 Task: Look for space in Cové, Benin from 5th September, 2023 to 13th September, 2023 for 6 adults in price range Rs.15000 to Rs.20000. Place can be entire place with 3 bedrooms having 3 beds and 3 bathrooms. Property type can be house. Booking option can be shelf check-in. Required host language is English.
Action: Mouse moved to (831, 144)
Screenshot: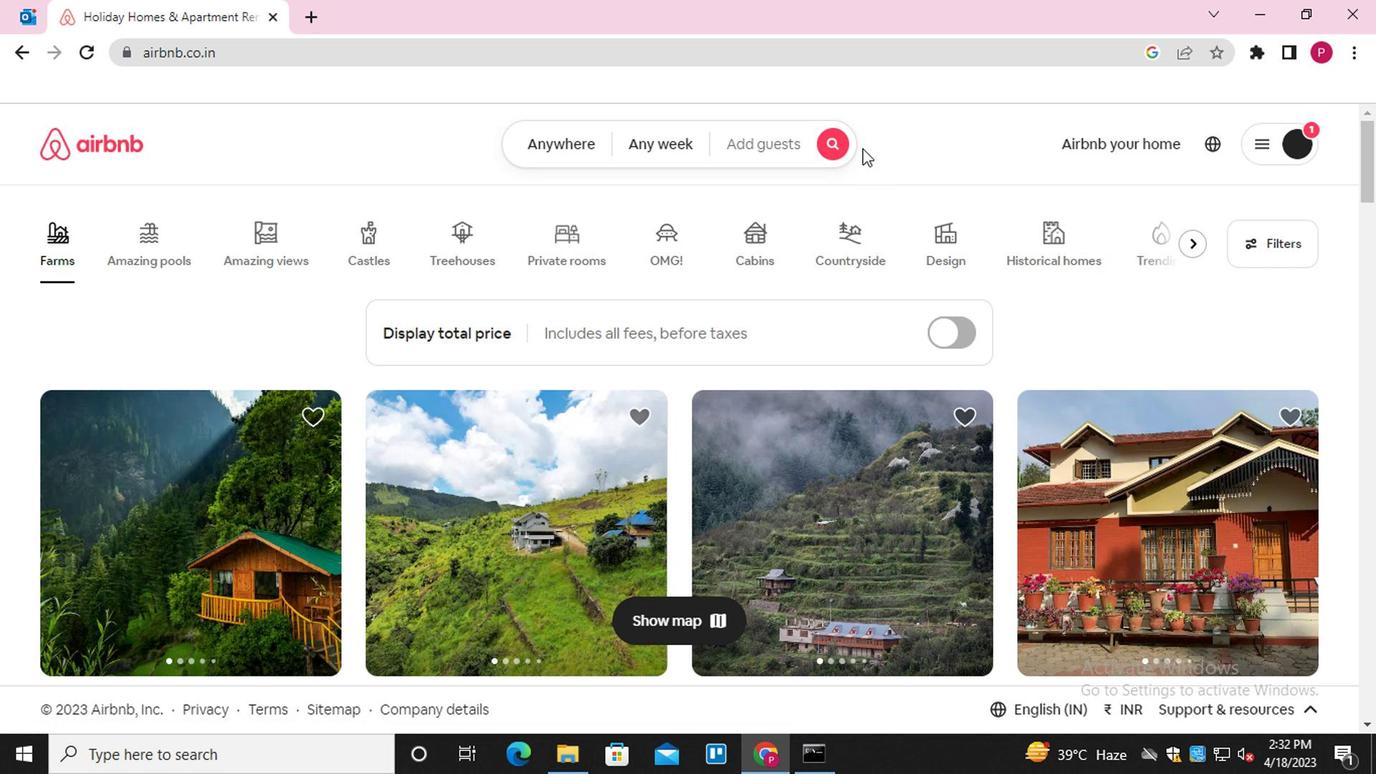
Action: Mouse pressed left at (831, 144)
Screenshot: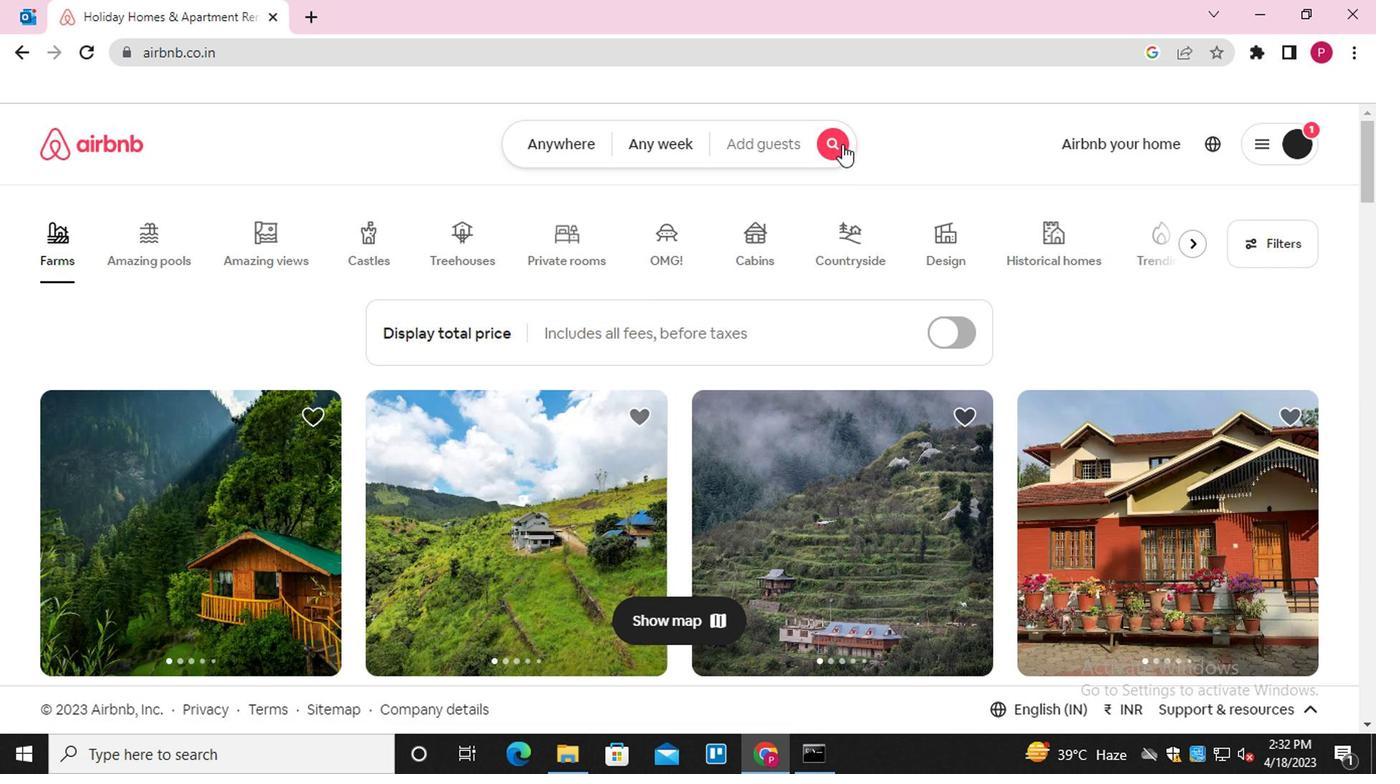 
Action: Mouse moved to (458, 231)
Screenshot: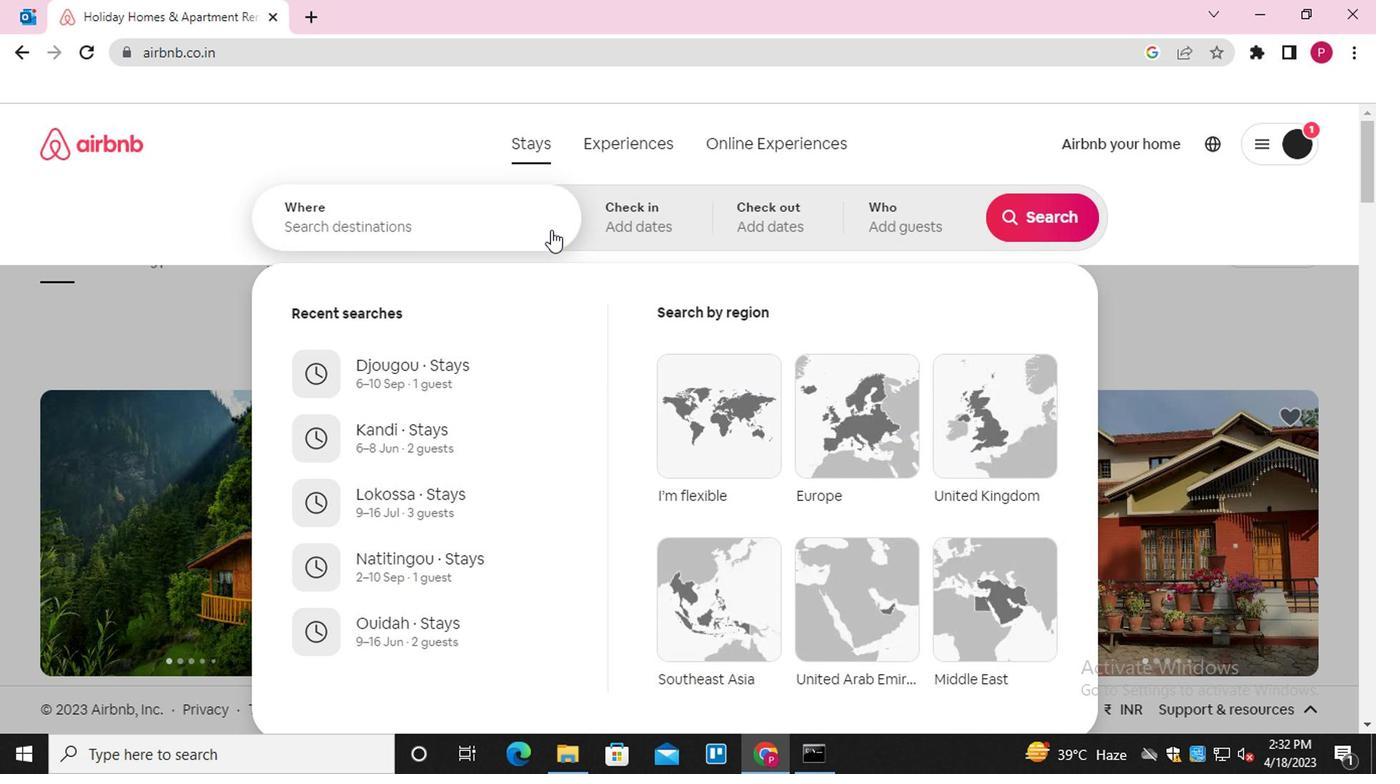 
Action: Mouse pressed left at (458, 231)
Screenshot: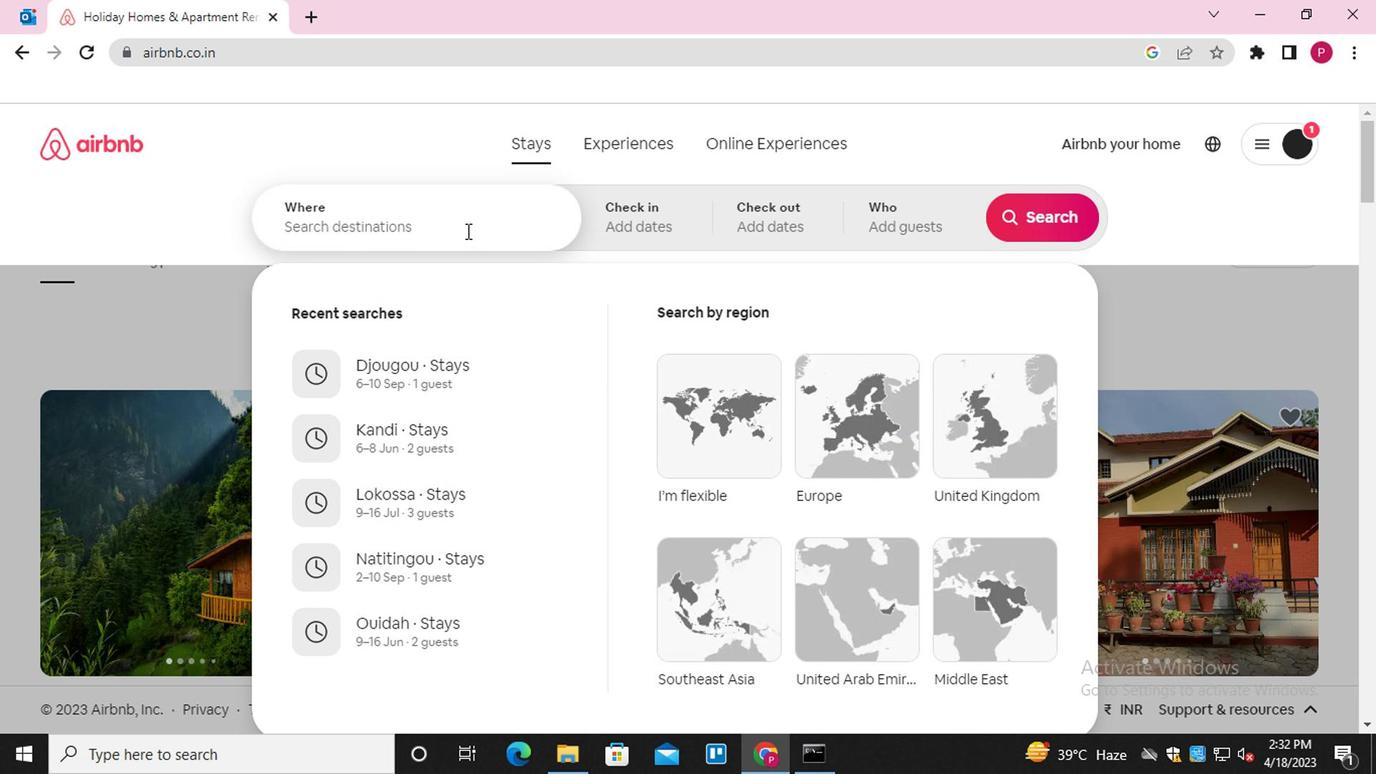 
Action: Mouse moved to (449, 230)
Screenshot: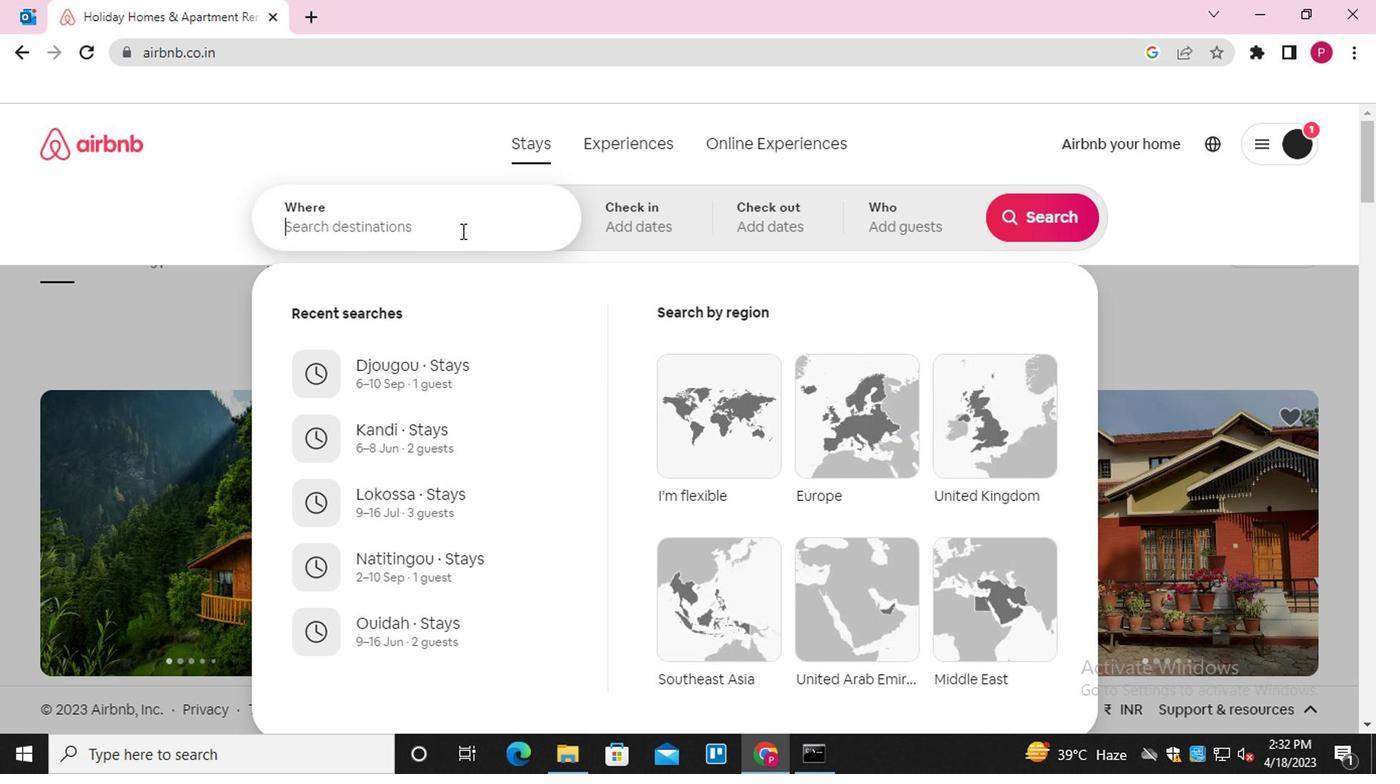 
Action: Key pressed <Key.shift>COVE,<Key.shift><Key.shift><Key.shift><Key.shift><Key.shift><Key.shift><Key.shift><Key.shift><Key.shift><Key.shift><Key.shift><Key.shift>BENIN
Screenshot: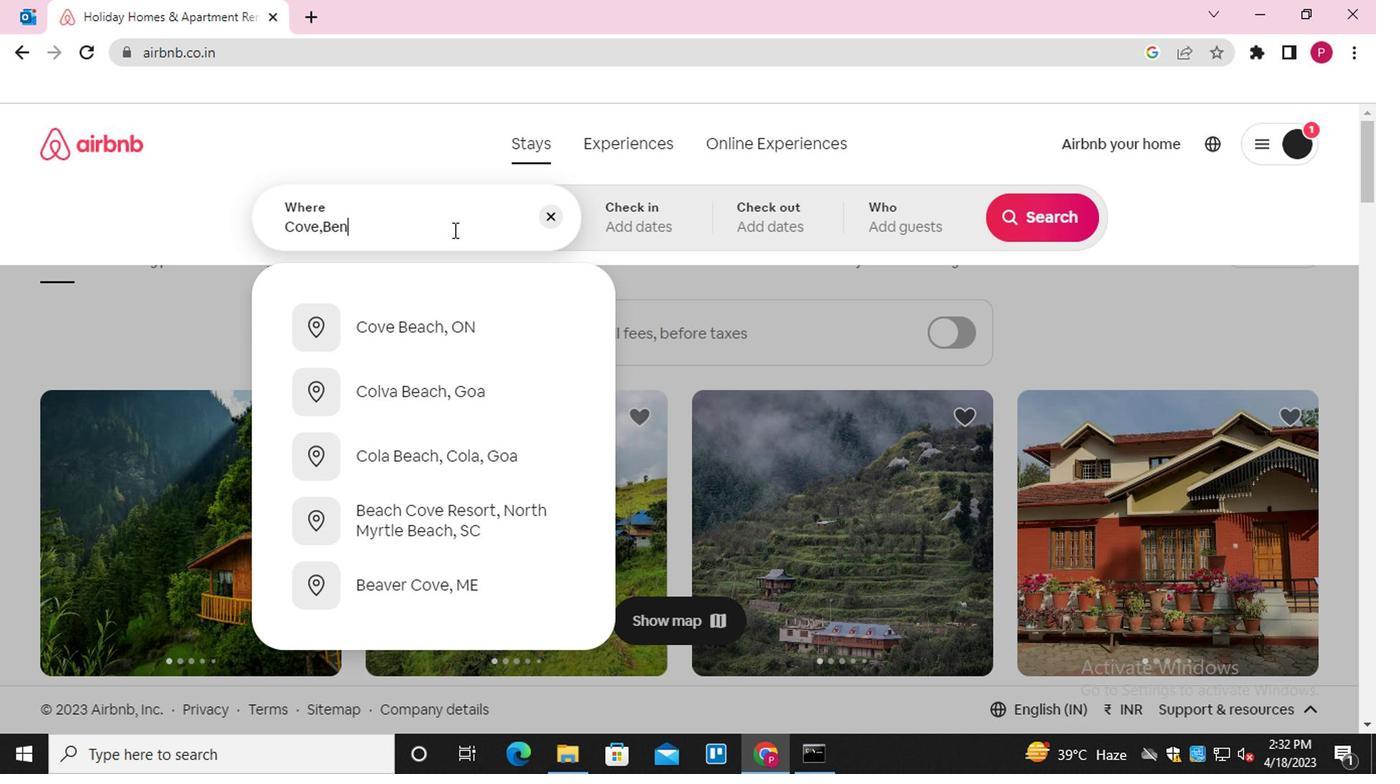 
Action: Mouse moved to (444, 332)
Screenshot: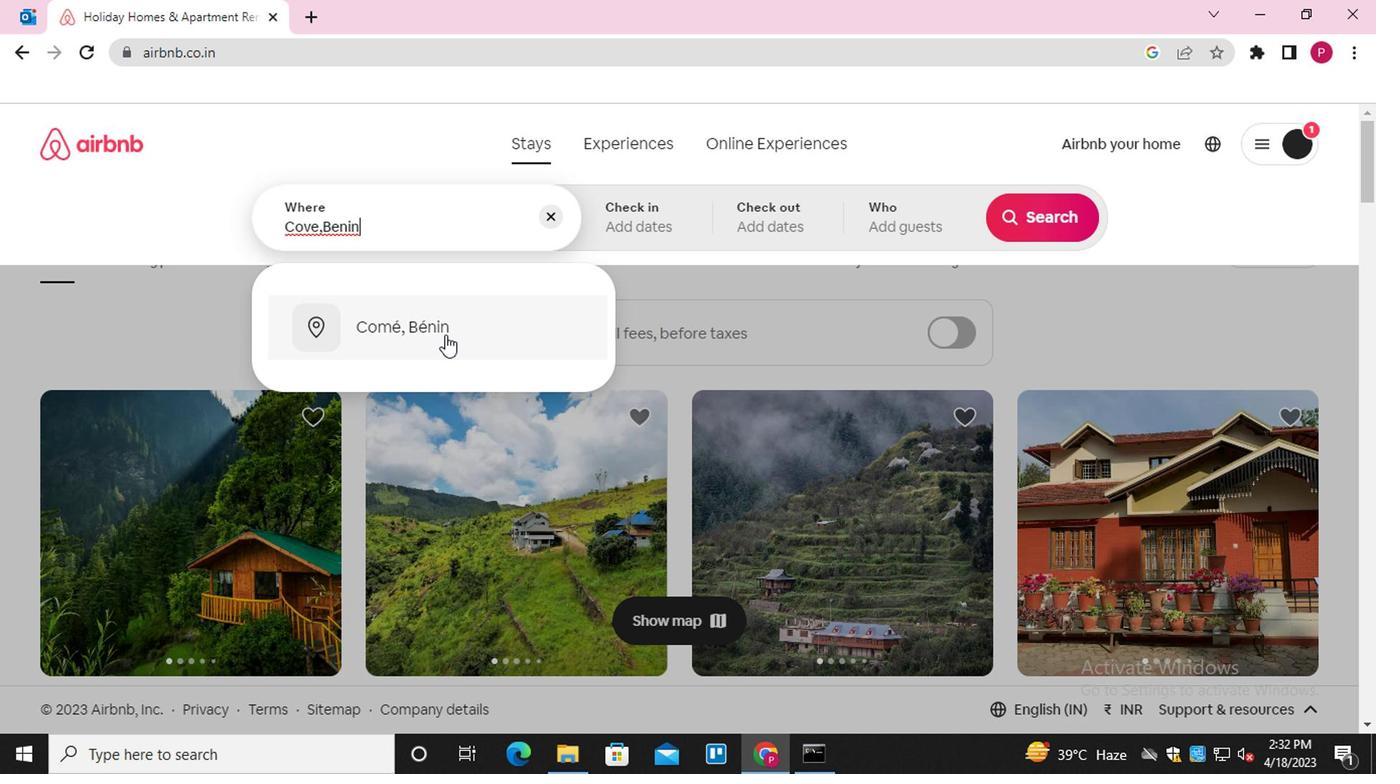 
Action: Mouse pressed left at (444, 332)
Screenshot: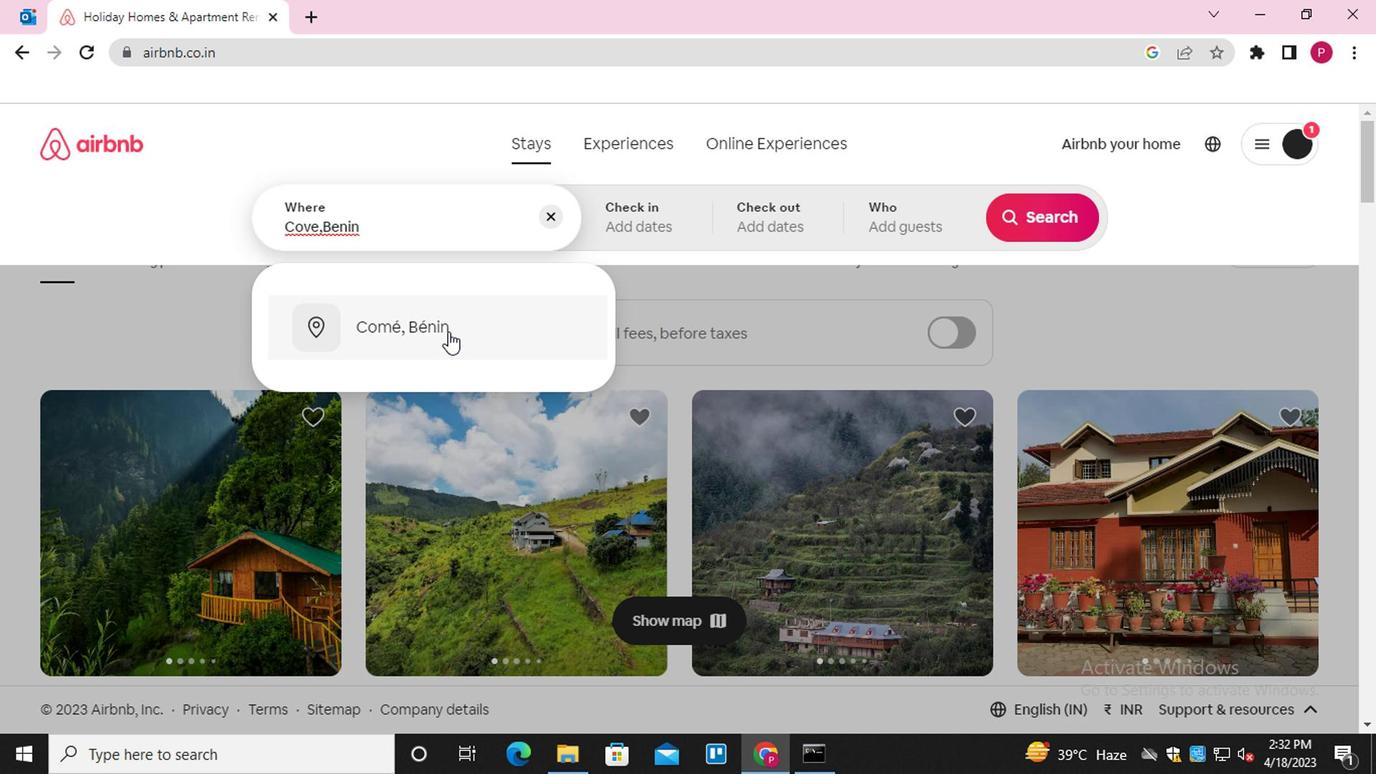 
Action: Mouse moved to (1035, 380)
Screenshot: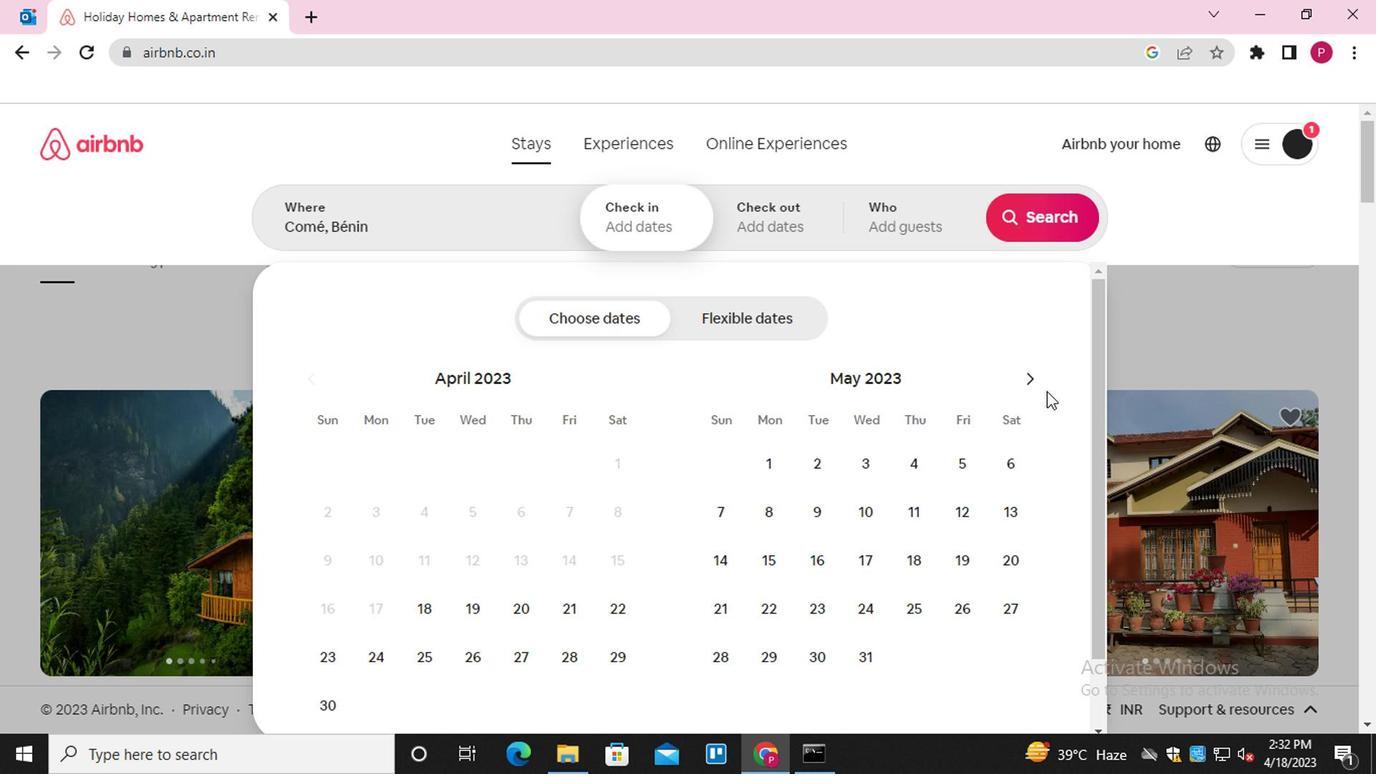 
Action: Mouse pressed left at (1035, 380)
Screenshot: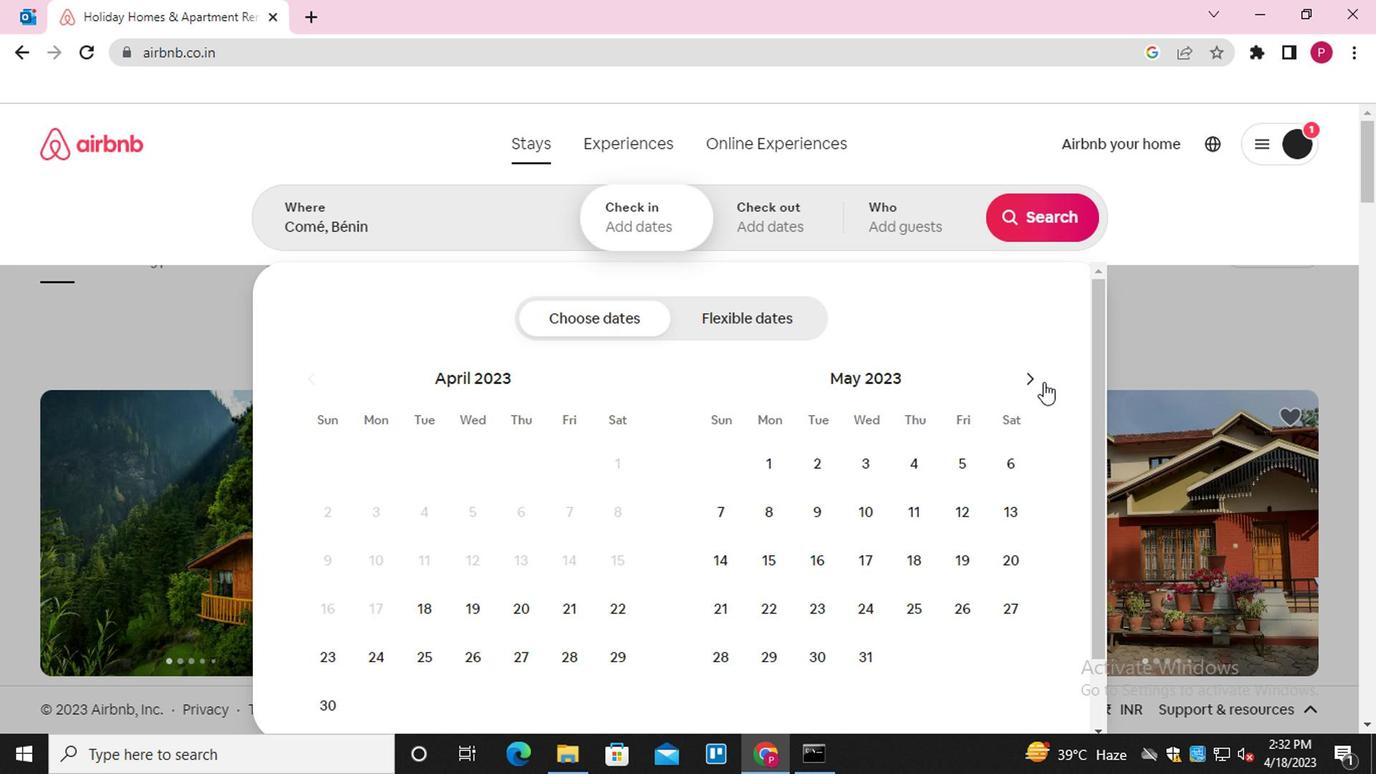 
Action: Mouse pressed left at (1035, 380)
Screenshot: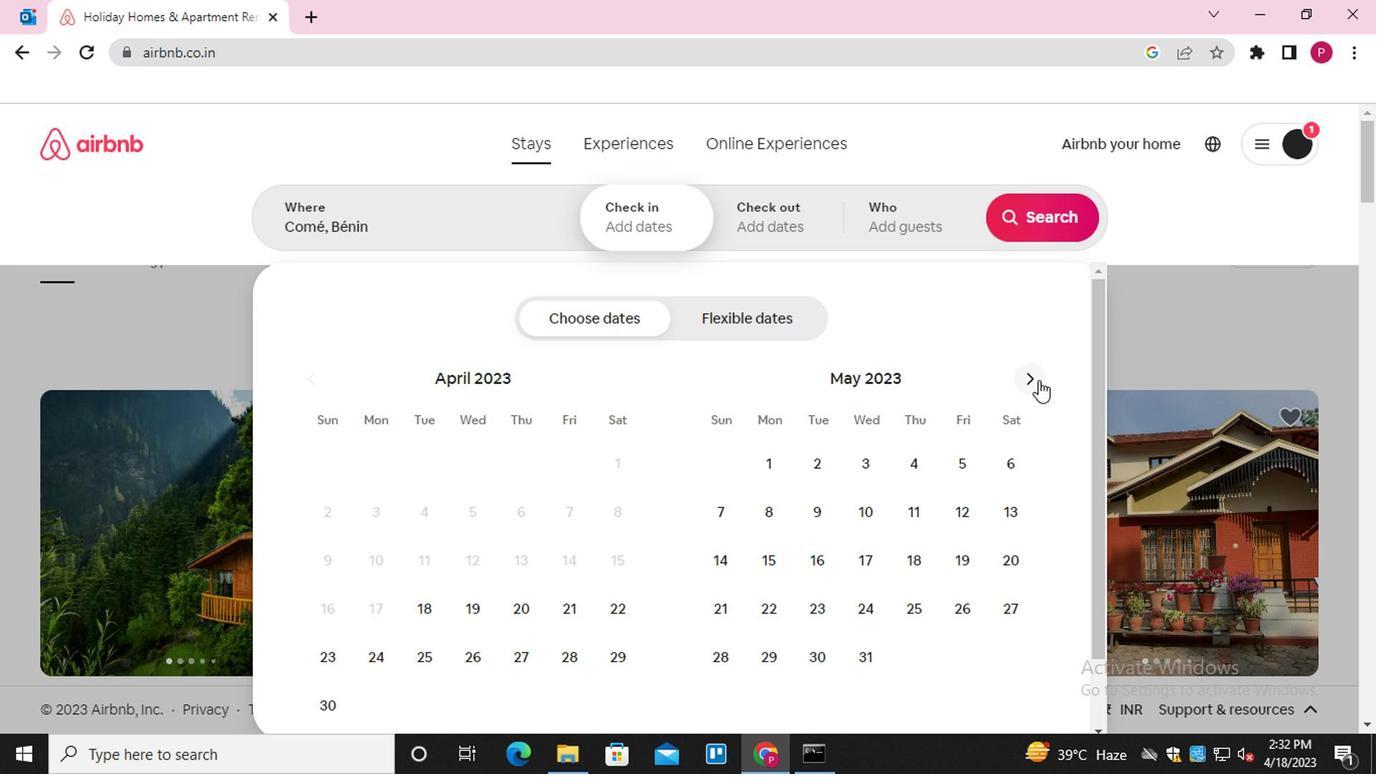 
Action: Mouse pressed left at (1035, 380)
Screenshot: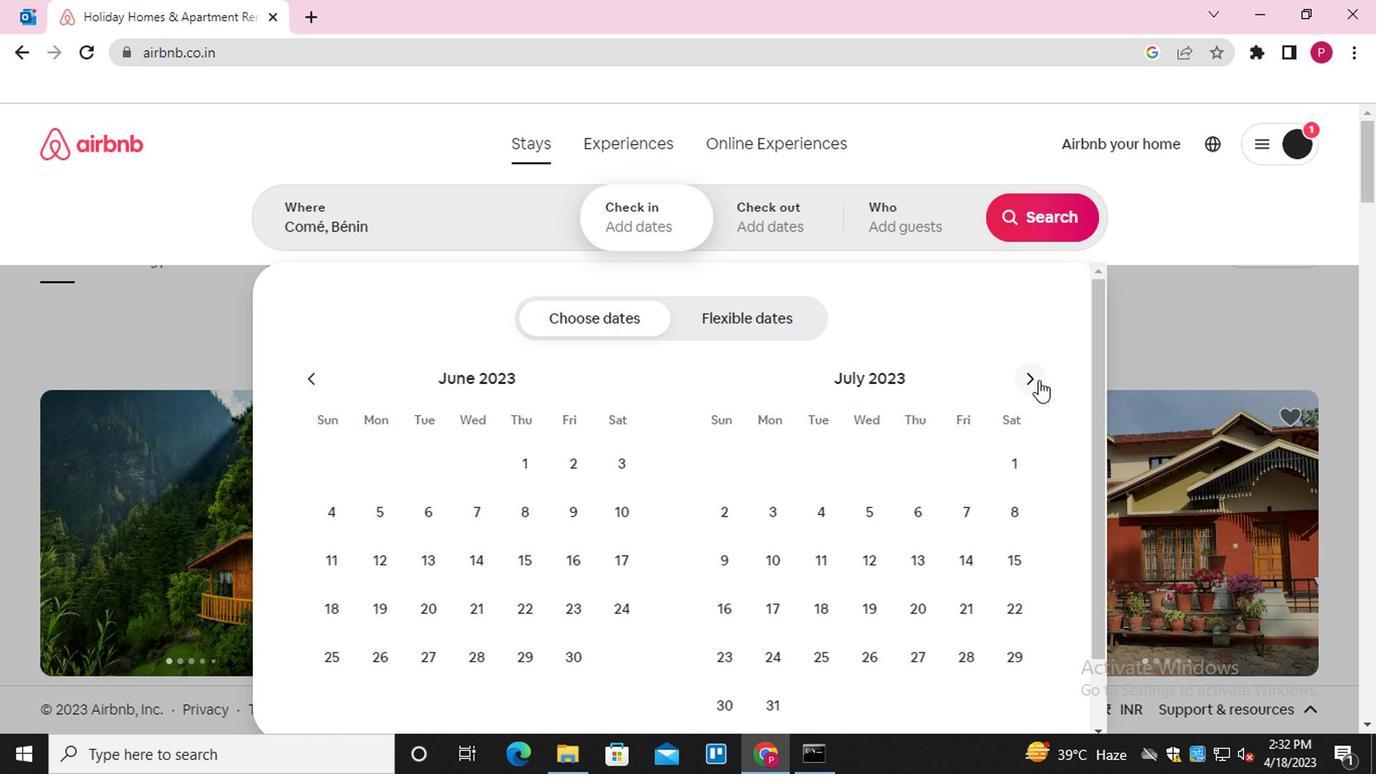 
Action: Mouse pressed left at (1035, 380)
Screenshot: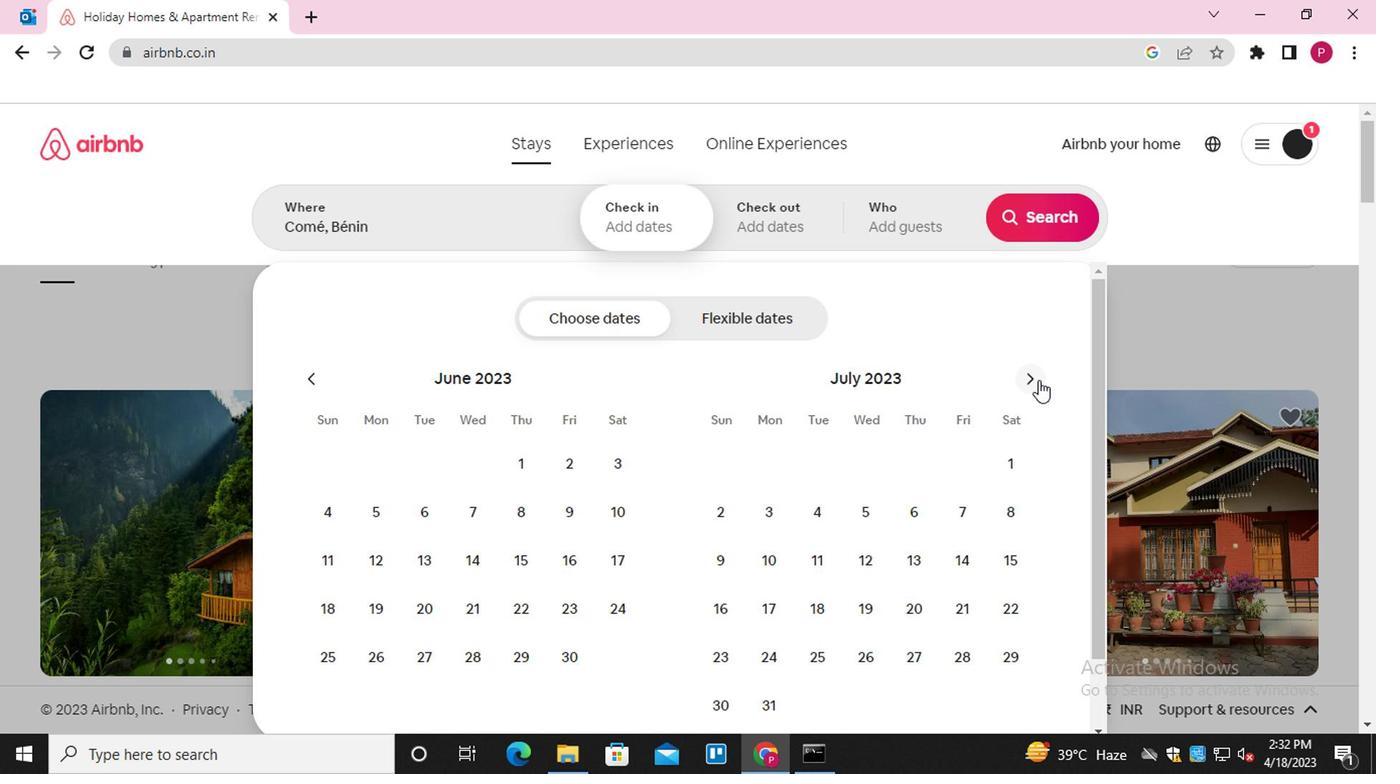 
Action: Mouse pressed left at (1035, 380)
Screenshot: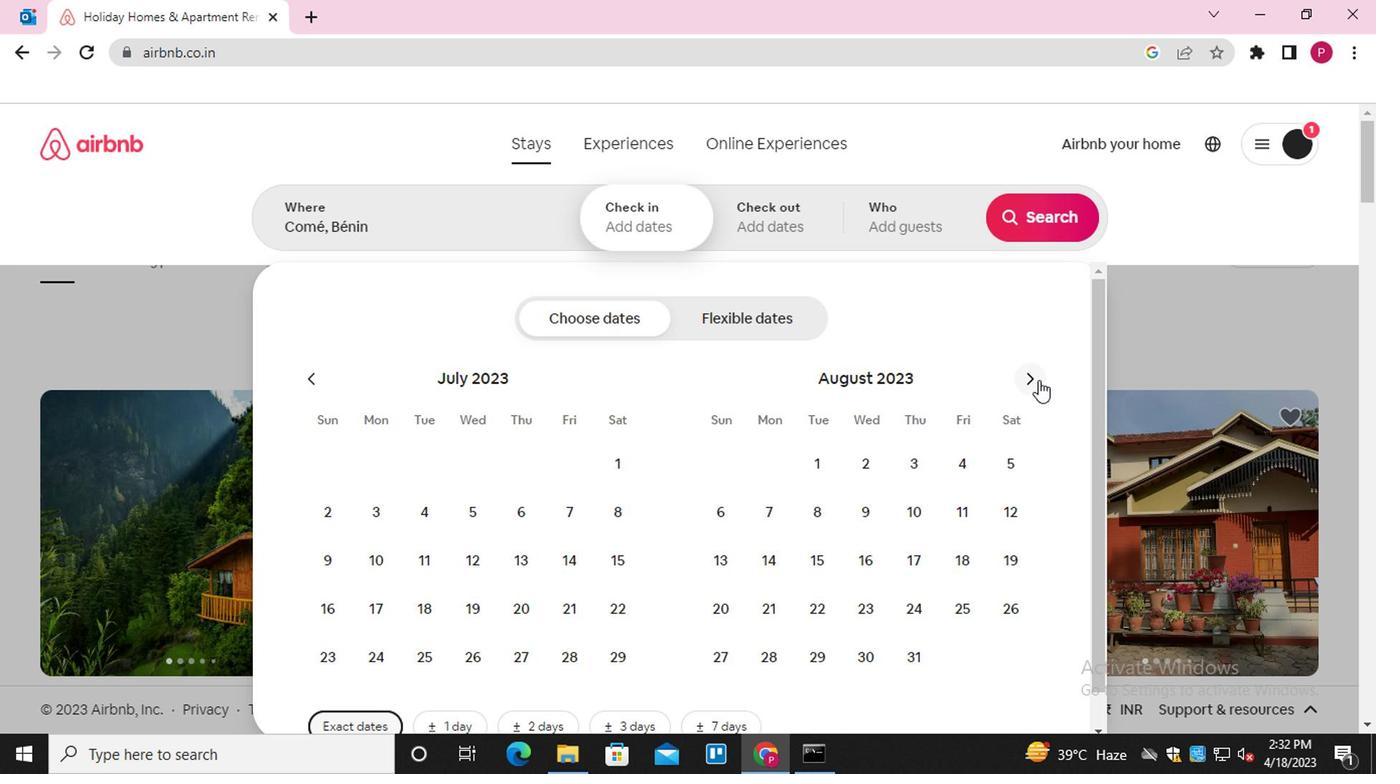 
Action: Mouse moved to (826, 521)
Screenshot: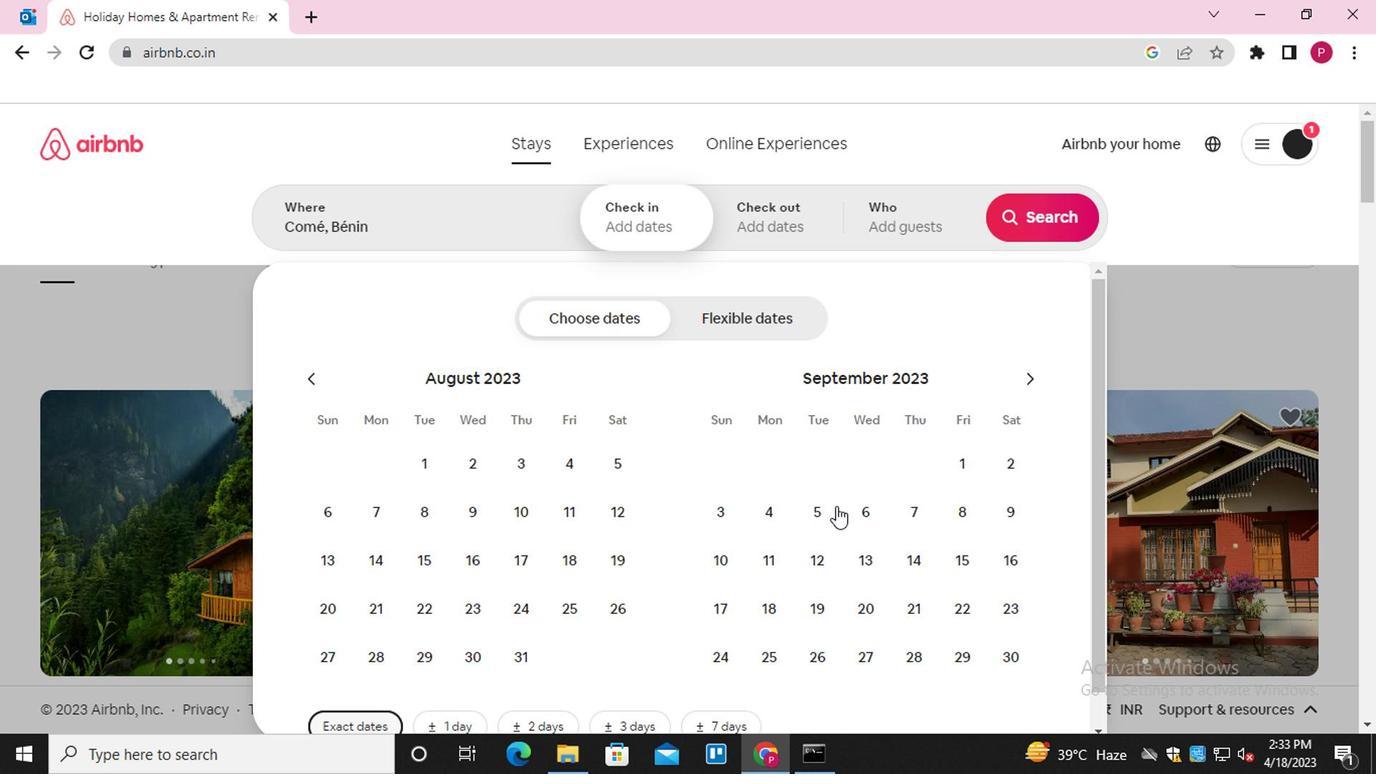 
Action: Mouse pressed left at (826, 521)
Screenshot: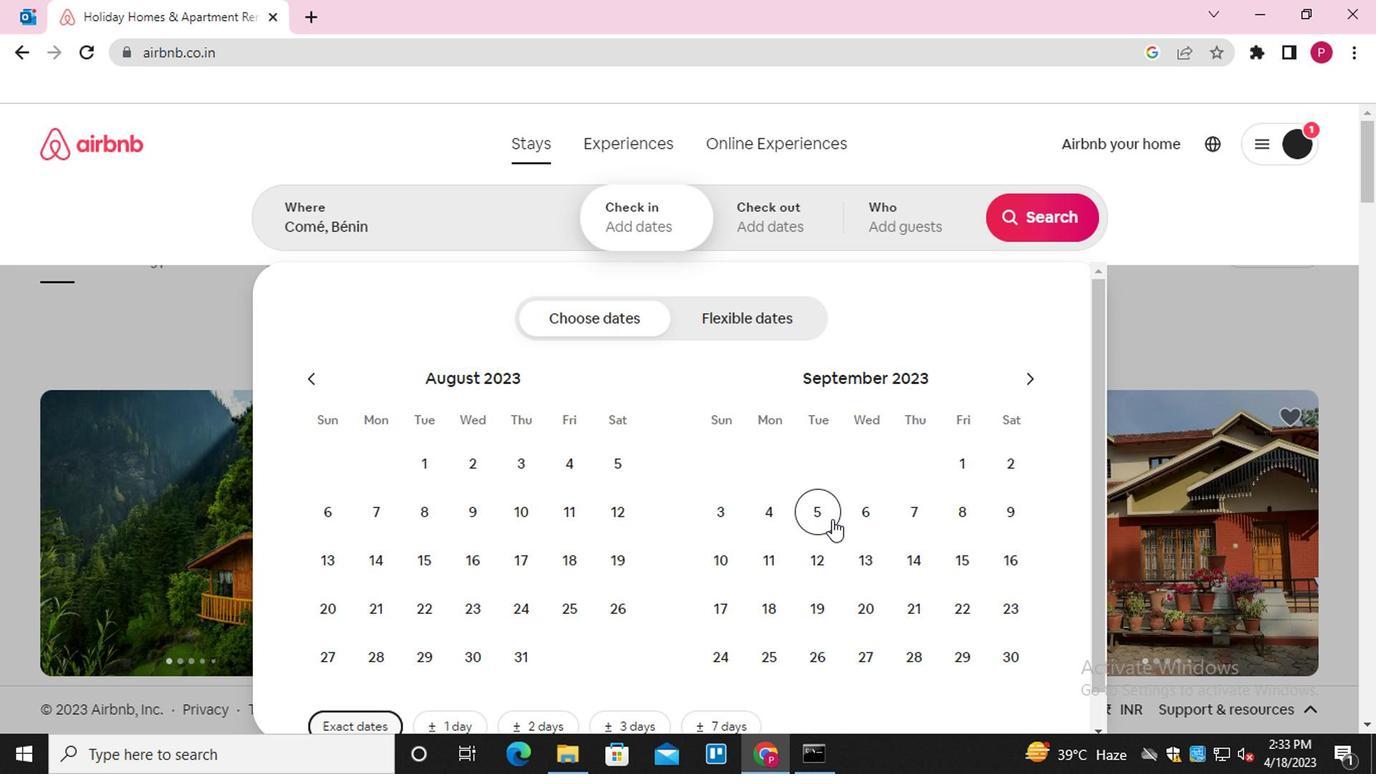 
Action: Mouse moved to (856, 561)
Screenshot: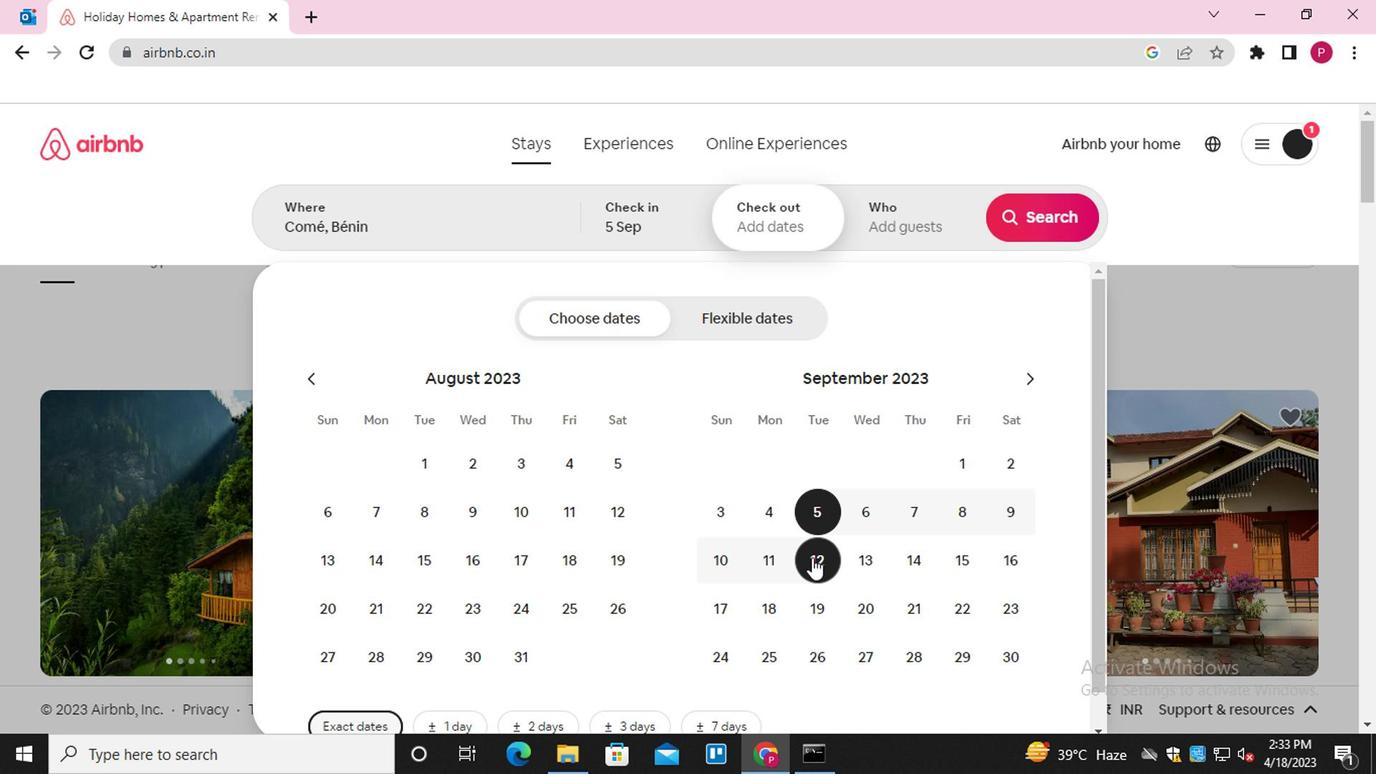 
Action: Mouse pressed left at (856, 561)
Screenshot: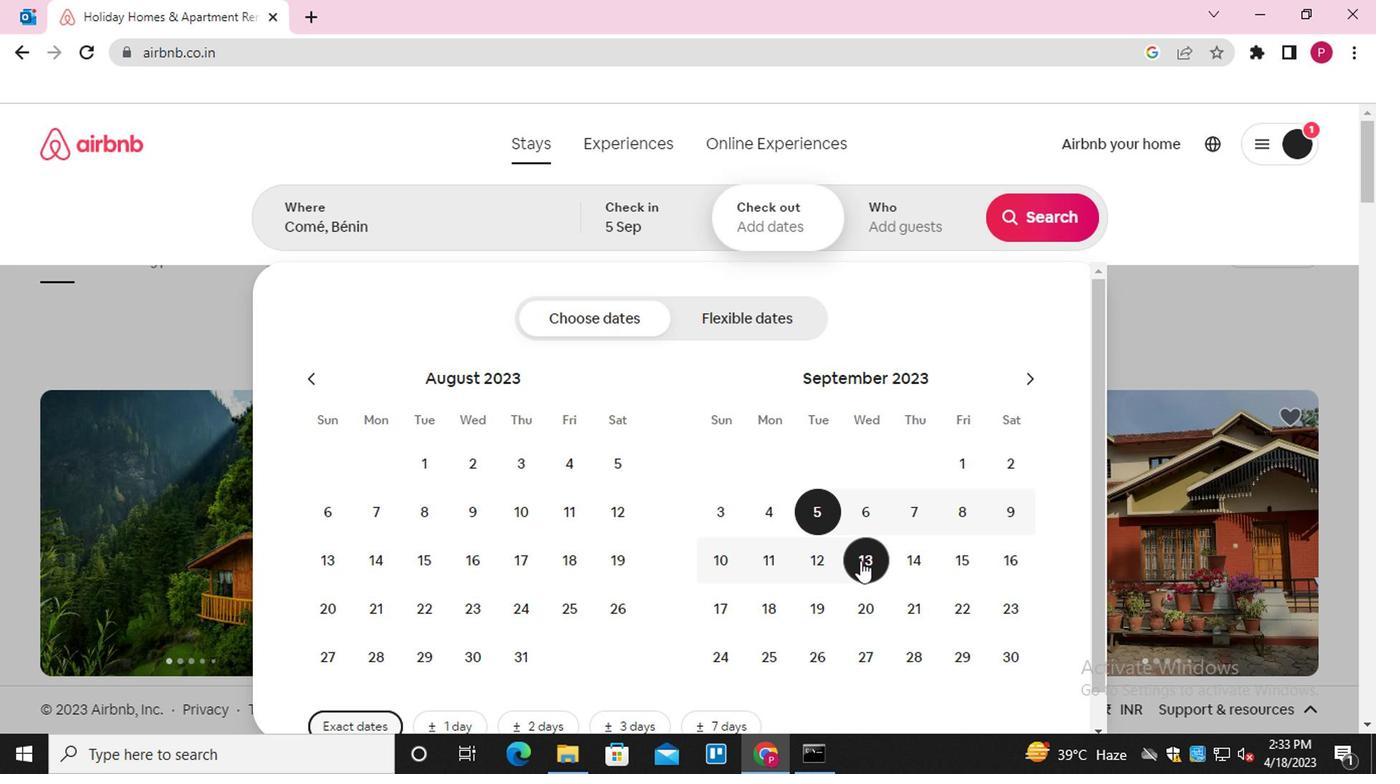 
Action: Mouse moved to (905, 225)
Screenshot: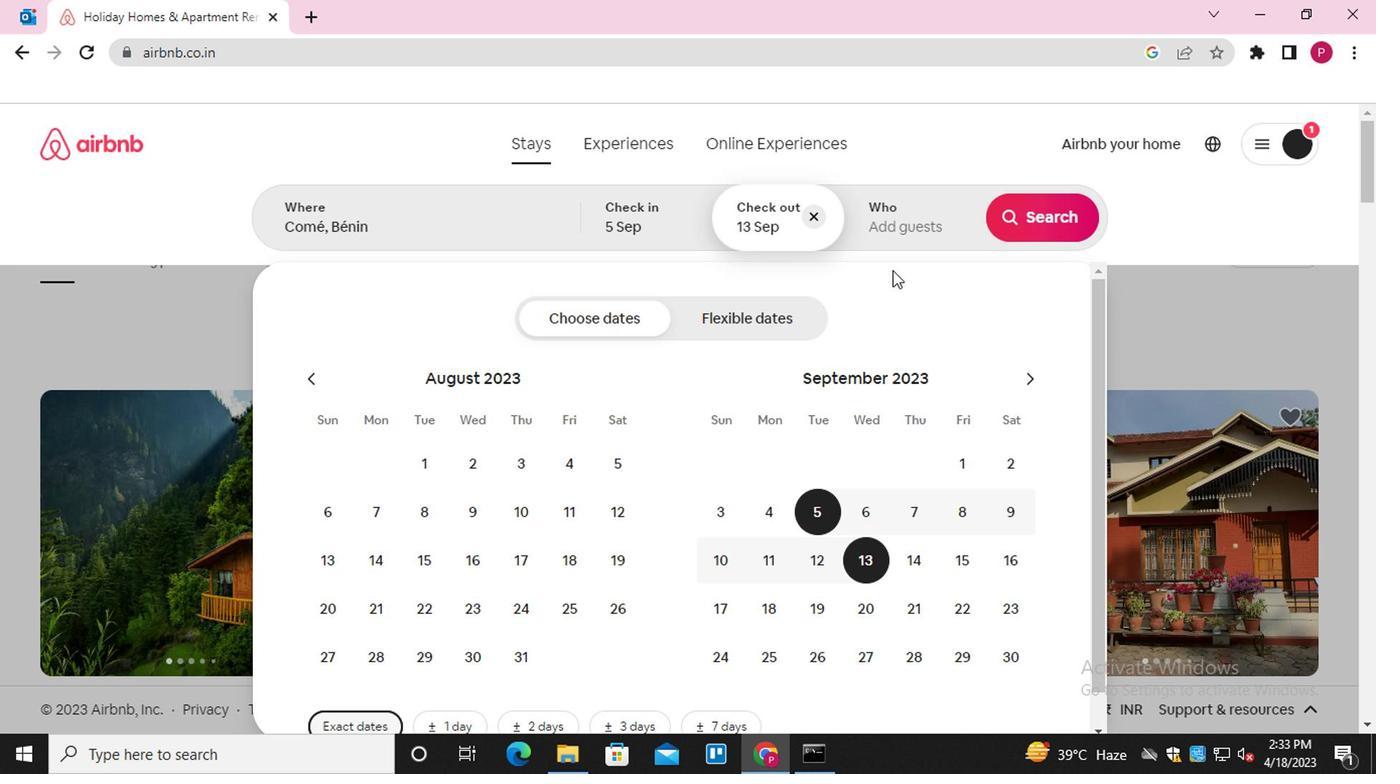 
Action: Mouse pressed left at (905, 225)
Screenshot: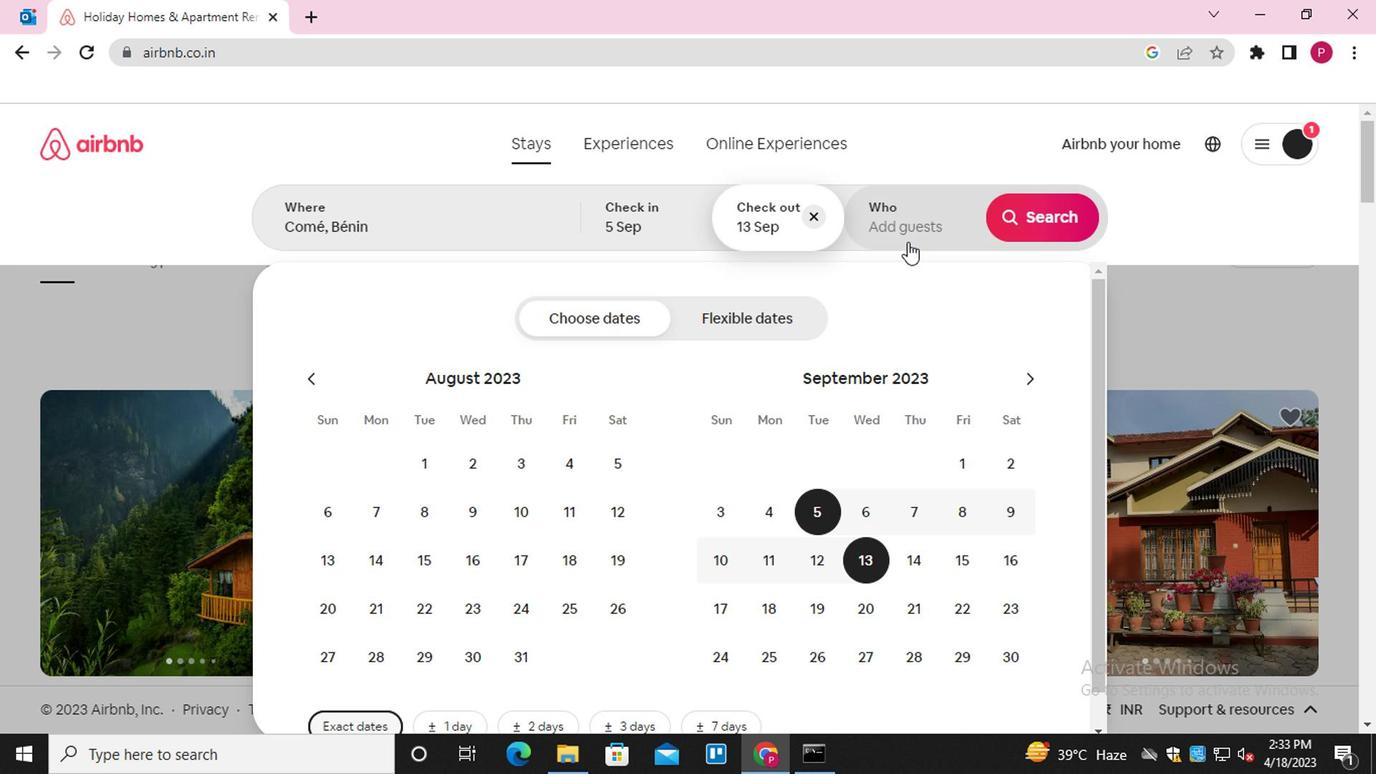 
Action: Mouse moved to (1042, 326)
Screenshot: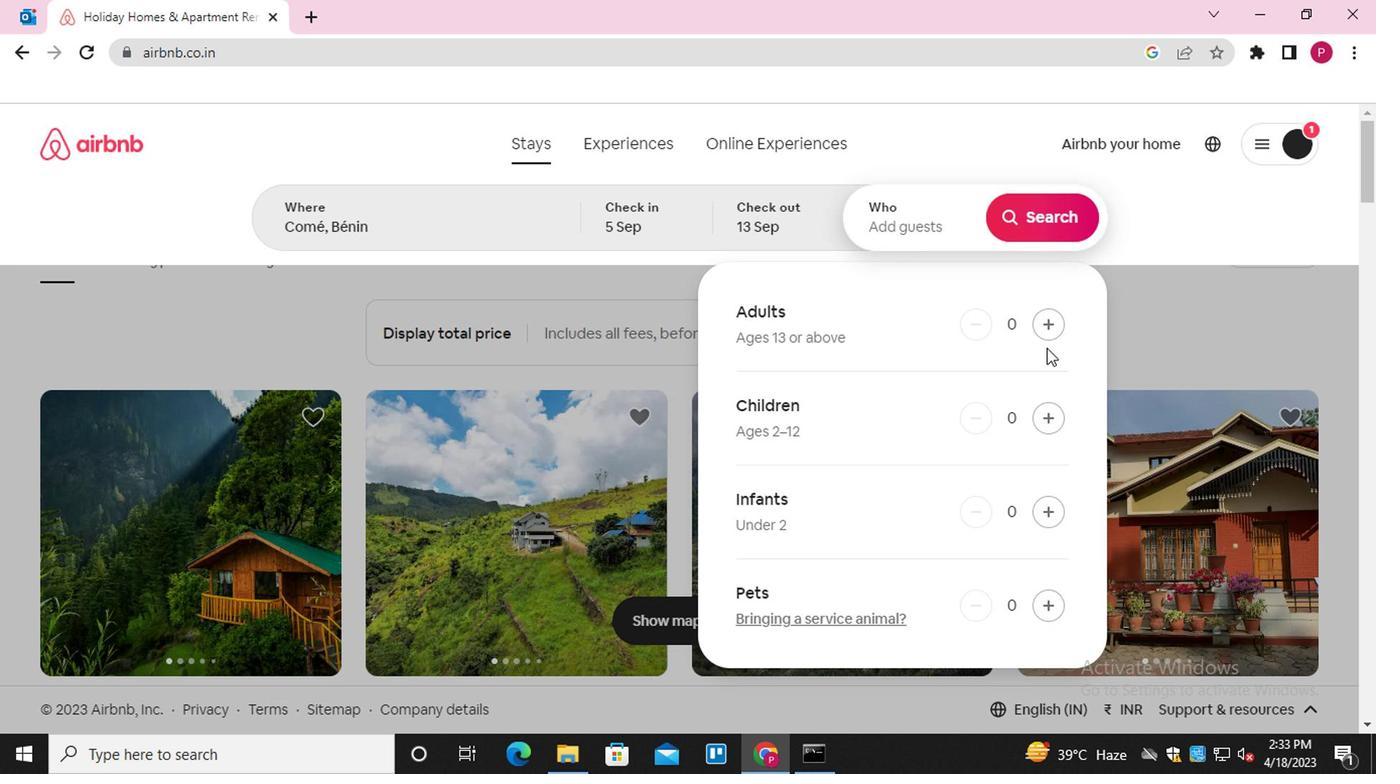 
Action: Mouse pressed left at (1042, 326)
Screenshot: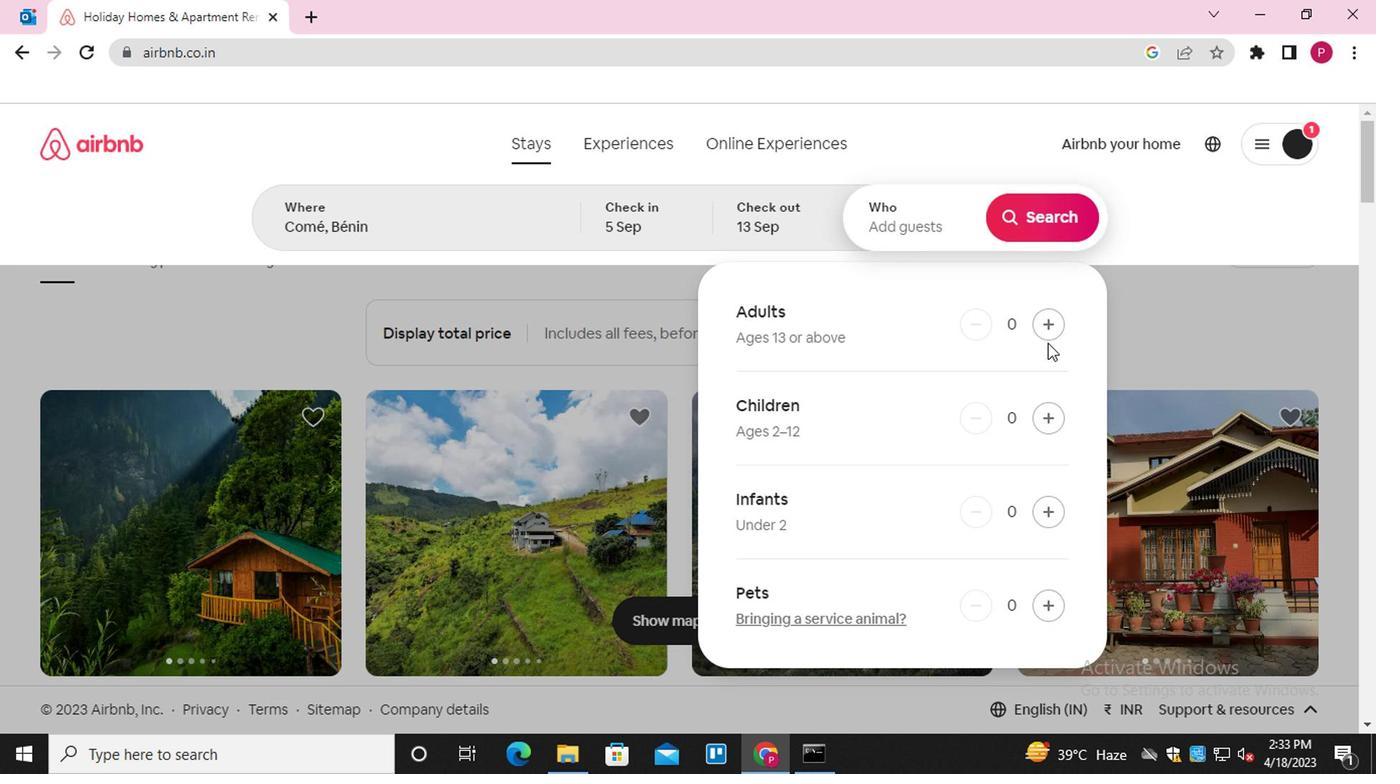 
Action: Mouse pressed left at (1042, 326)
Screenshot: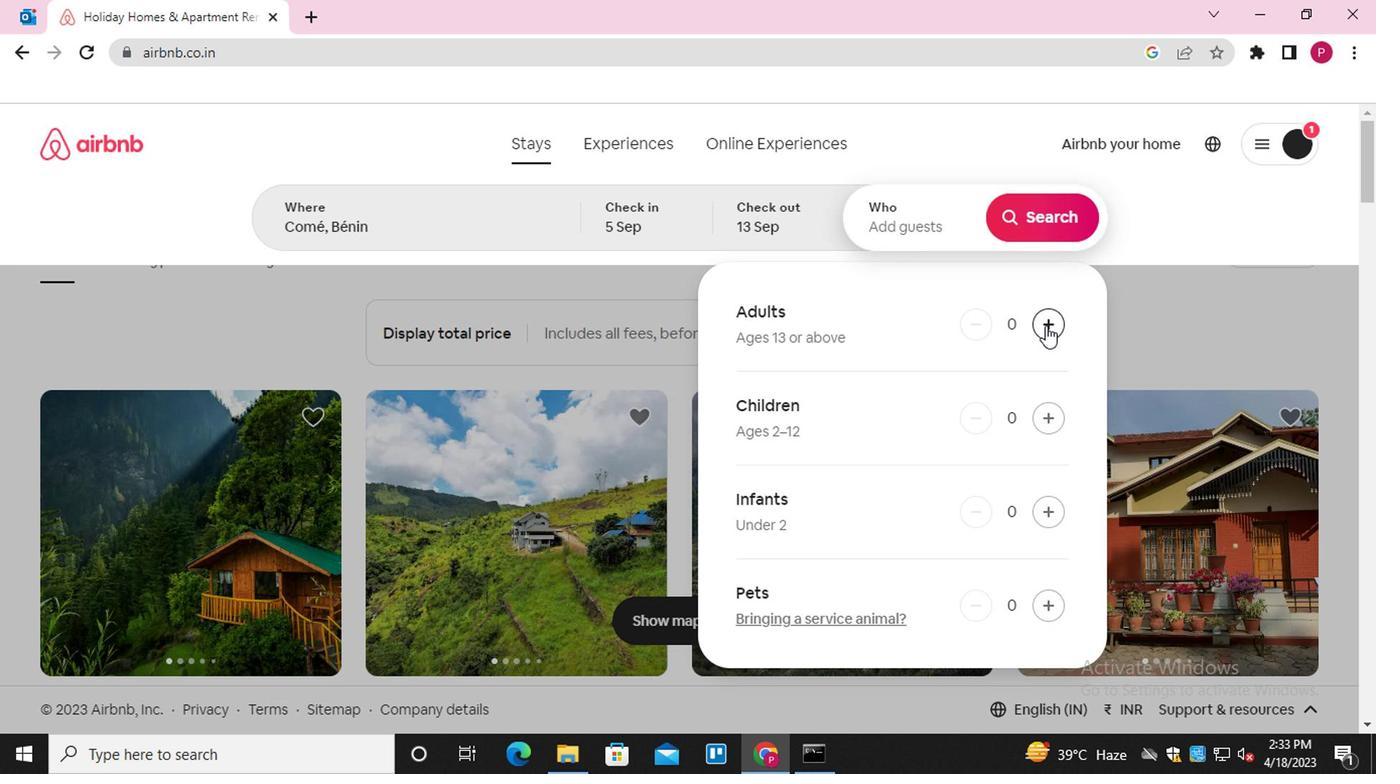 
Action: Mouse pressed left at (1042, 326)
Screenshot: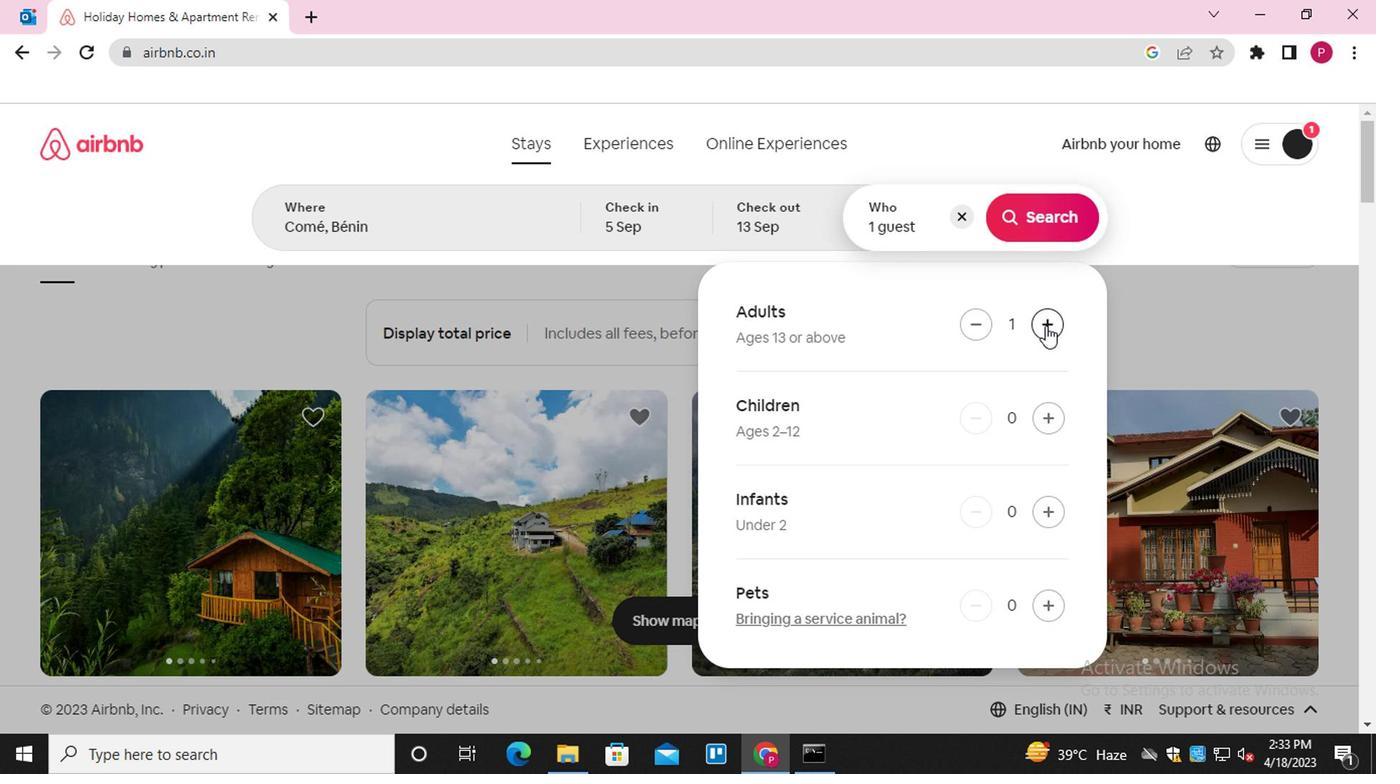 
Action: Mouse pressed left at (1042, 326)
Screenshot: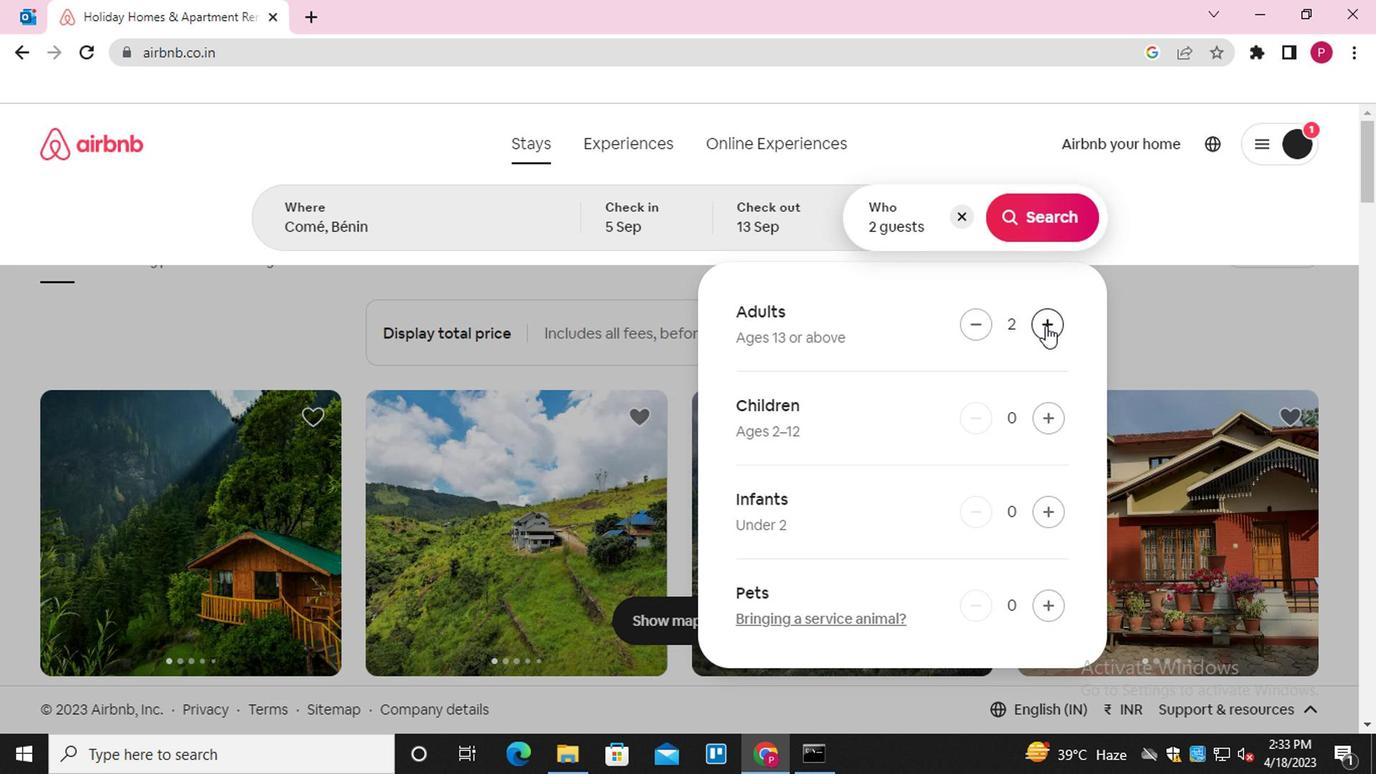 
Action: Mouse pressed left at (1042, 326)
Screenshot: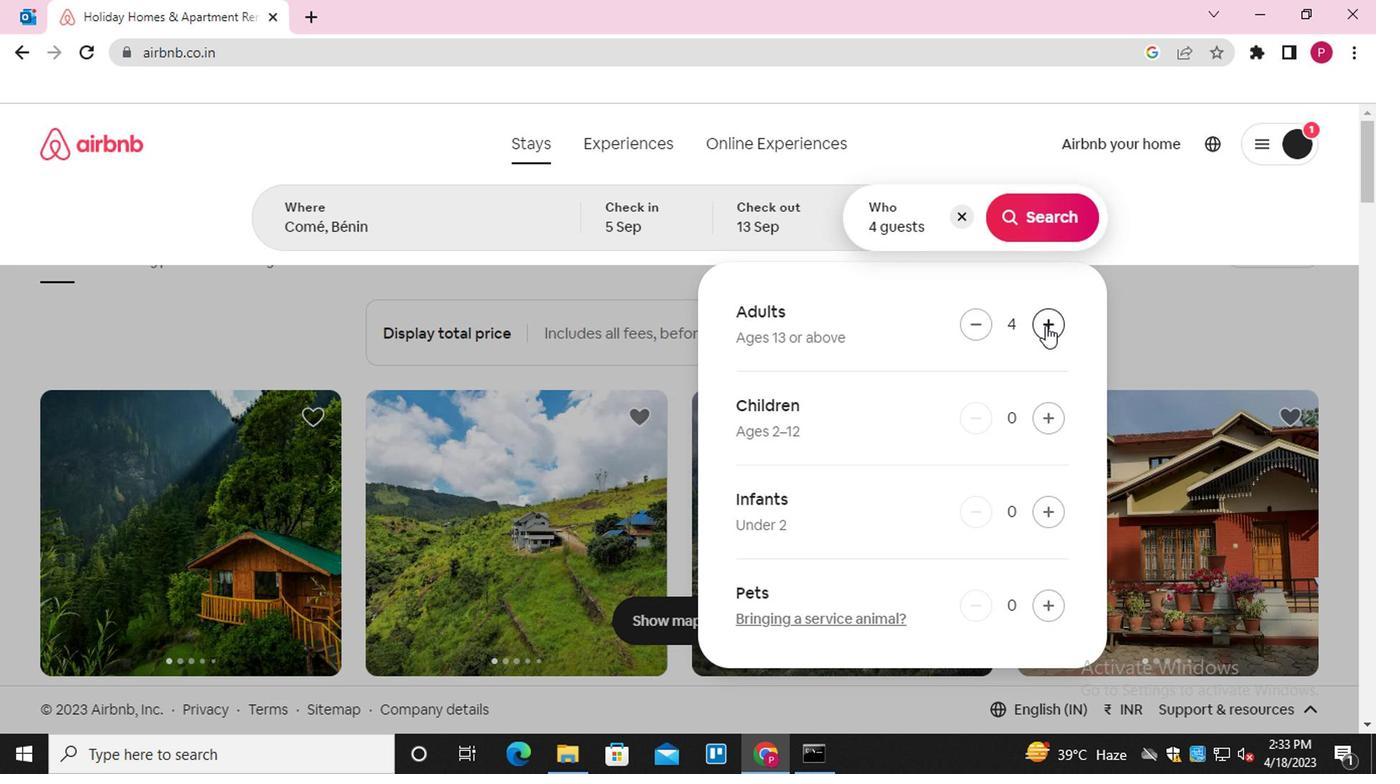 
Action: Mouse pressed left at (1042, 326)
Screenshot: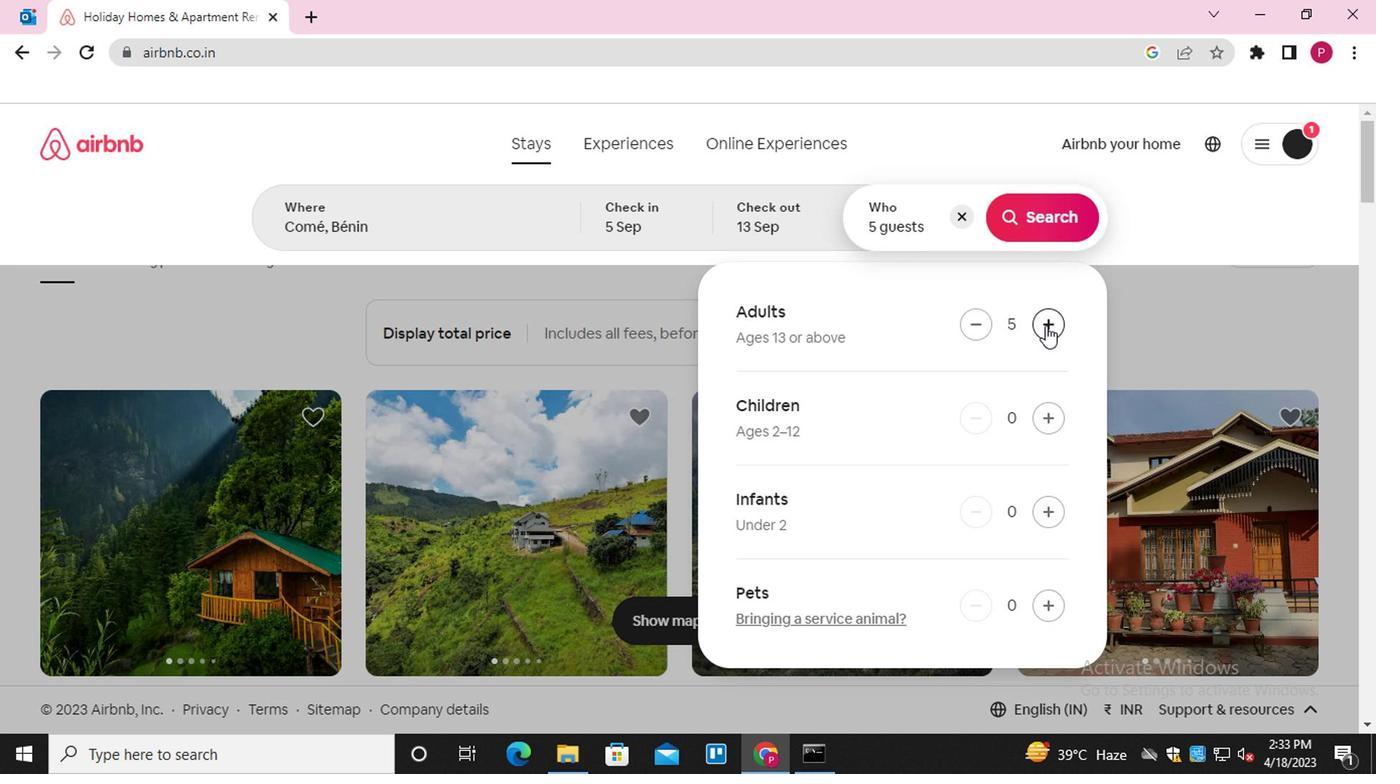 
Action: Mouse moved to (1026, 231)
Screenshot: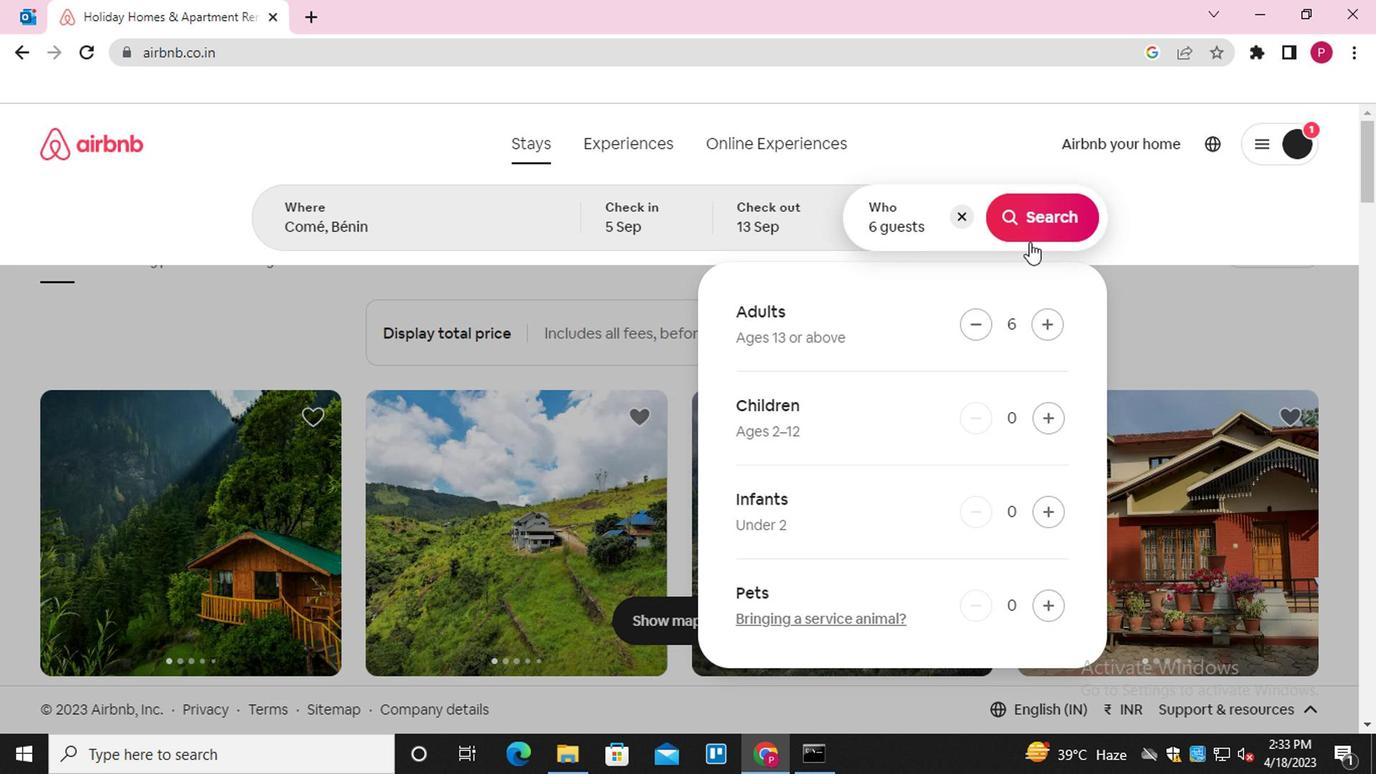 
Action: Mouse pressed left at (1026, 231)
Screenshot: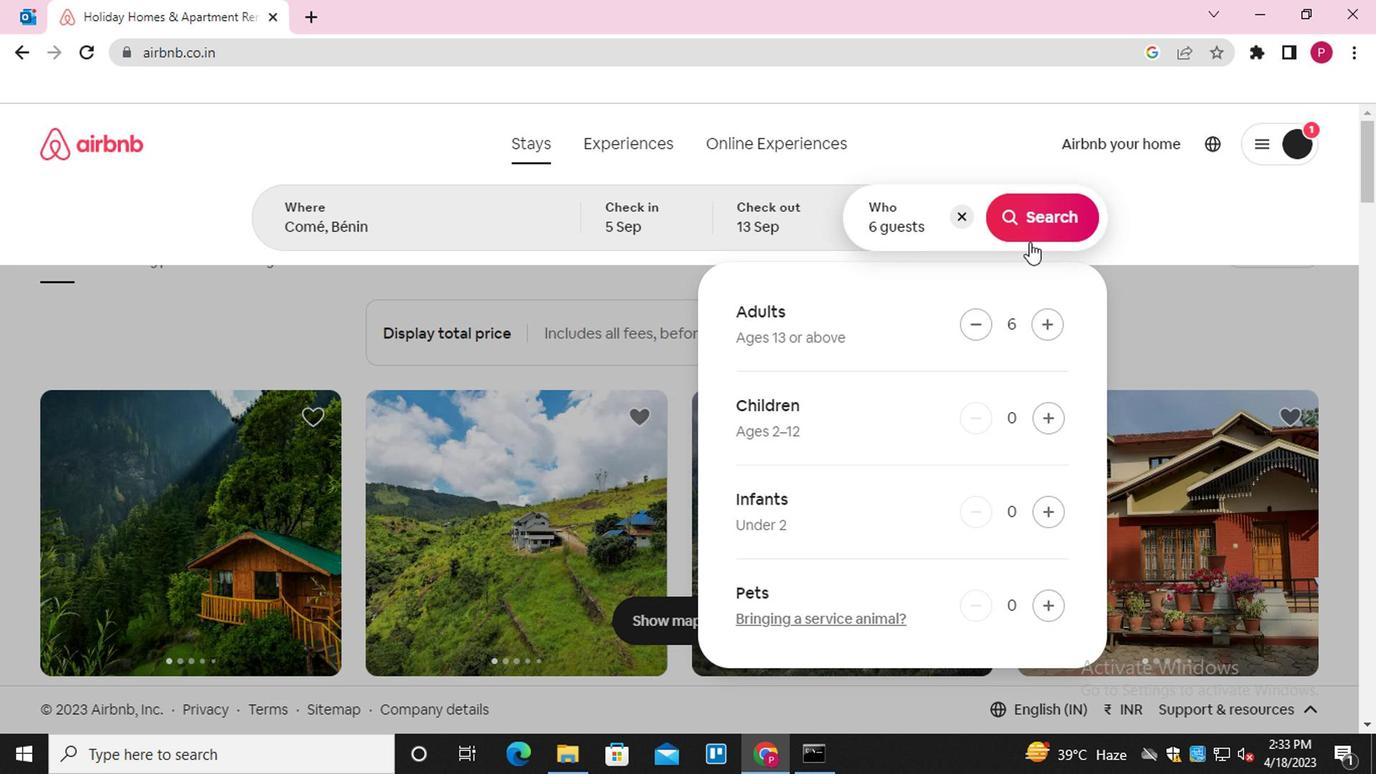 
Action: Mouse moved to (1262, 229)
Screenshot: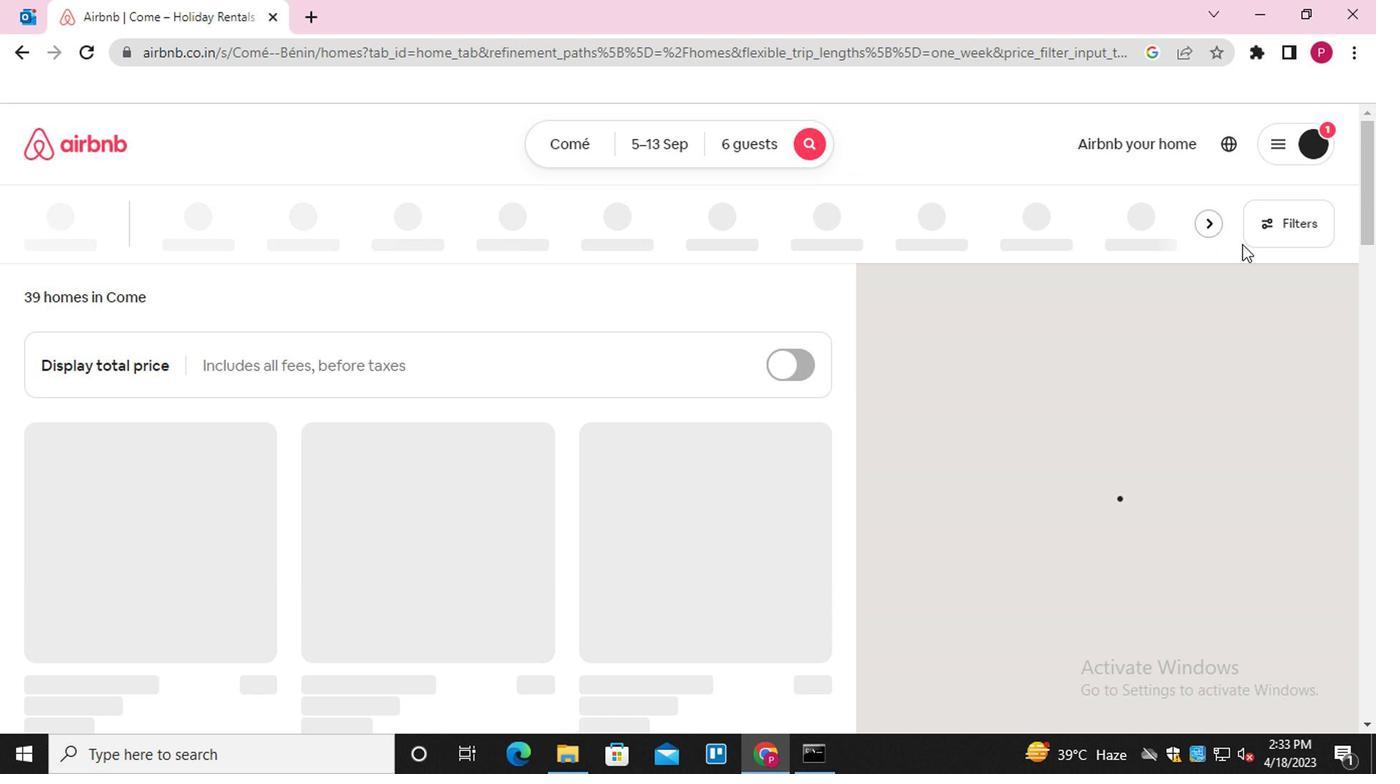 
Action: Mouse pressed left at (1262, 229)
Screenshot: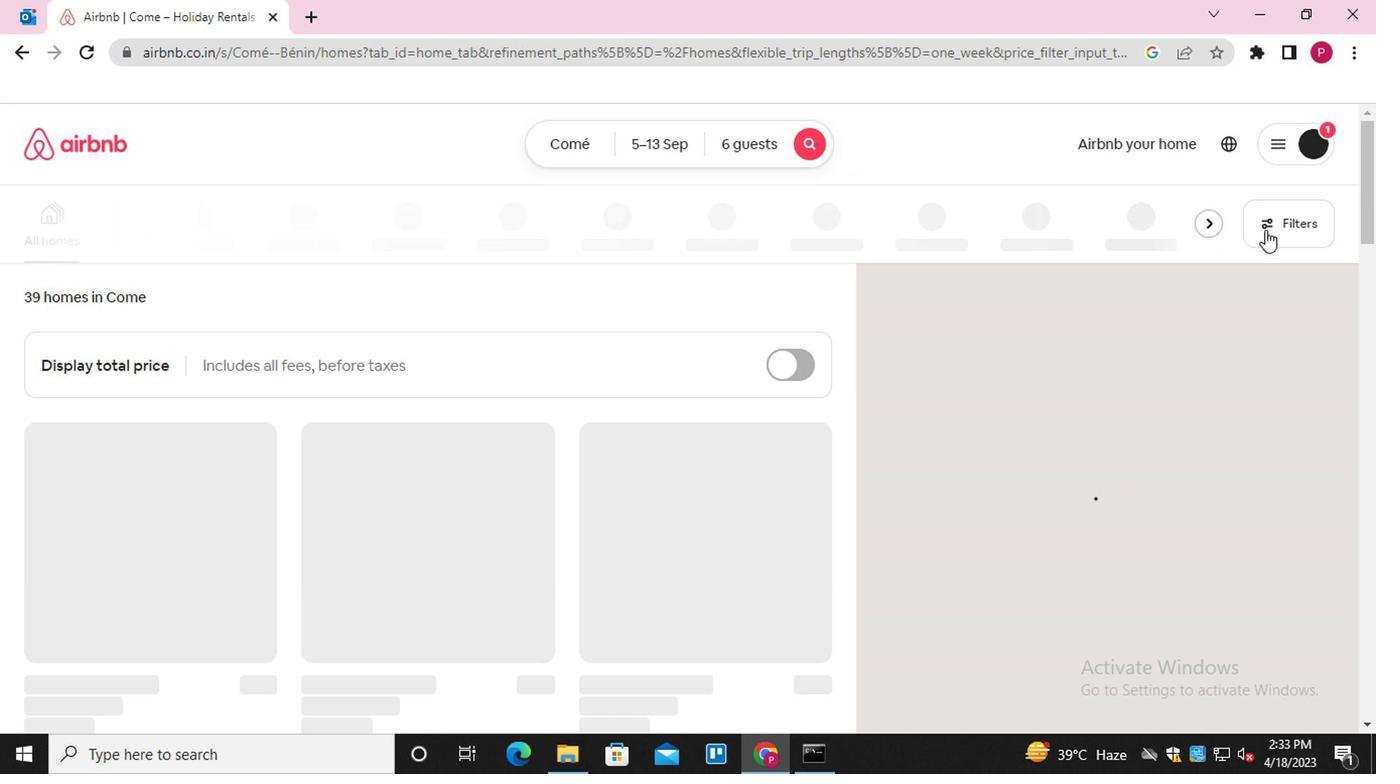 
Action: Mouse moved to (468, 476)
Screenshot: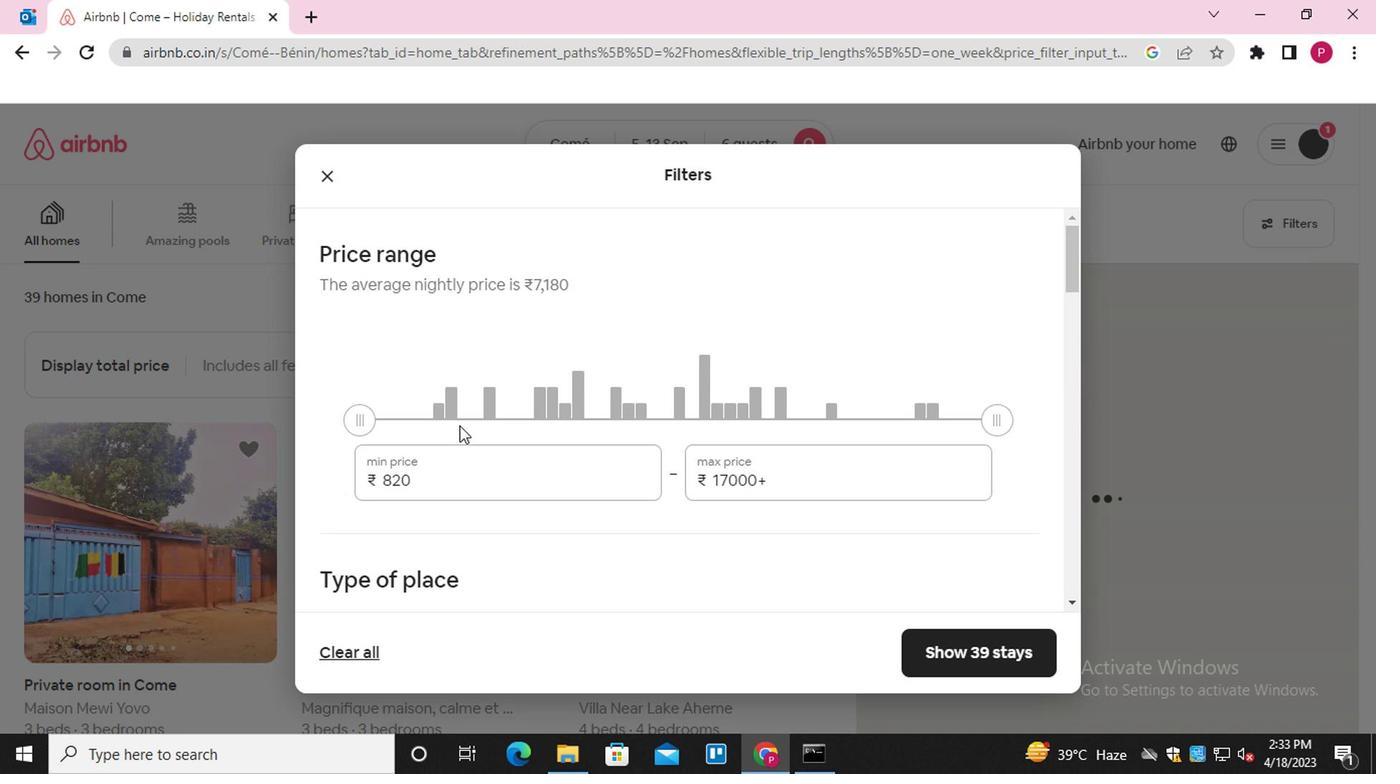 
Action: Mouse pressed left at (468, 476)
Screenshot: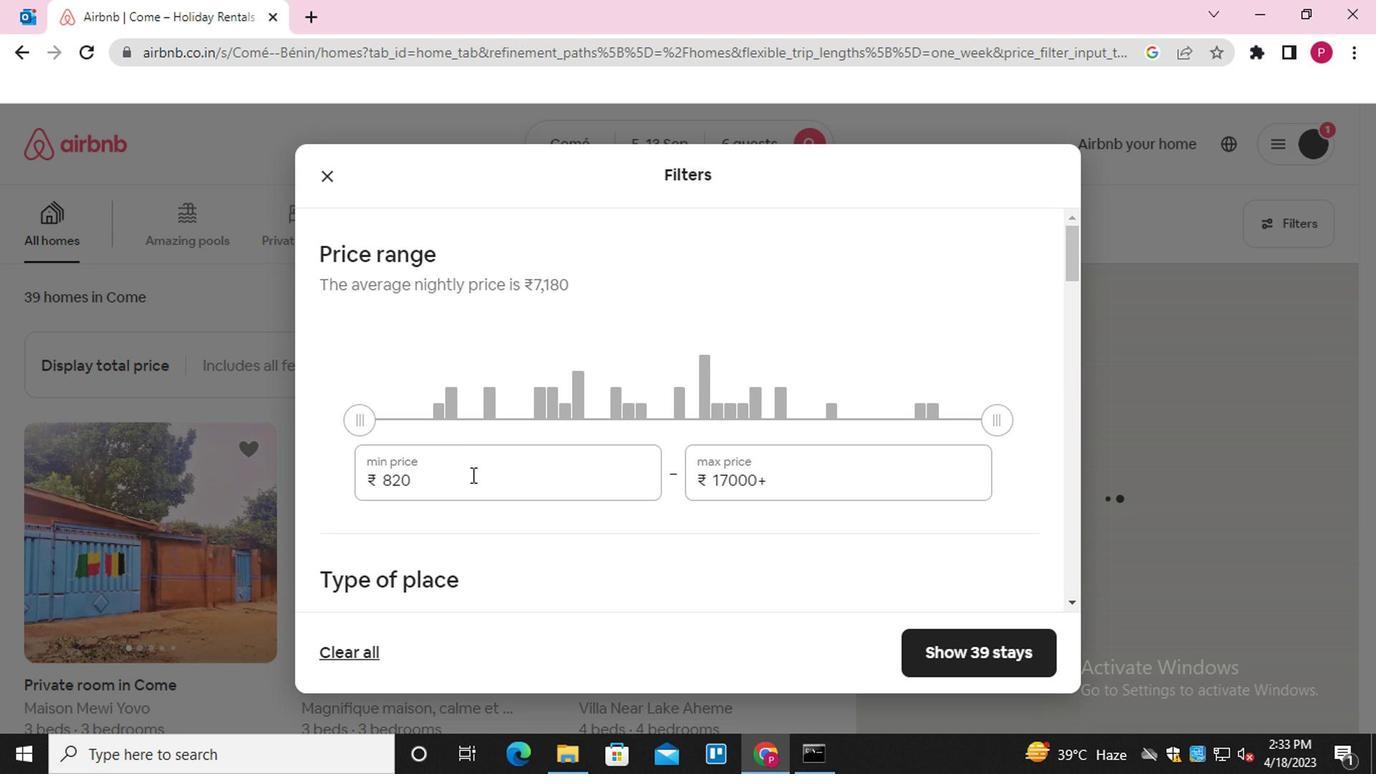 
Action: Mouse pressed left at (468, 476)
Screenshot: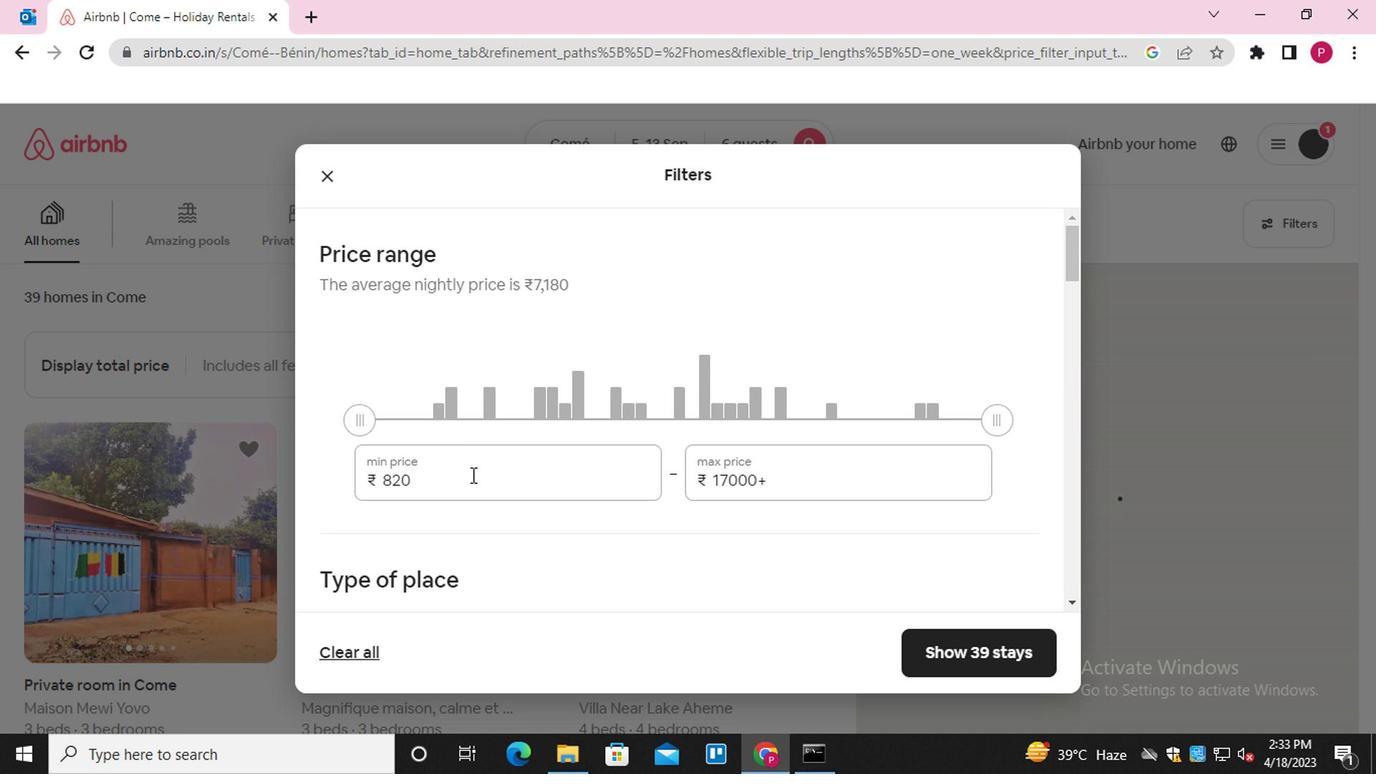 
Action: Key pressed 15000<Key.tab>20000
Screenshot: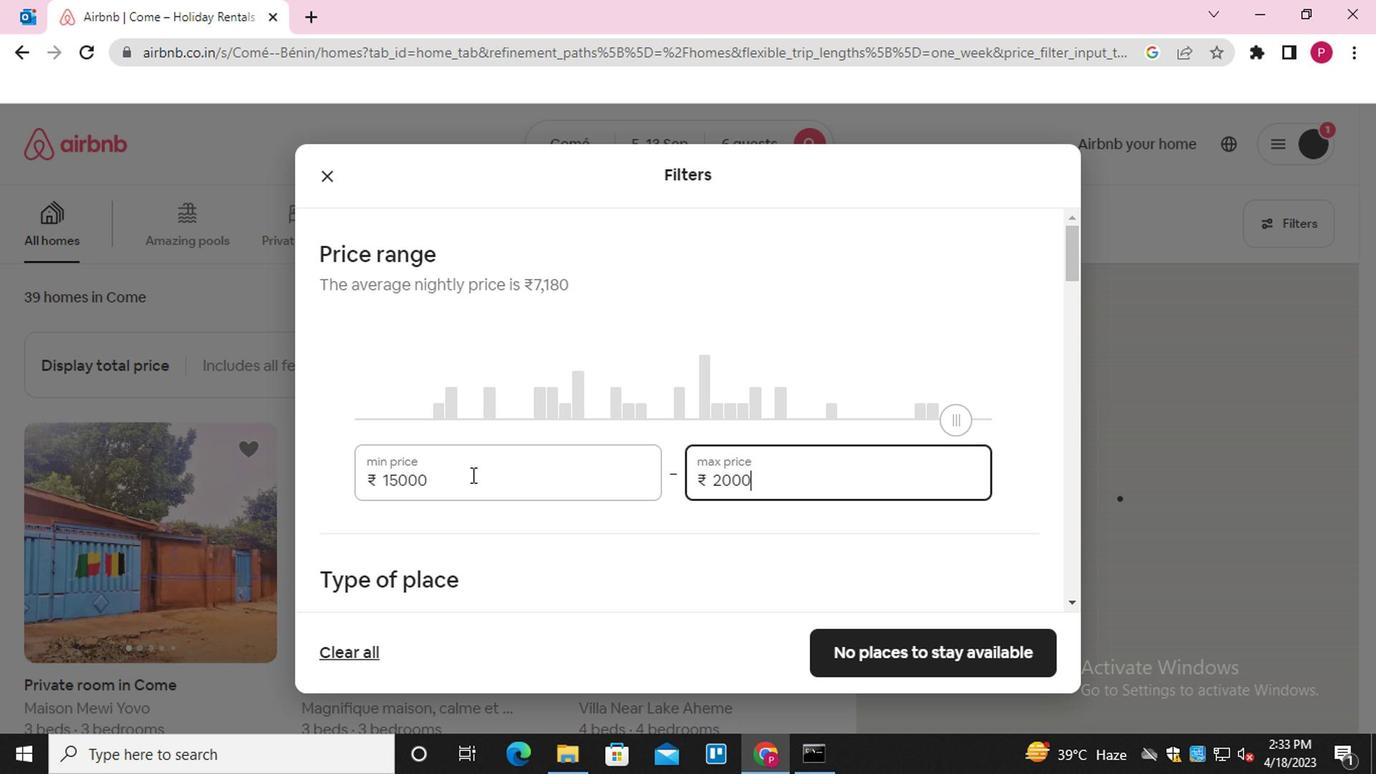 
Action: Mouse moved to (428, 578)
Screenshot: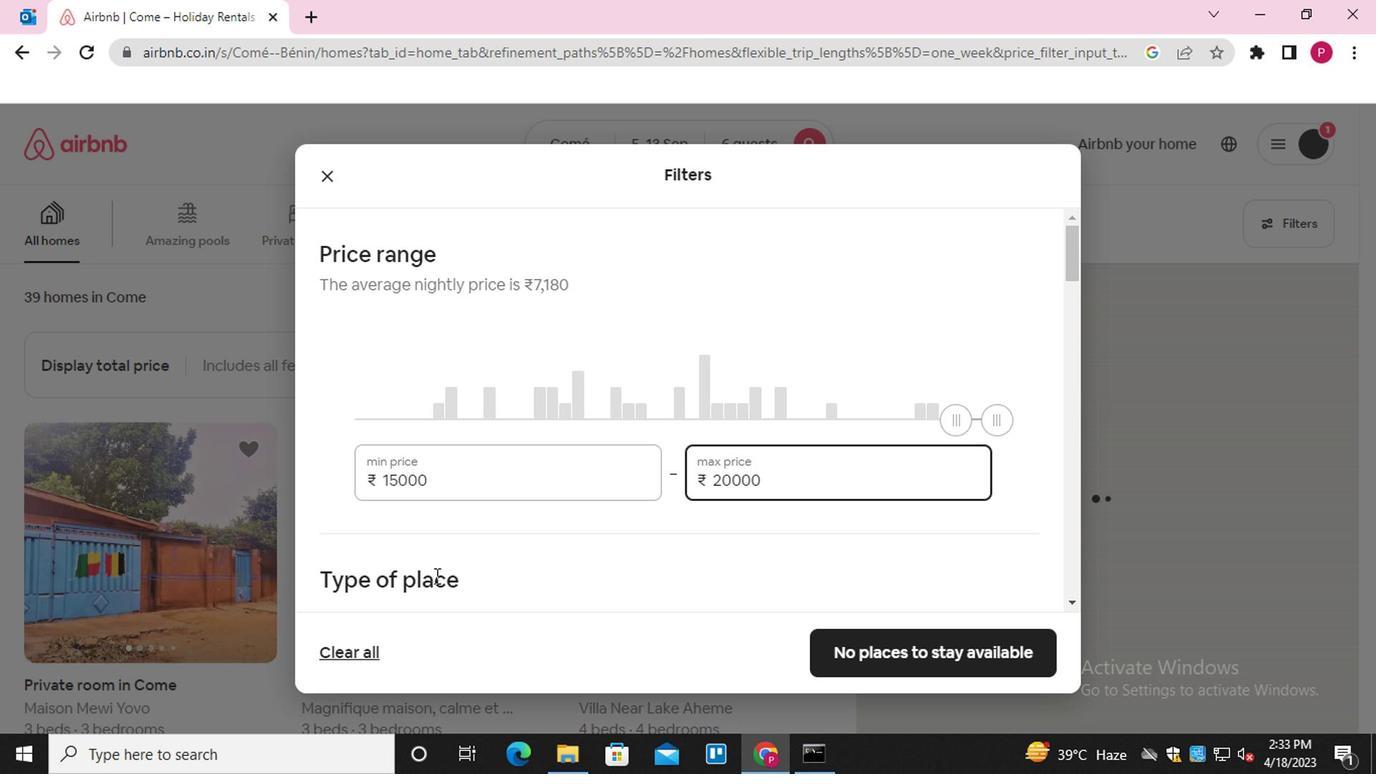 
Action: Mouse scrolled (428, 577) with delta (0, 0)
Screenshot: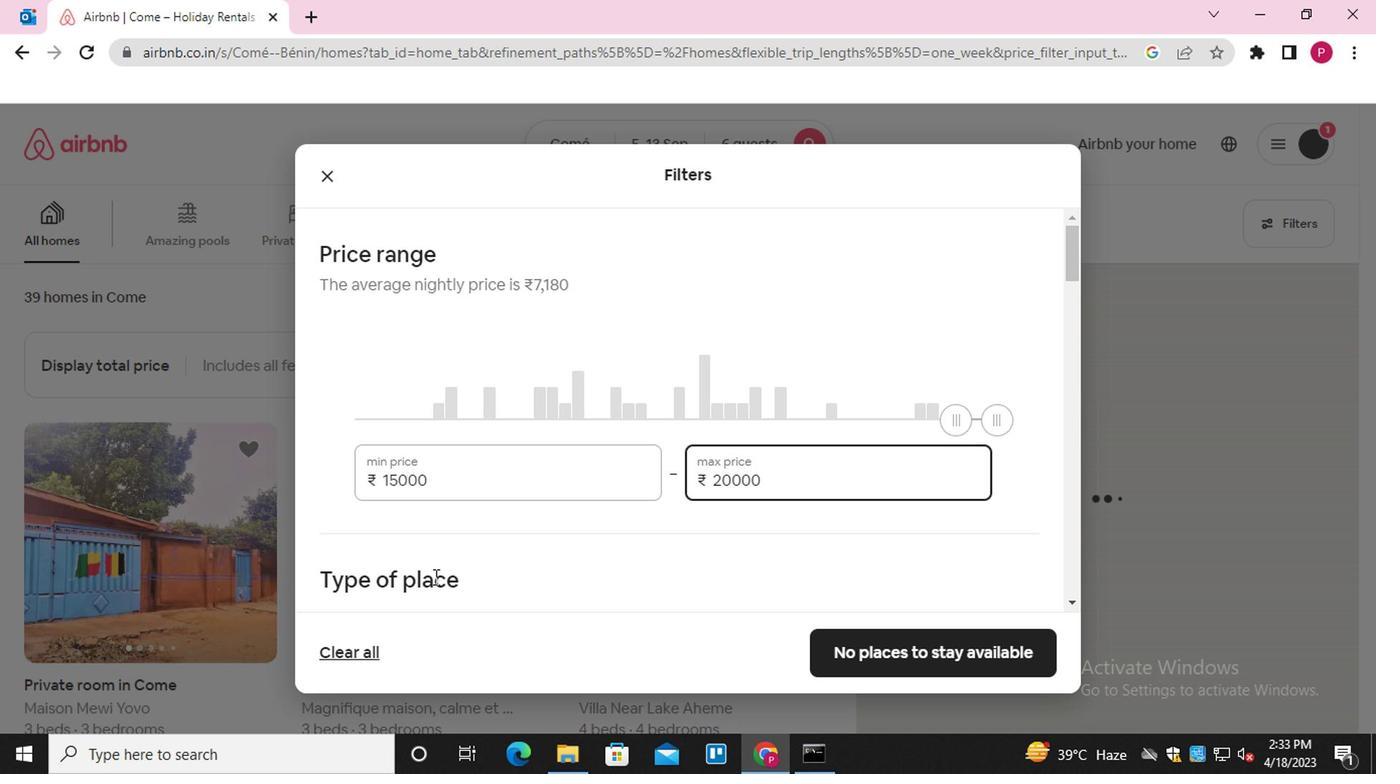 
Action: Mouse scrolled (428, 577) with delta (0, 0)
Screenshot: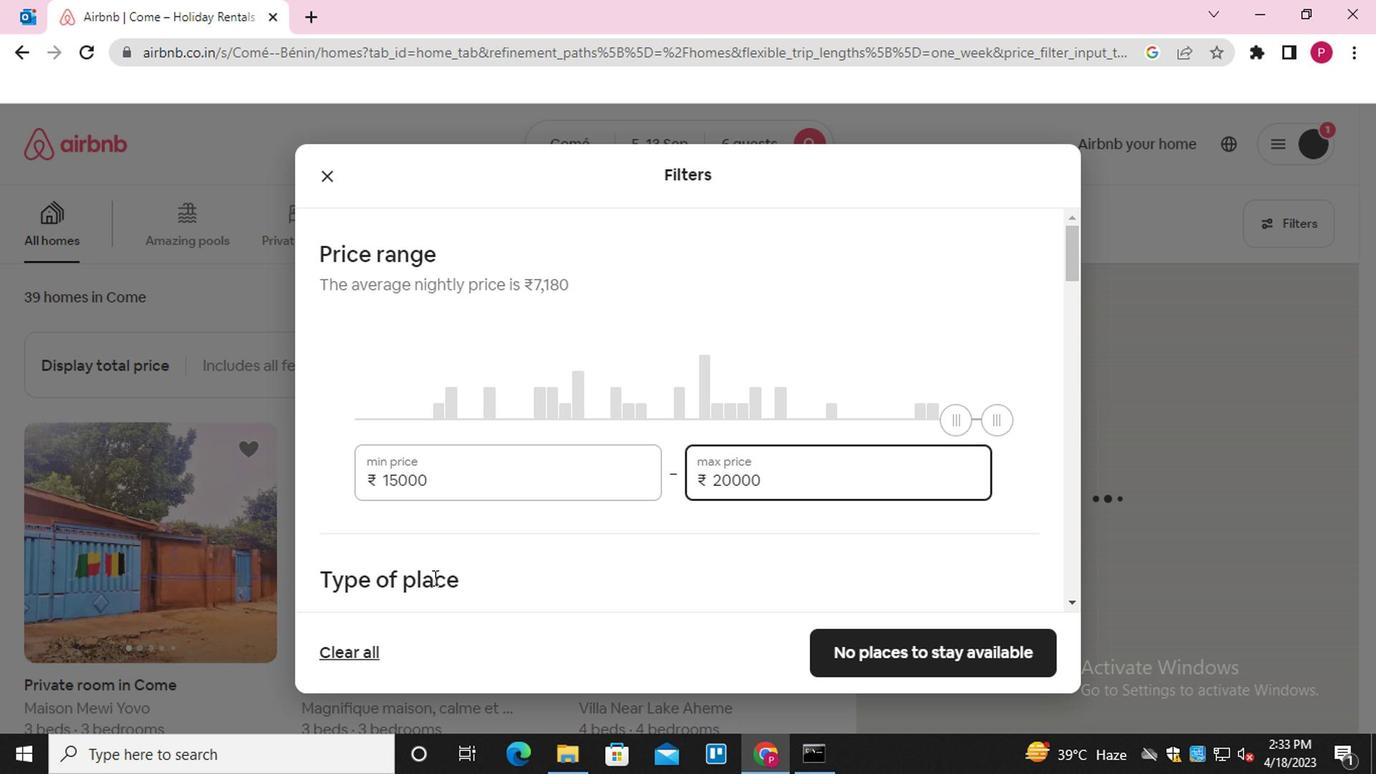 
Action: Mouse moved to (421, 580)
Screenshot: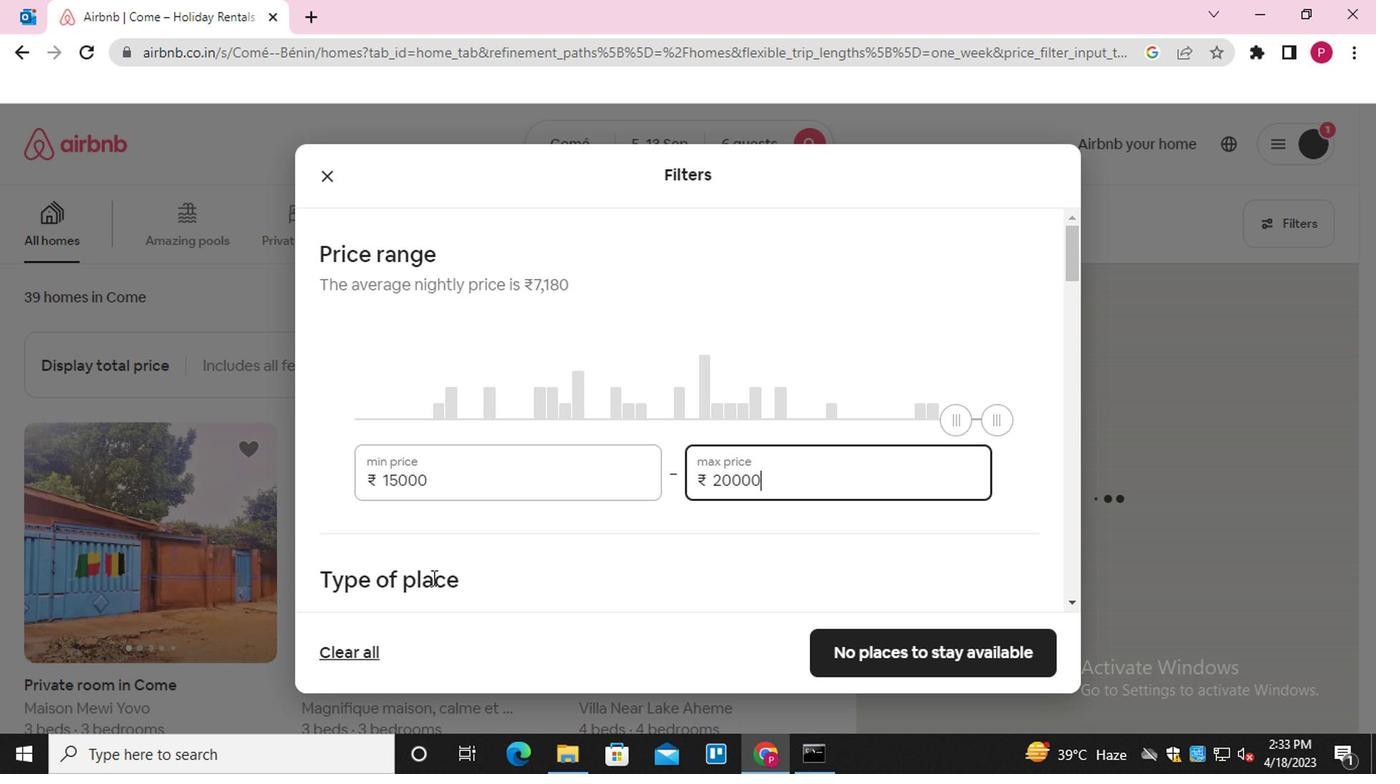 
Action: Mouse scrolled (421, 578) with delta (0, -1)
Screenshot: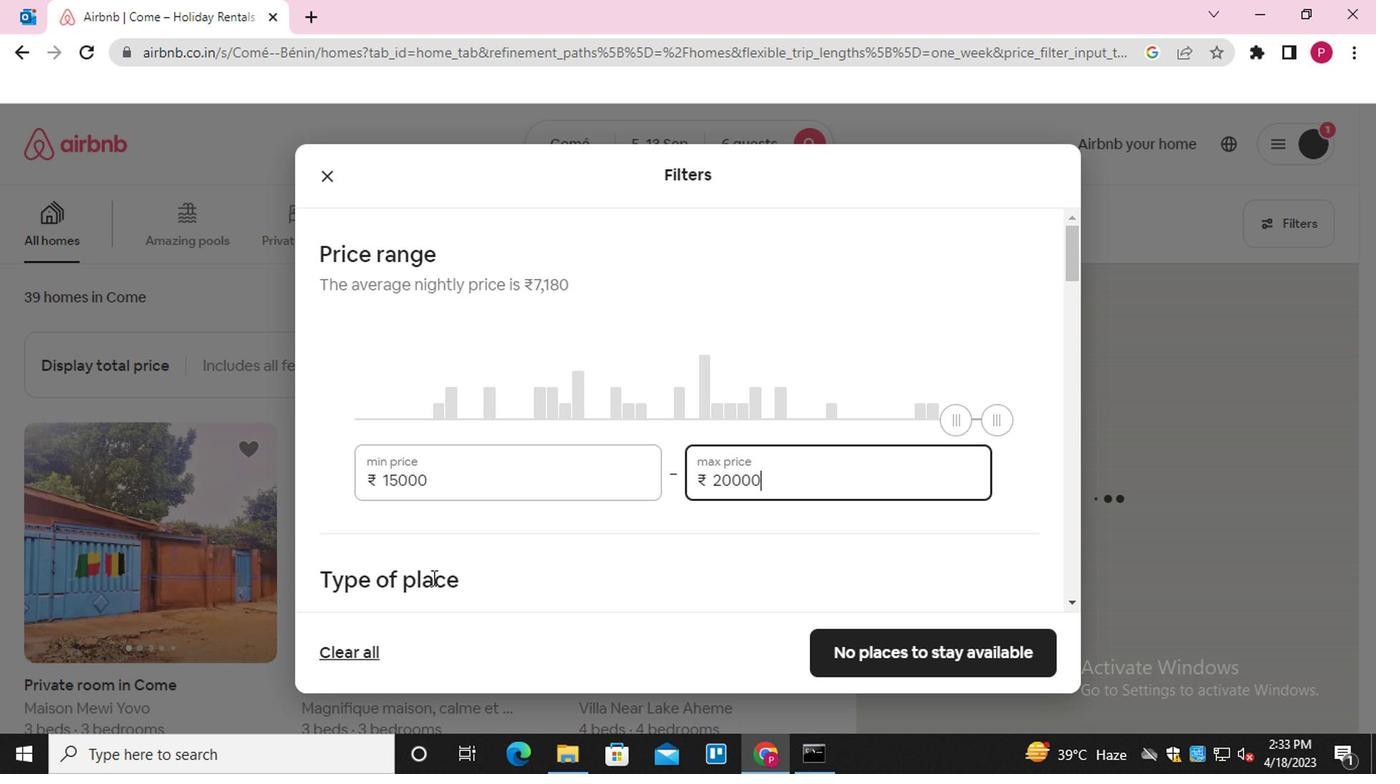 
Action: Mouse moved to (334, 327)
Screenshot: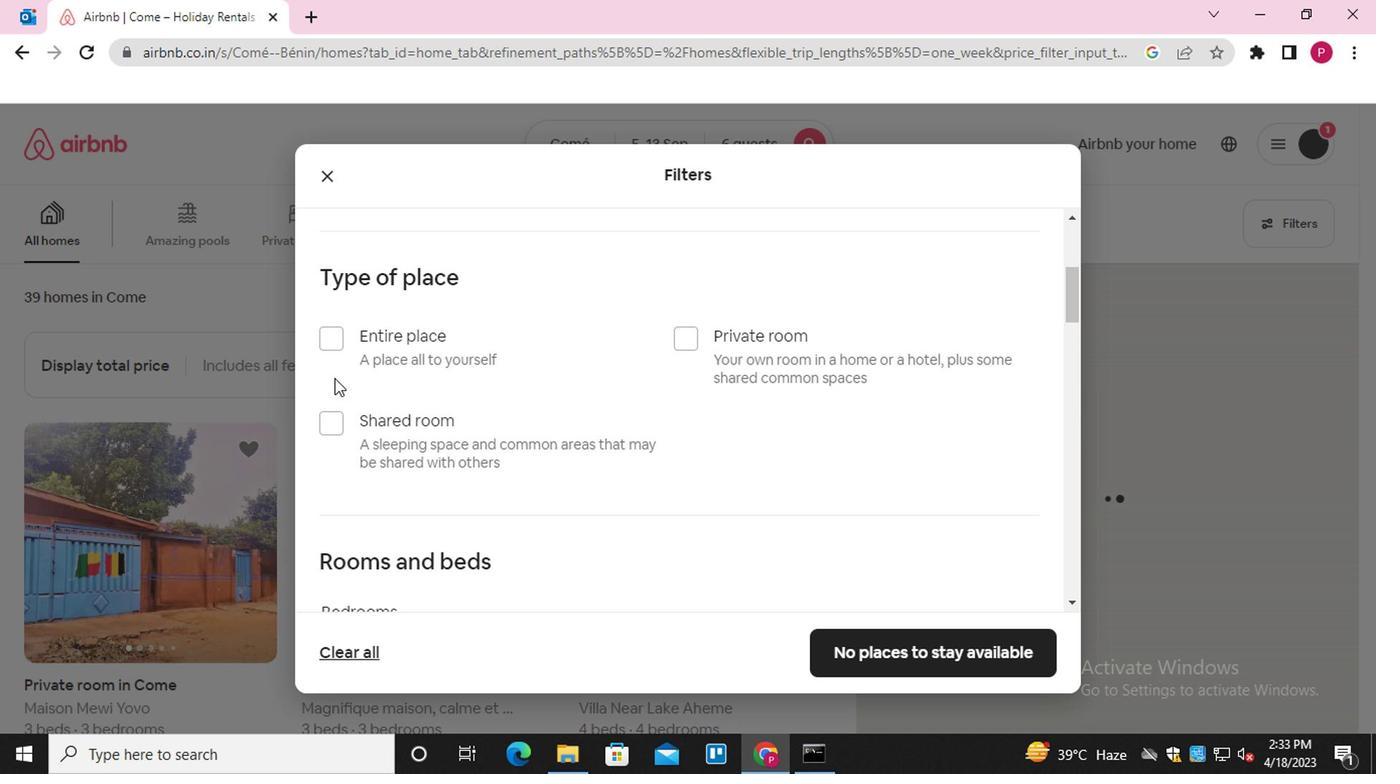 
Action: Mouse pressed left at (334, 327)
Screenshot: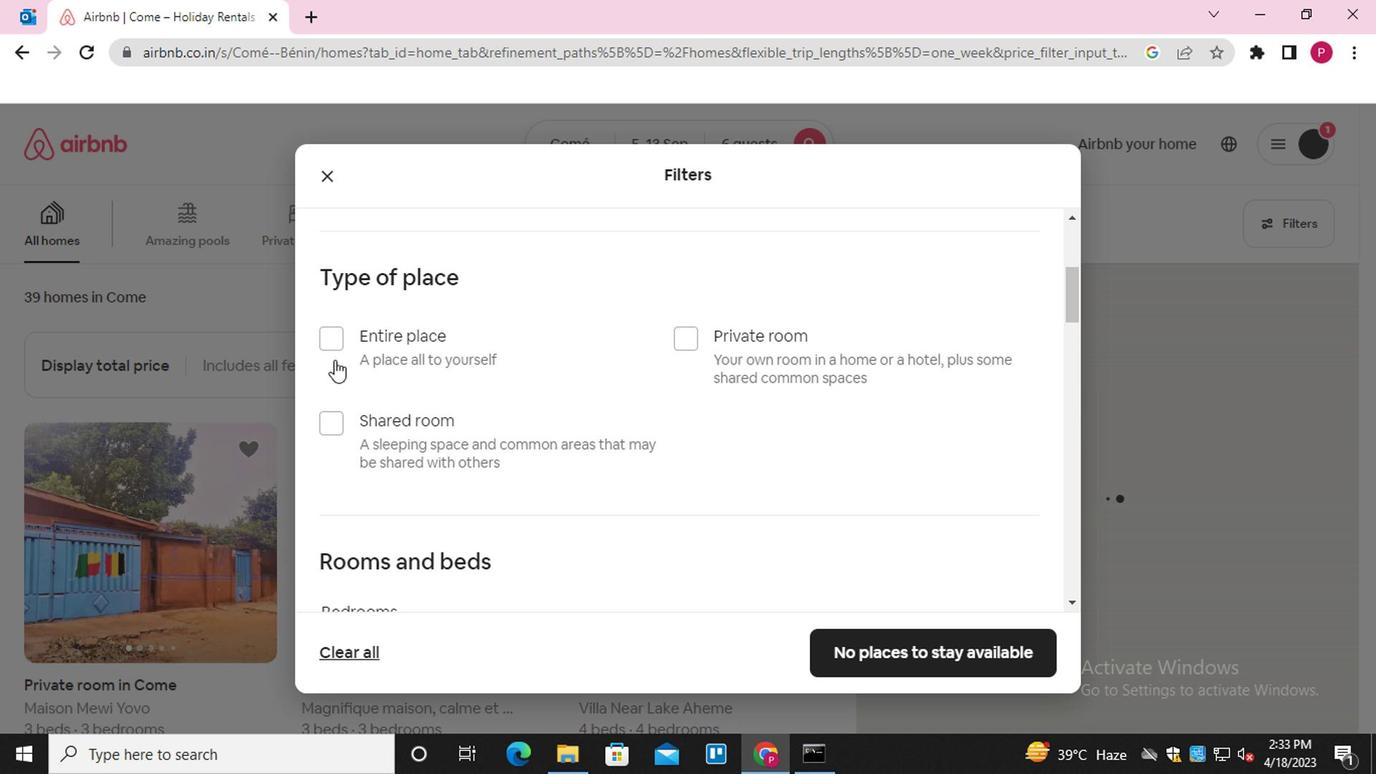 
Action: Mouse moved to (633, 440)
Screenshot: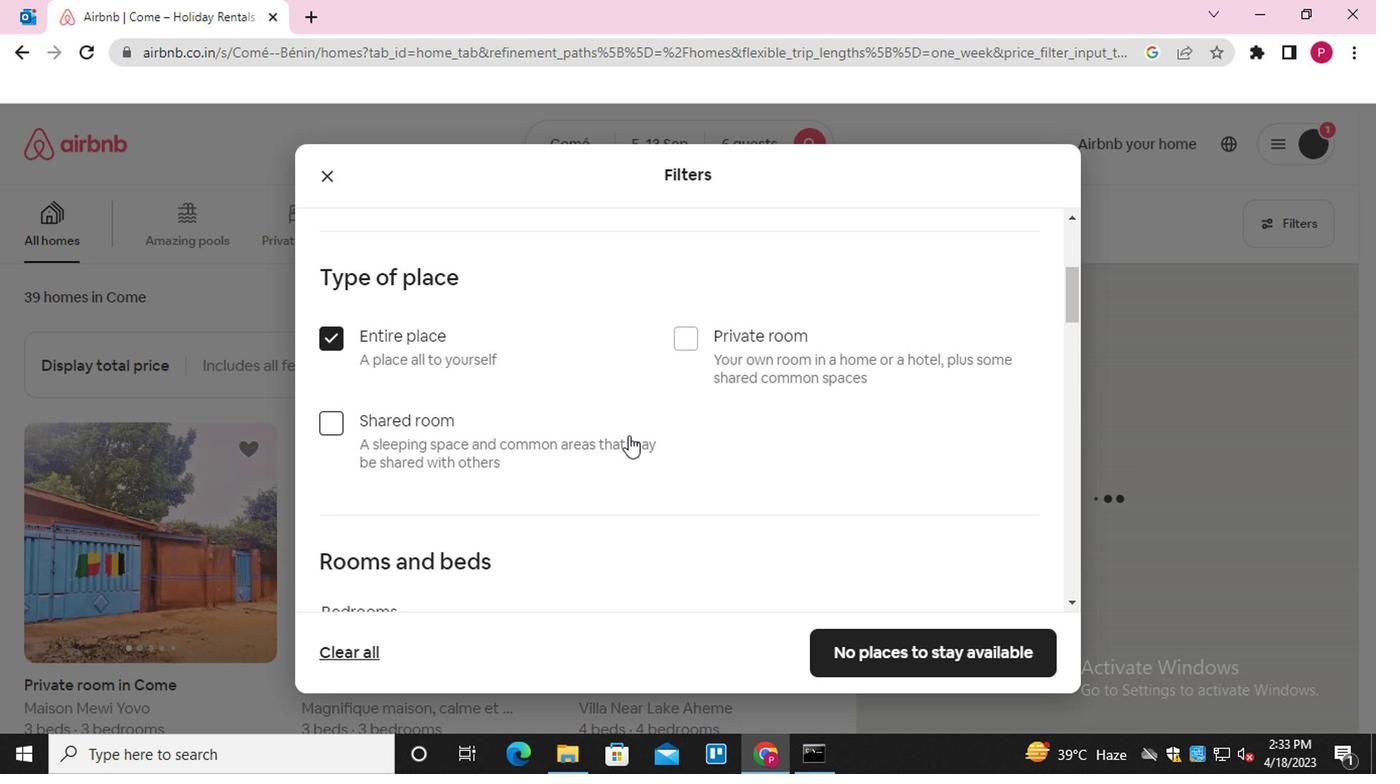
Action: Mouse scrolled (633, 439) with delta (0, 0)
Screenshot: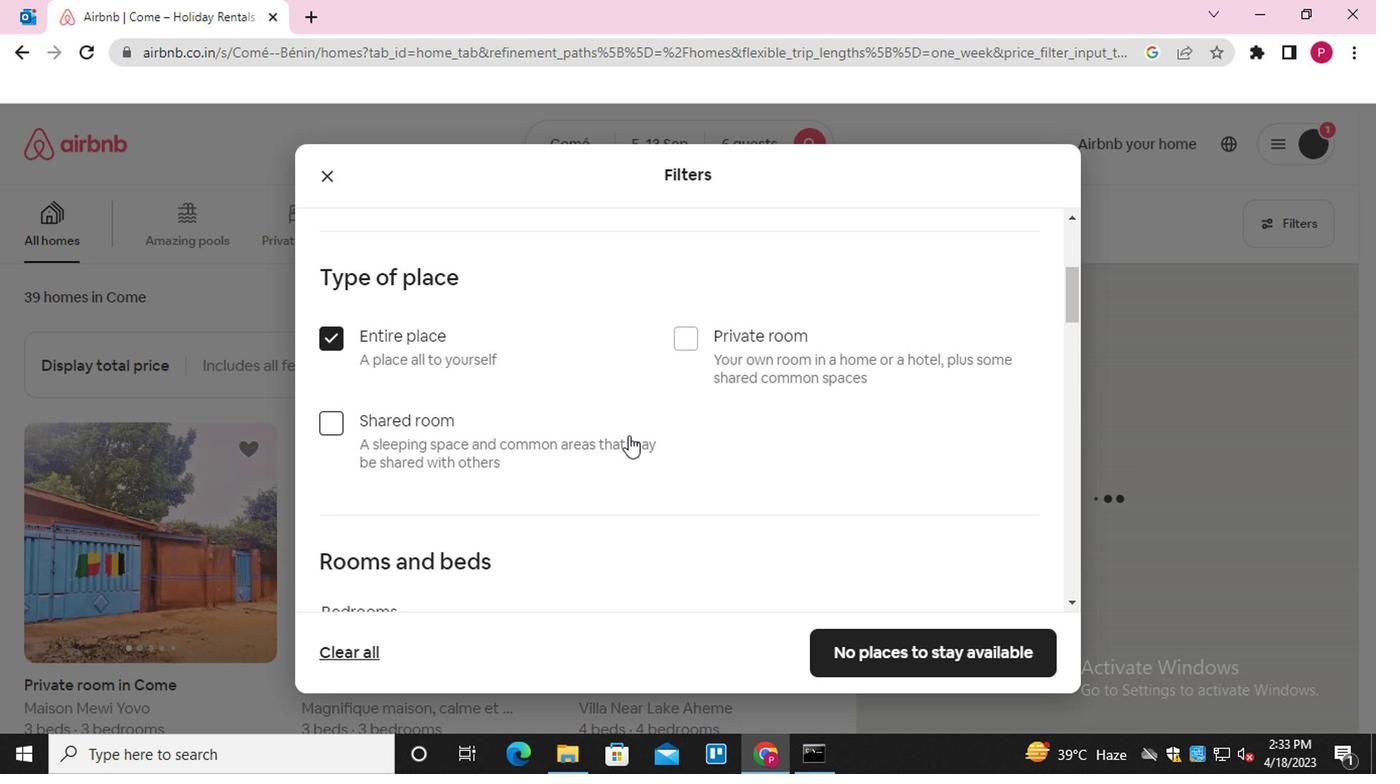 
Action: Mouse moved to (633, 442)
Screenshot: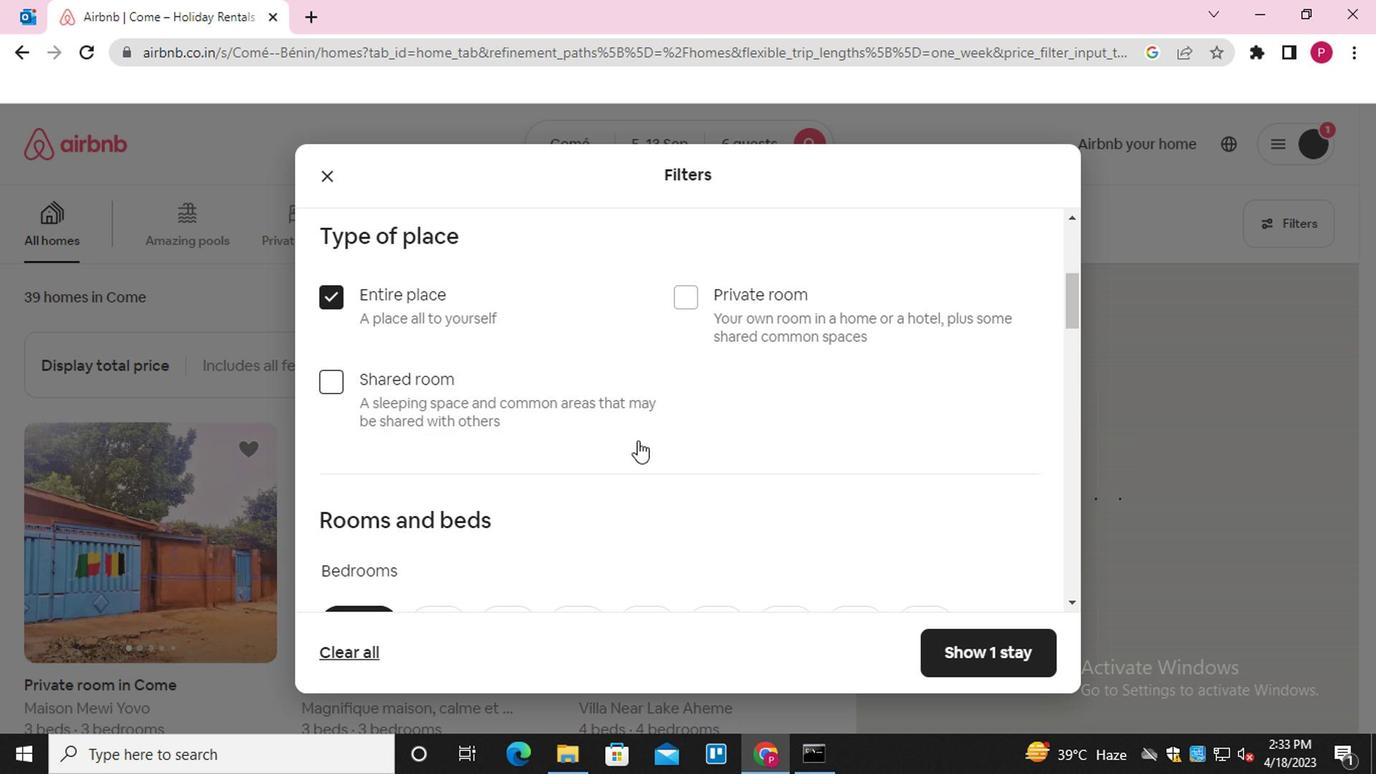 
Action: Mouse scrolled (633, 441) with delta (0, 0)
Screenshot: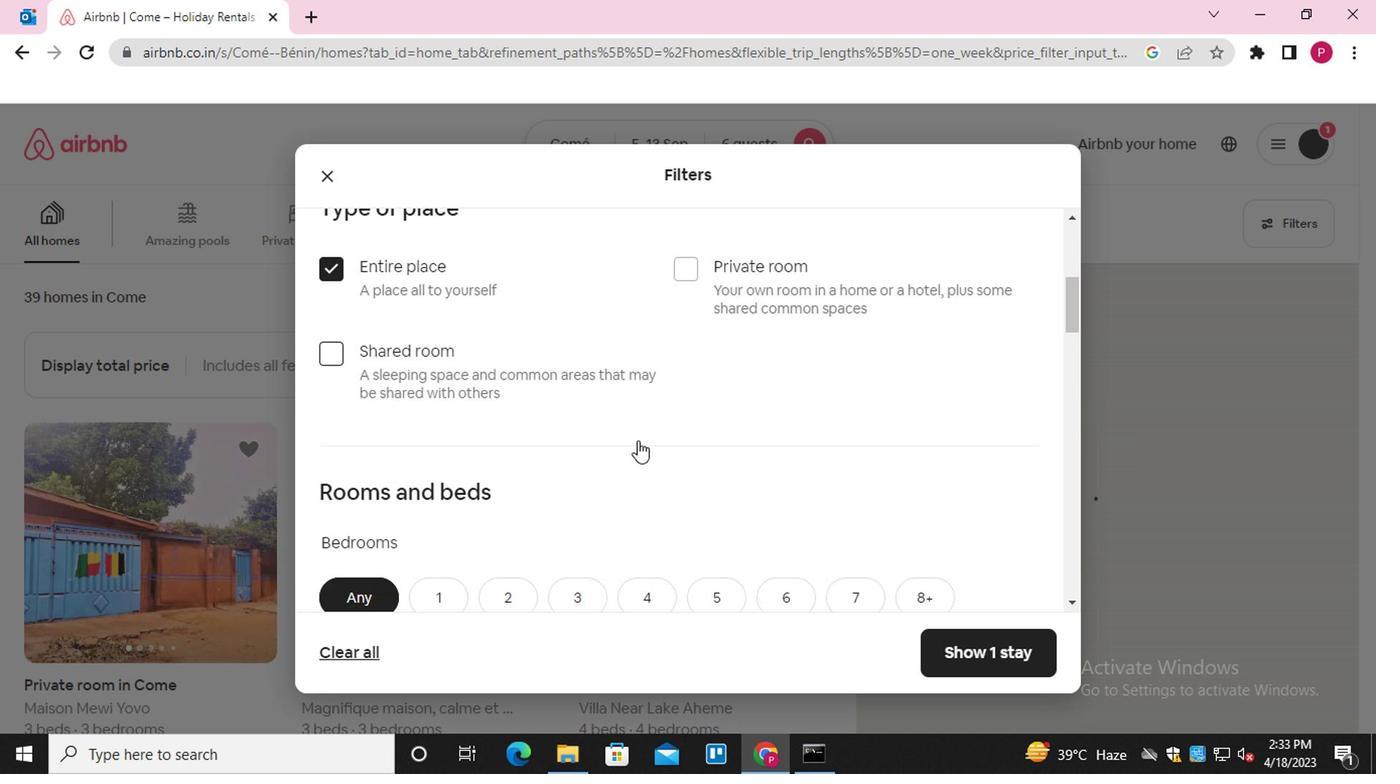 
Action: Mouse scrolled (633, 441) with delta (0, 0)
Screenshot: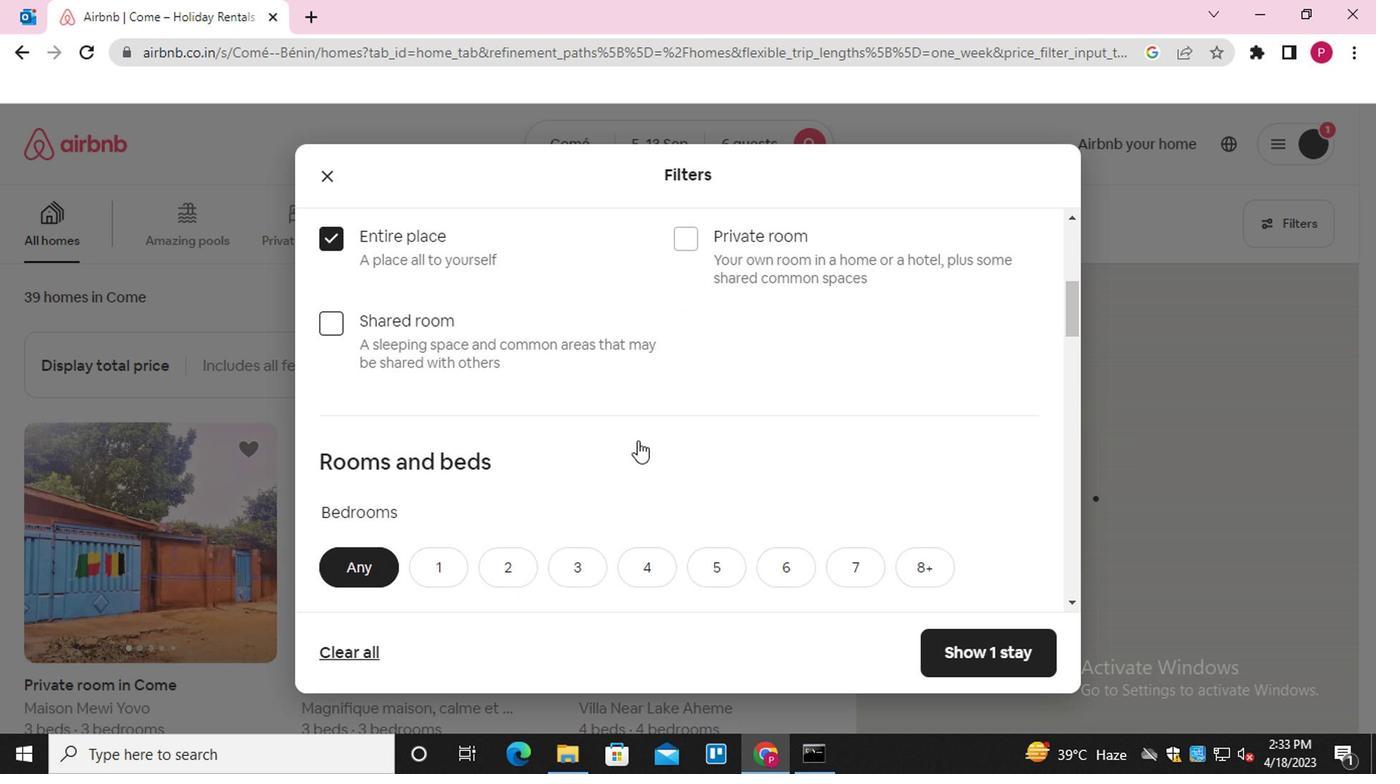 
Action: Mouse scrolled (633, 441) with delta (0, 0)
Screenshot: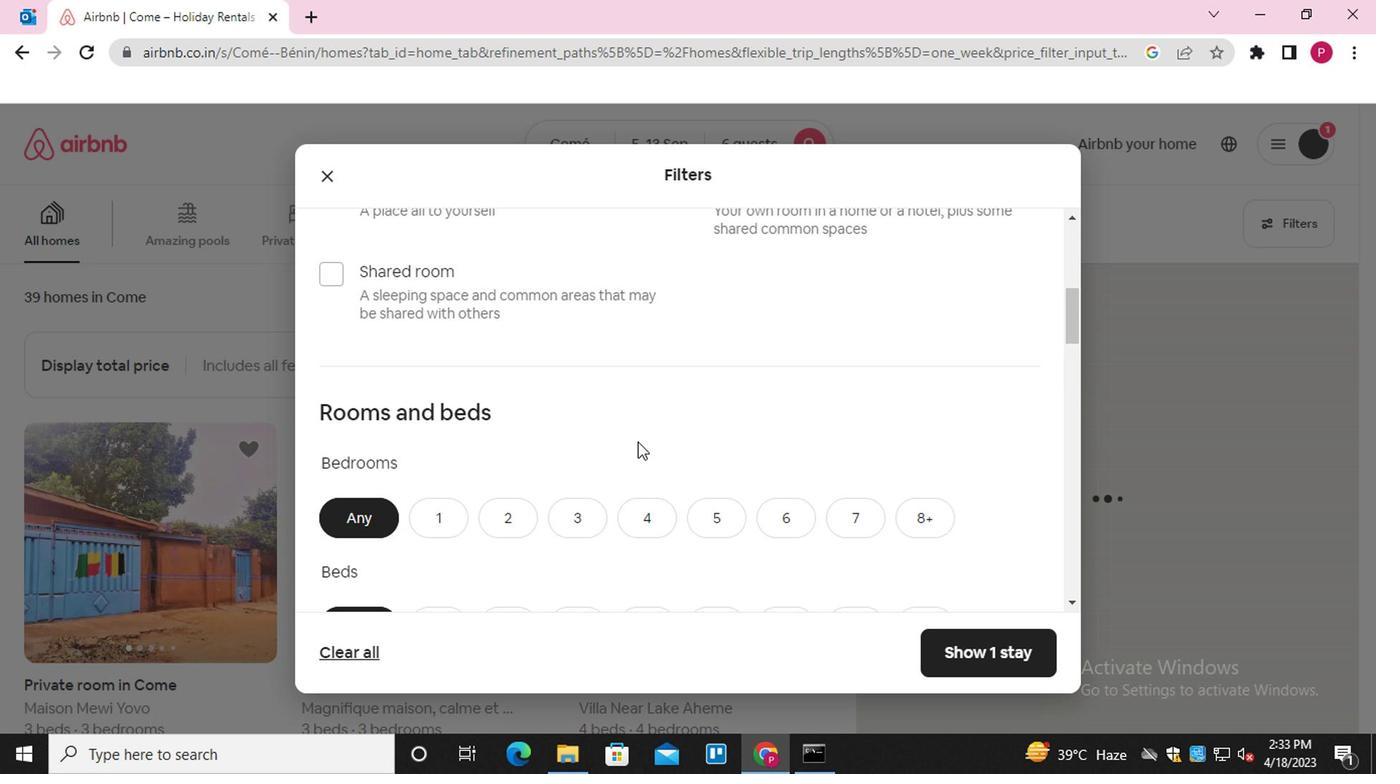 
Action: Mouse moved to (580, 292)
Screenshot: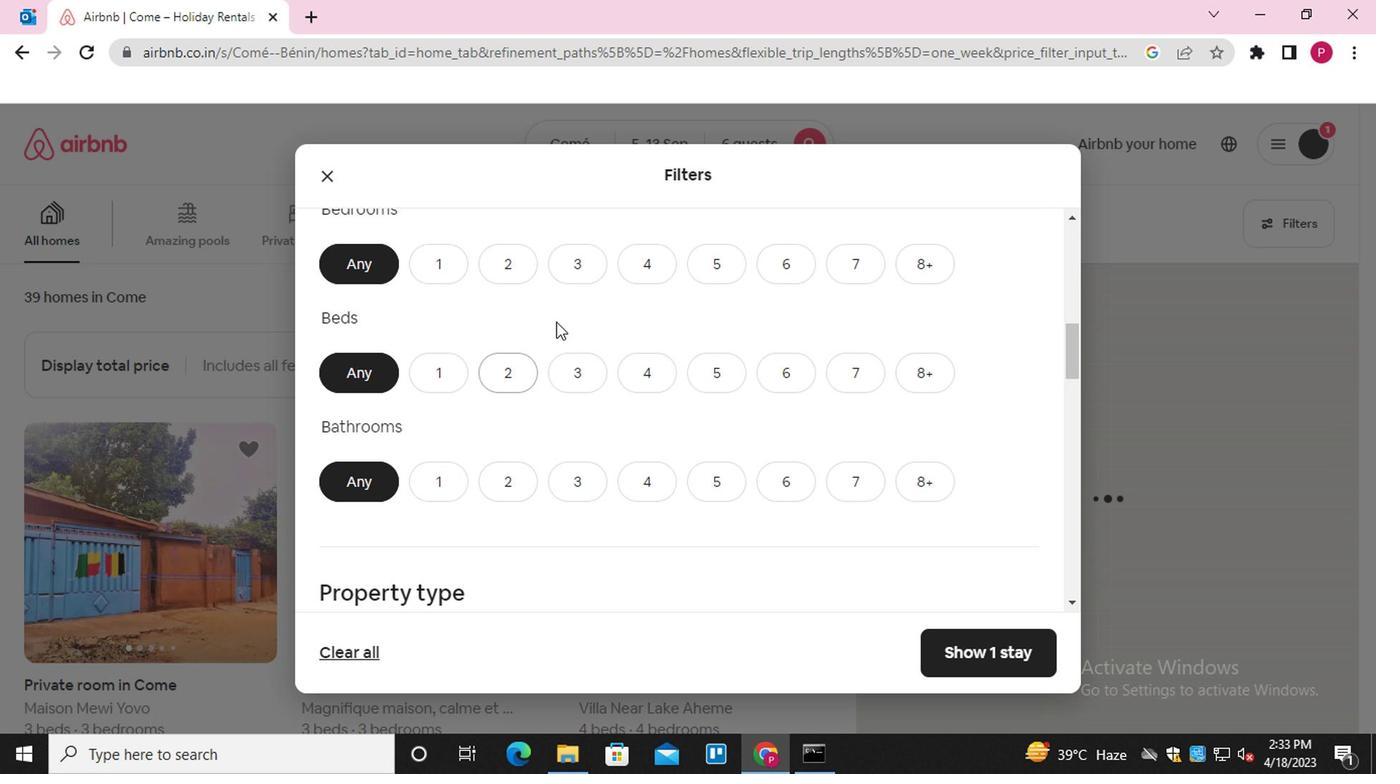 
Action: Mouse pressed left at (580, 292)
Screenshot: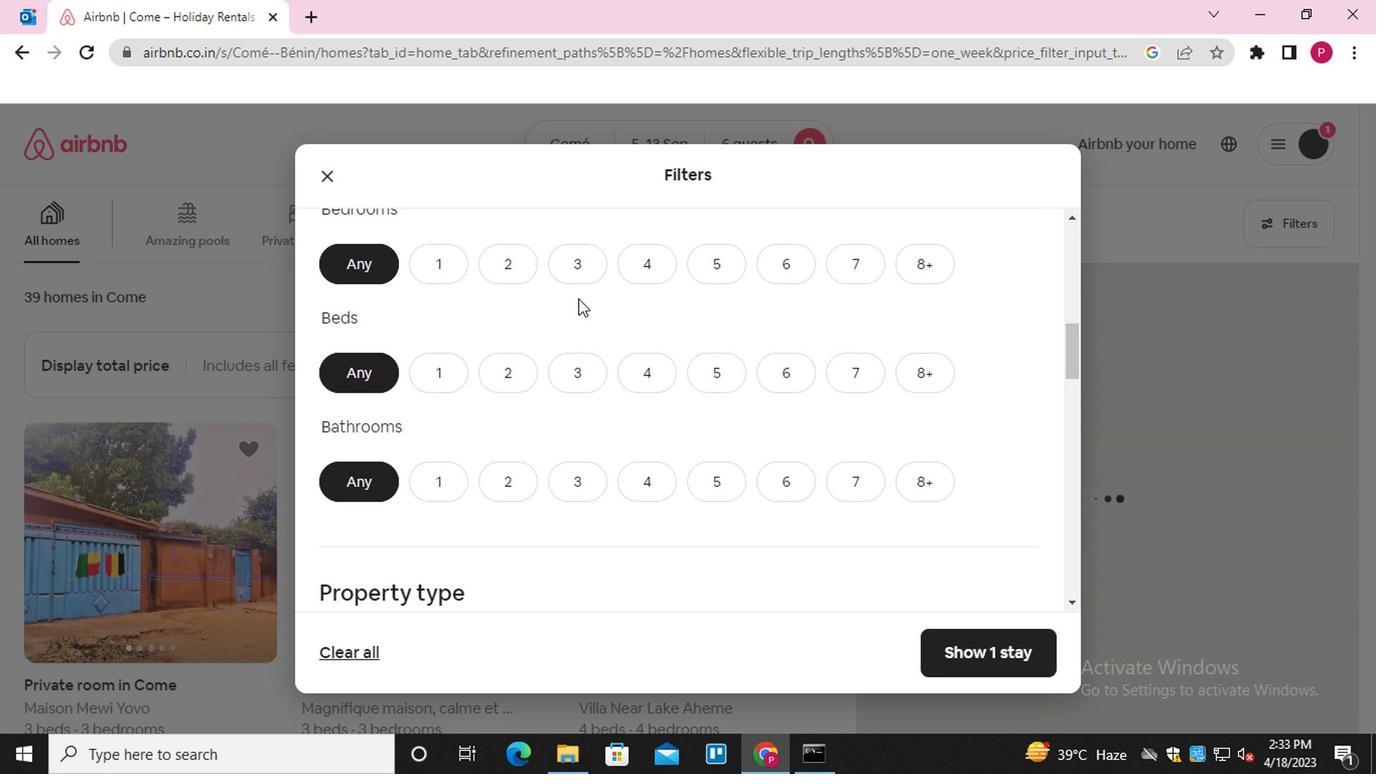 
Action: Mouse moved to (561, 385)
Screenshot: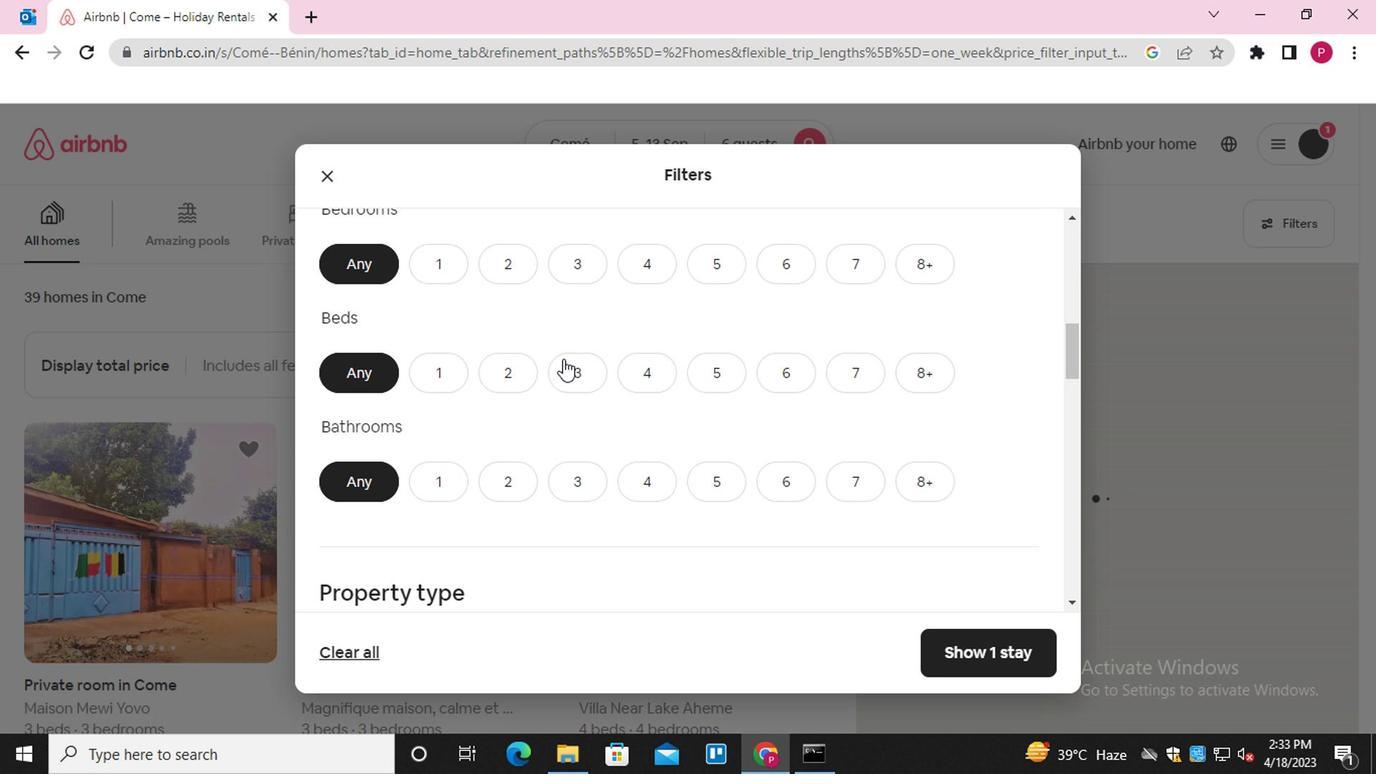 
Action: Mouse pressed left at (561, 385)
Screenshot: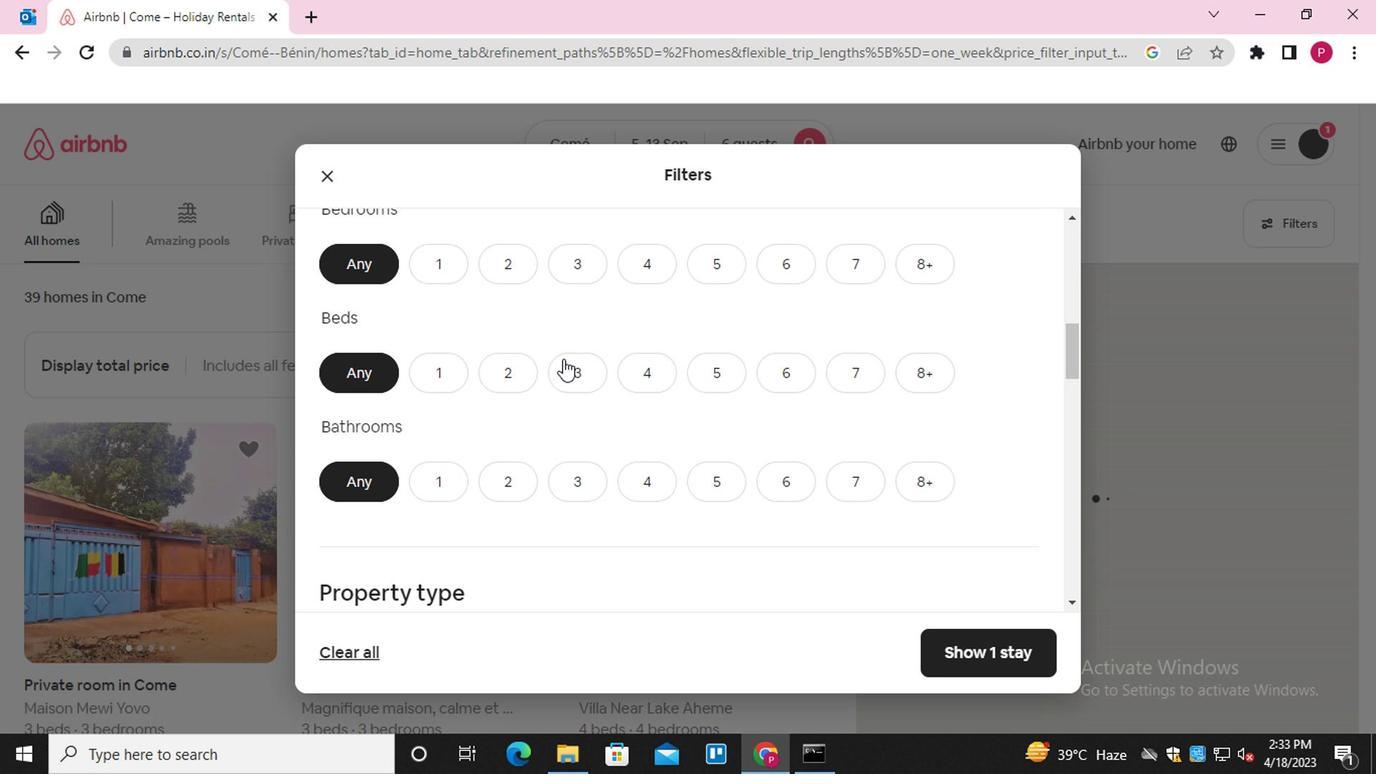 
Action: Mouse moved to (570, 271)
Screenshot: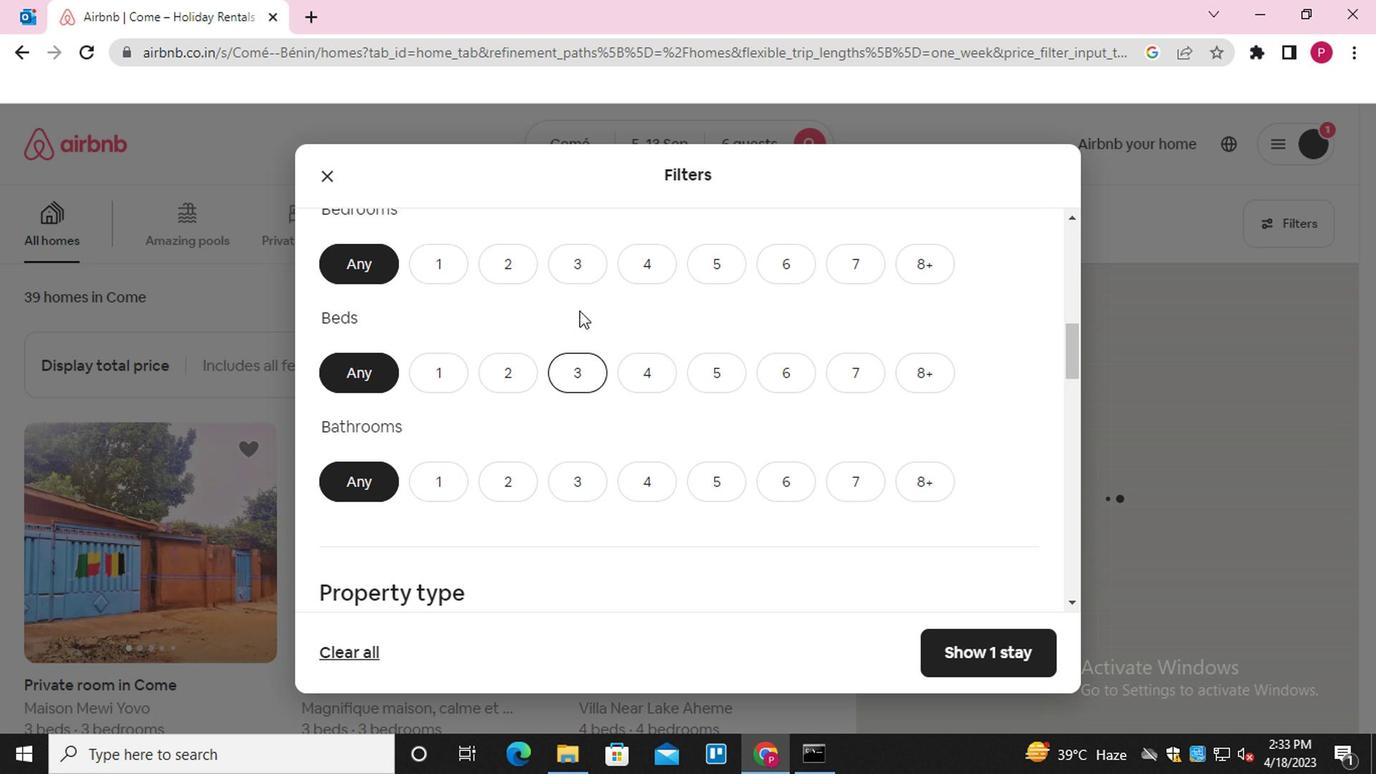 
Action: Mouse pressed left at (570, 271)
Screenshot: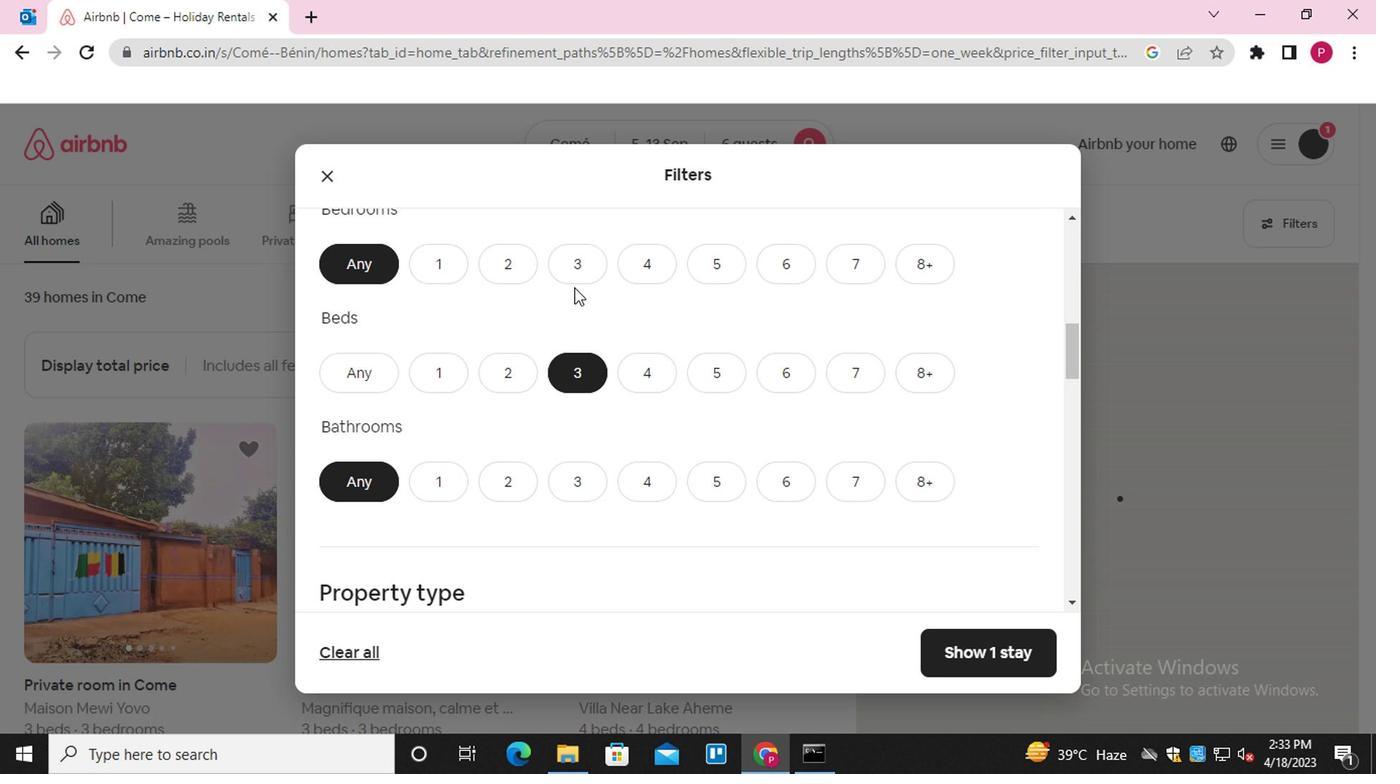 
Action: Mouse moved to (570, 478)
Screenshot: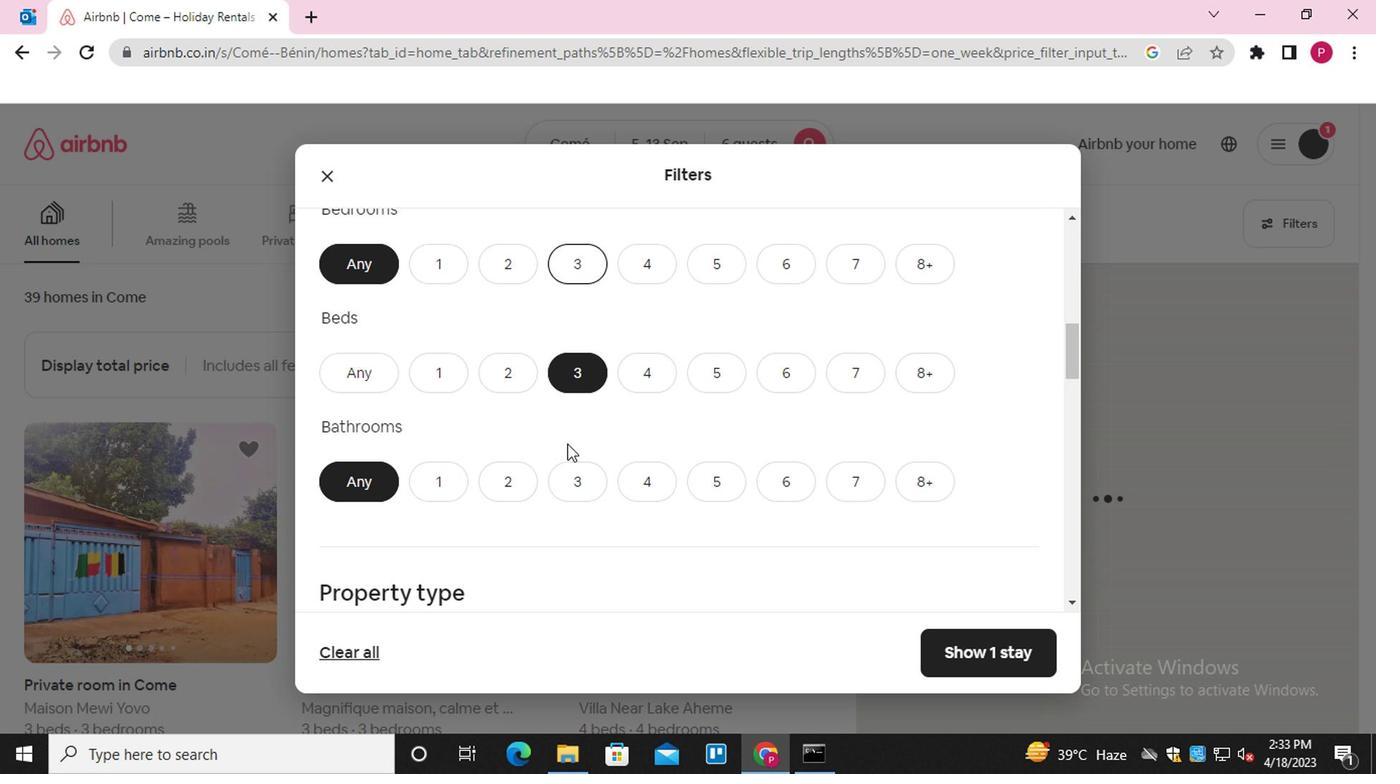 
Action: Mouse pressed left at (570, 478)
Screenshot: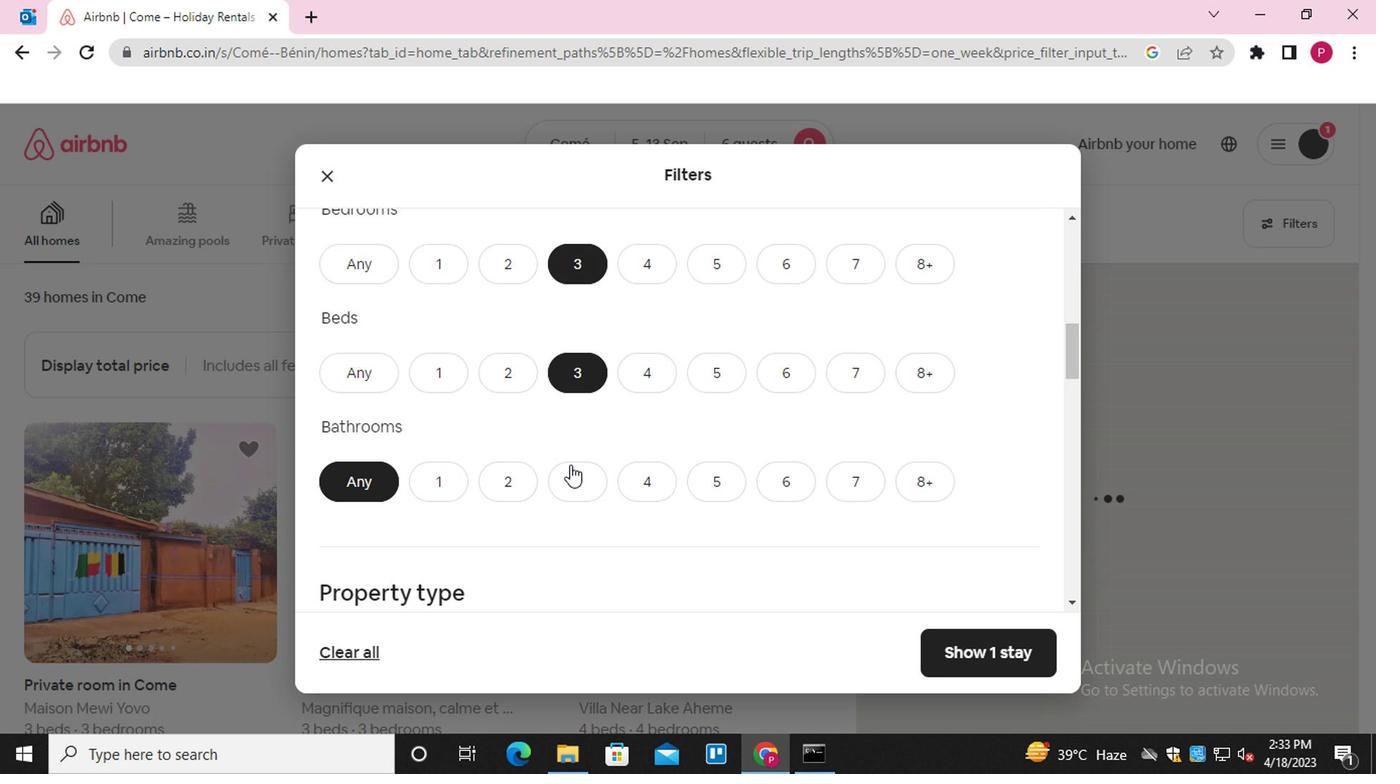 
Action: Mouse moved to (552, 564)
Screenshot: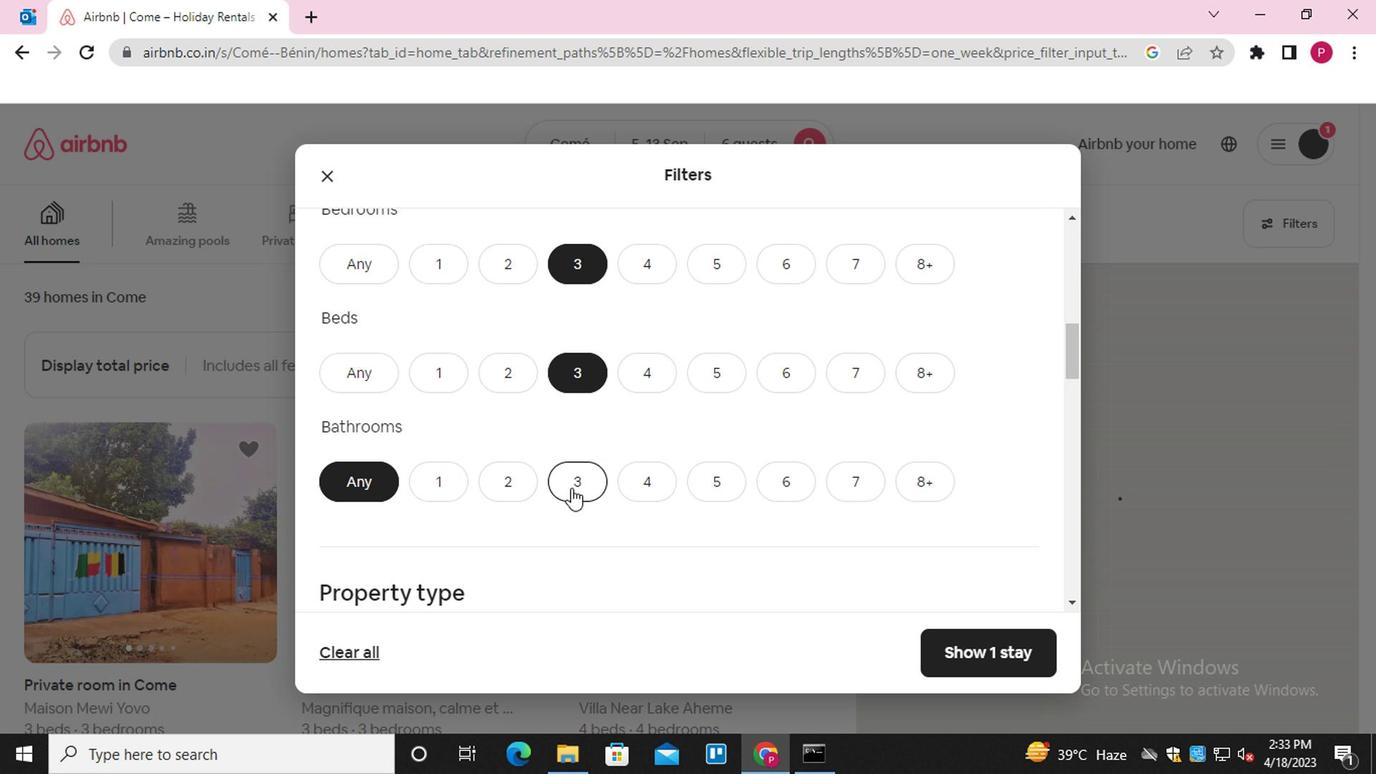 
Action: Mouse scrolled (552, 563) with delta (0, 0)
Screenshot: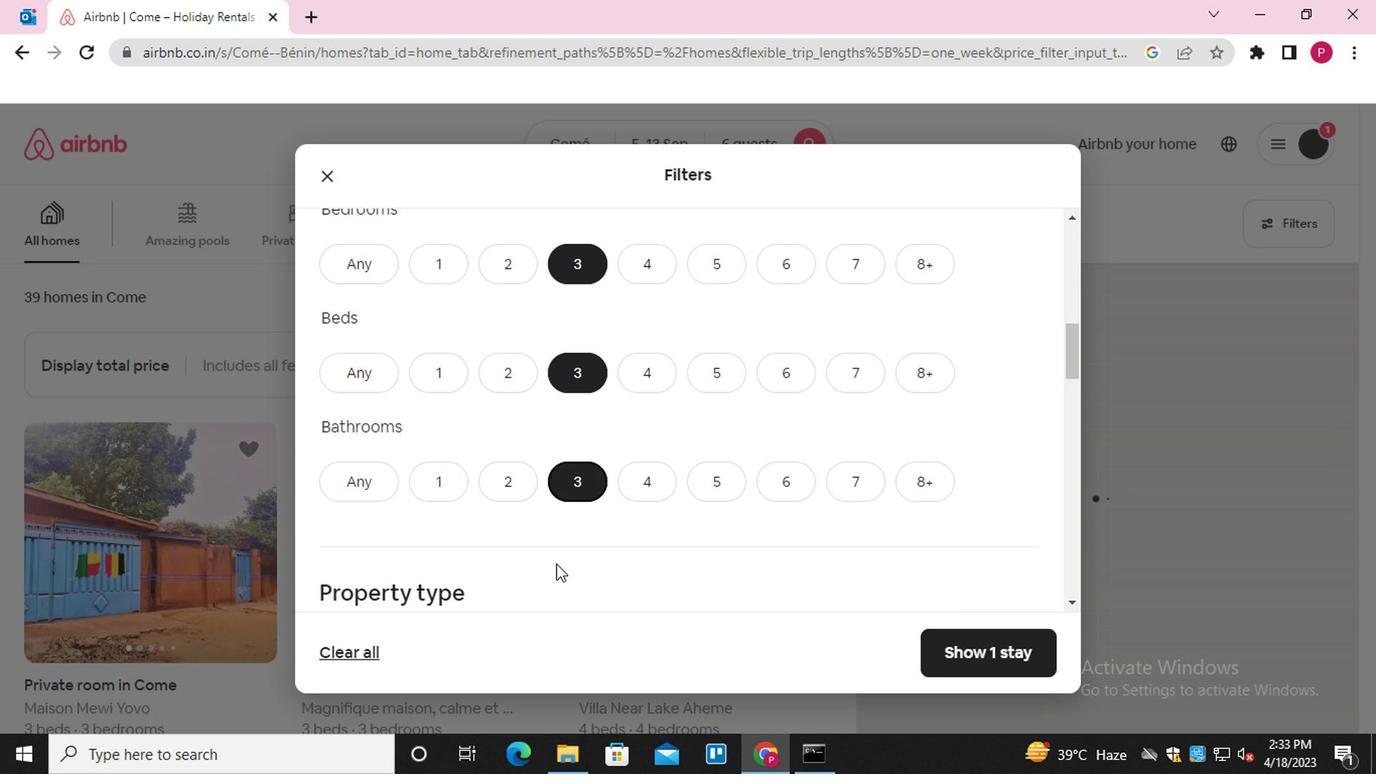 
Action: Mouse scrolled (552, 563) with delta (0, 0)
Screenshot: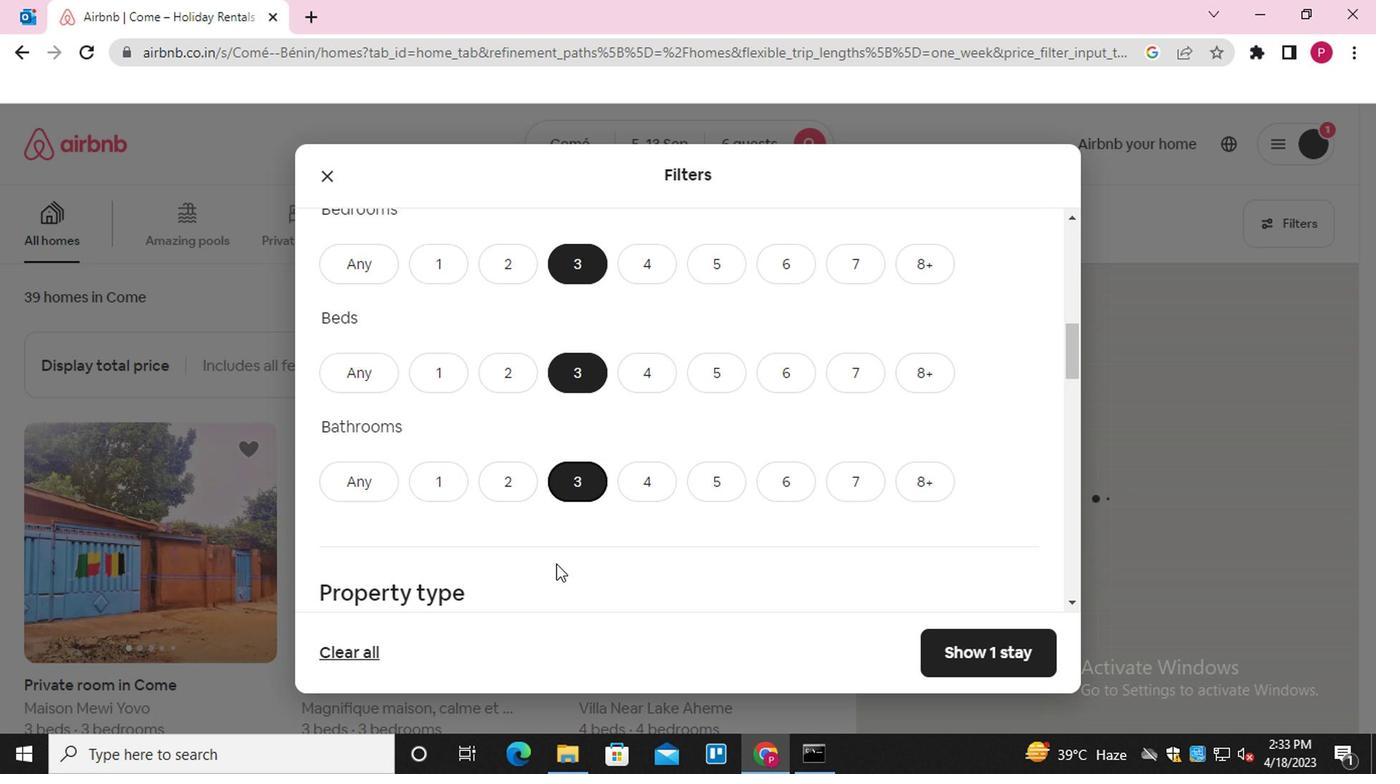 
Action: Mouse scrolled (552, 563) with delta (0, 0)
Screenshot: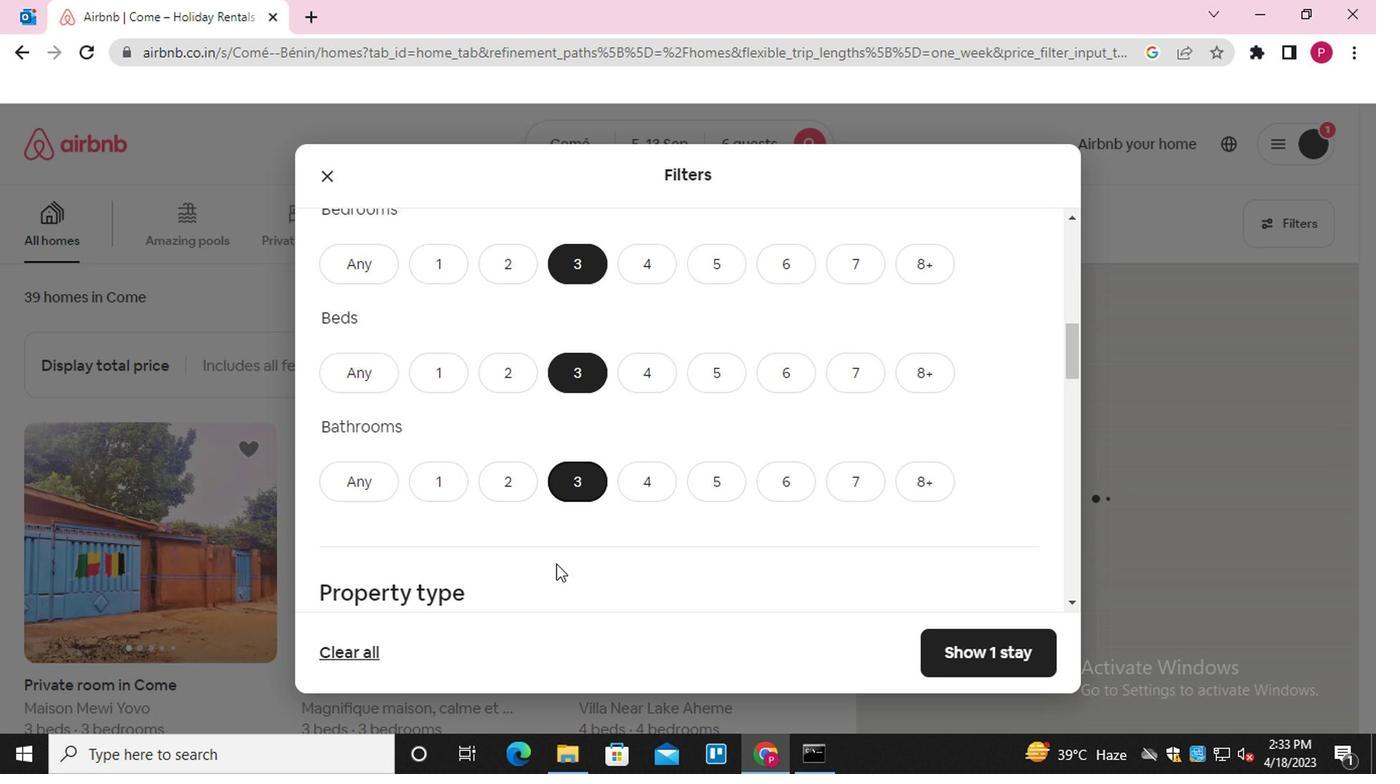 
Action: Mouse moved to (705, 415)
Screenshot: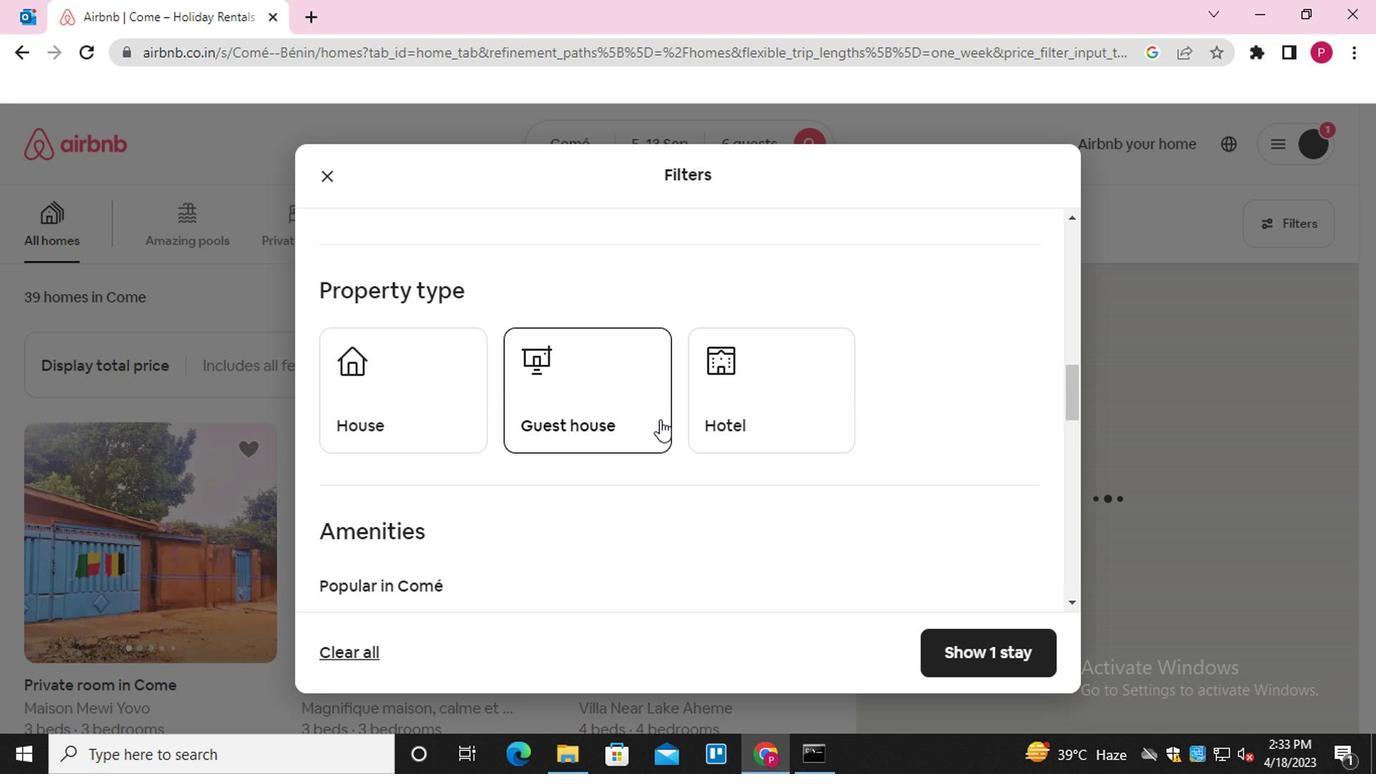 
Action: Mouse pressed left at (705, 415)
Screenshot: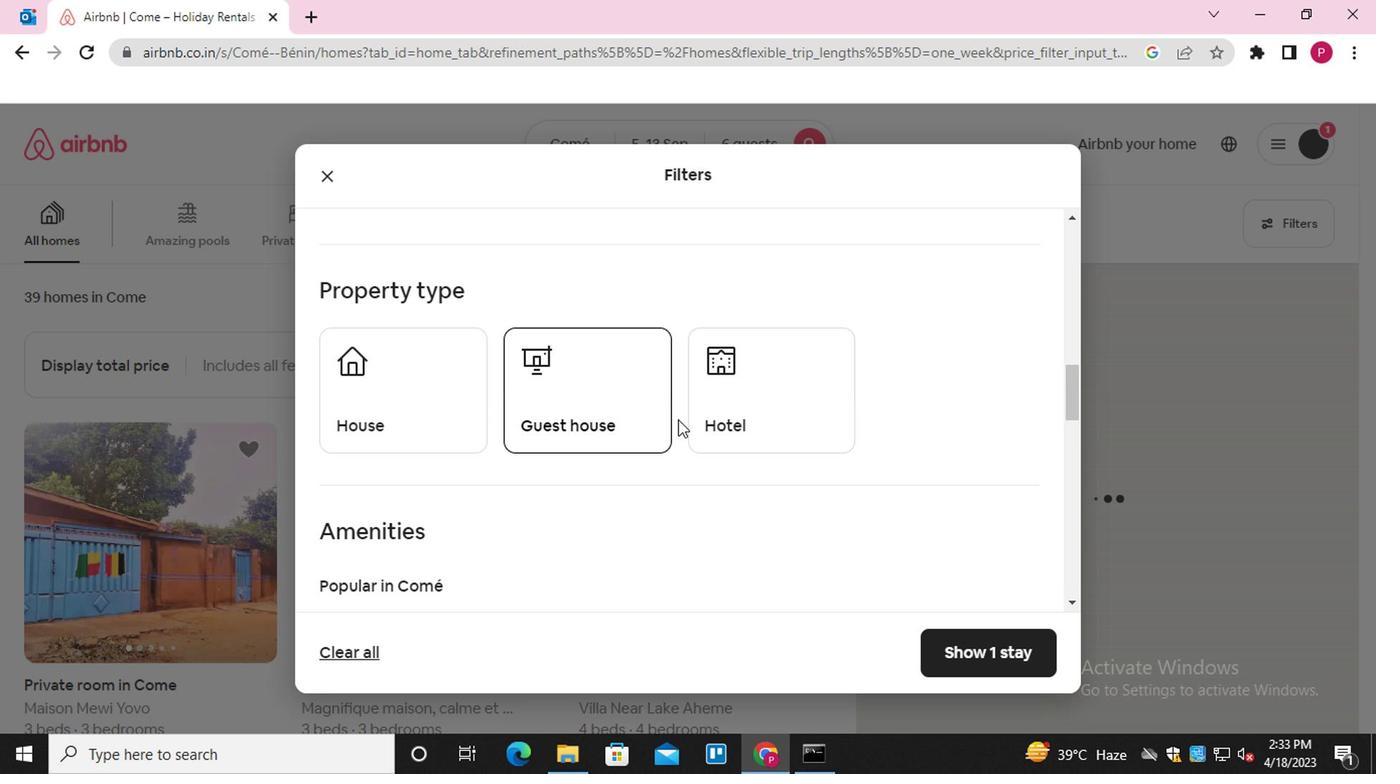 
Action: Mouse moved to (390, 392)
Screenshot: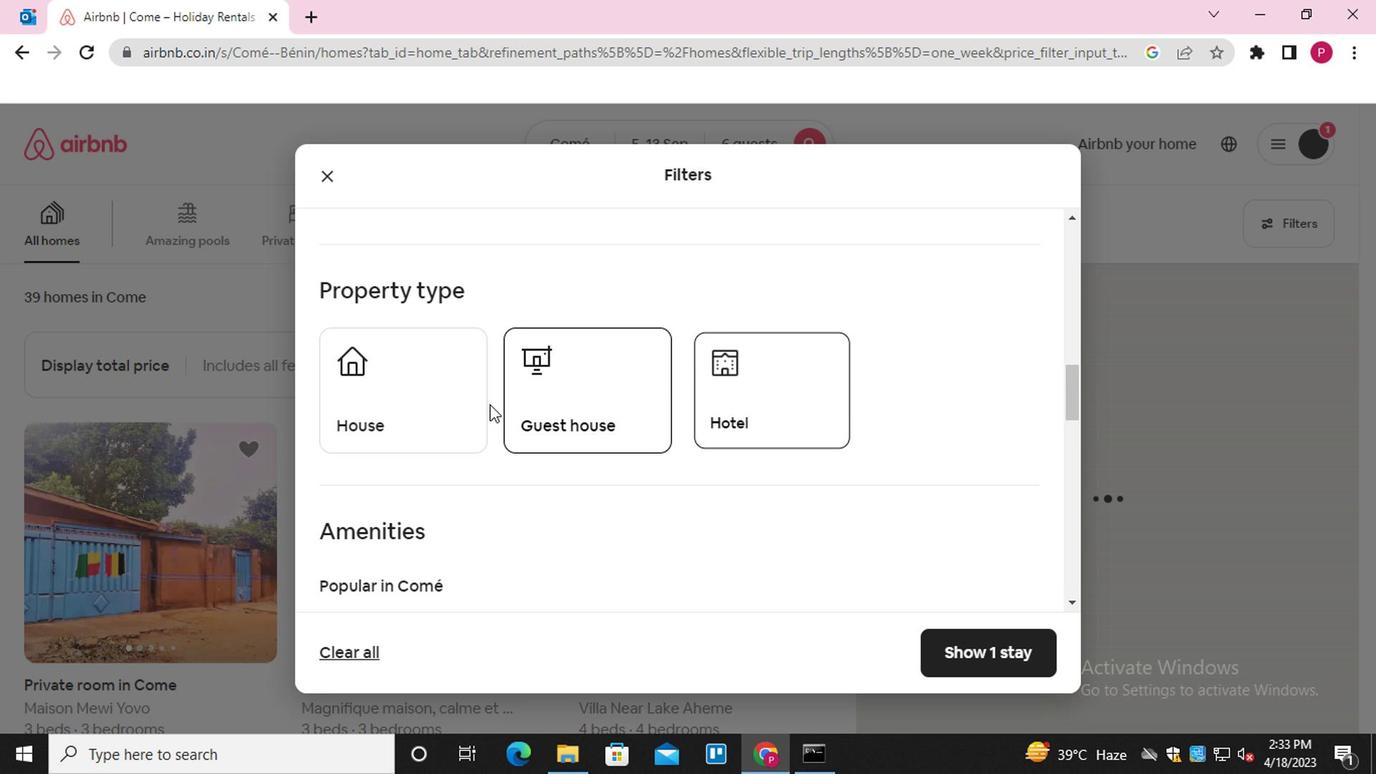 
Action: Mouse pressed left at (390, 392)
Screenshot: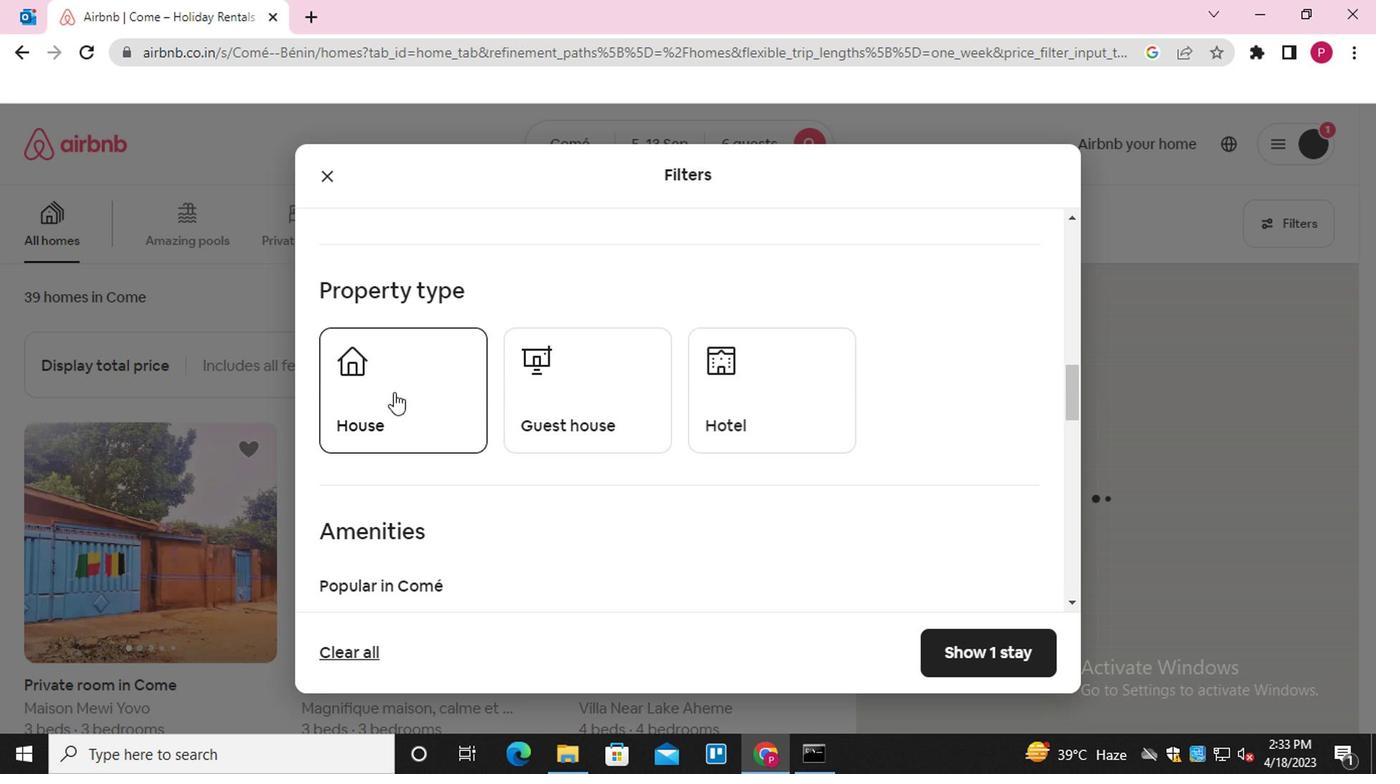 
Action: Mouse moved to (544, 520)
Screenshot: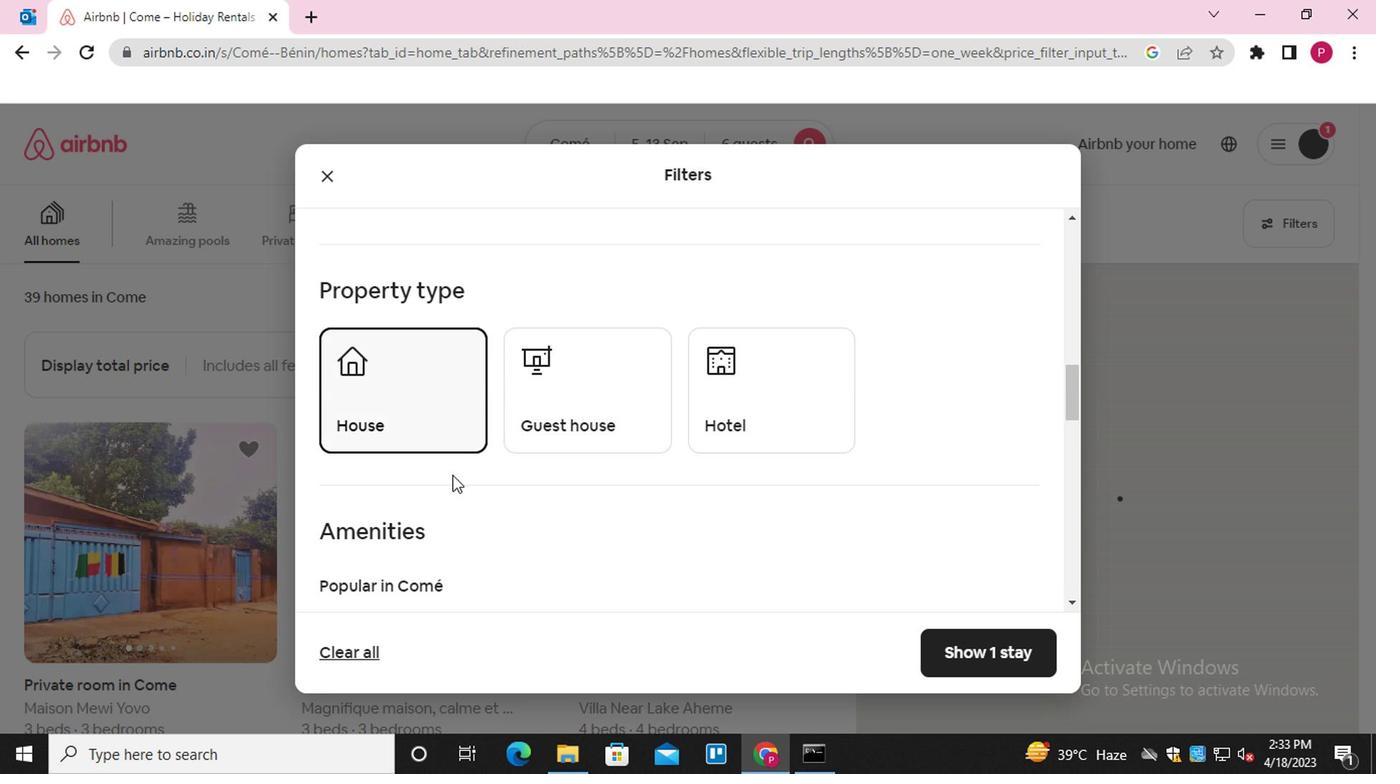 
Action: Mouse scrolled (544, 519) with delta (0, -1)
Screenshot: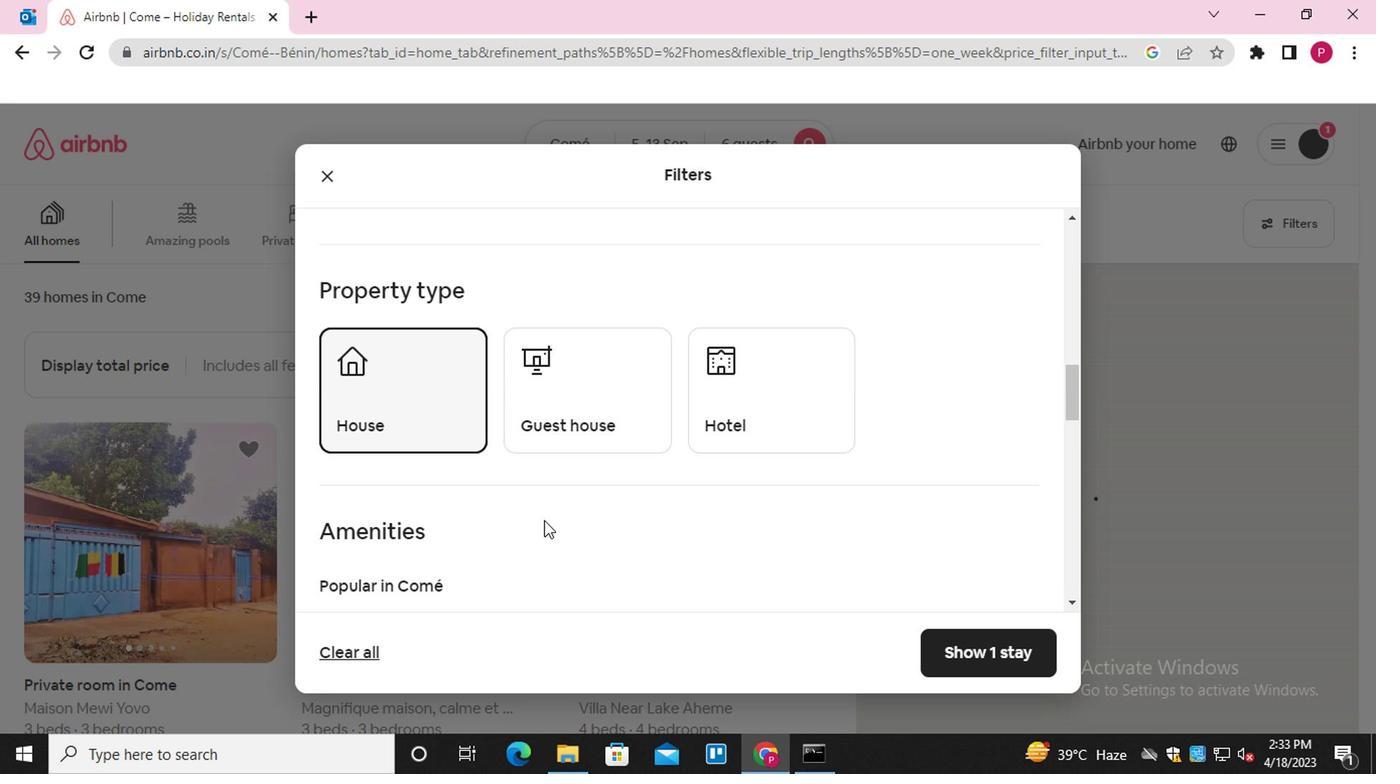 
Action: Mouse scrolled (544, 519) with delta (0, -1)
Screenshot: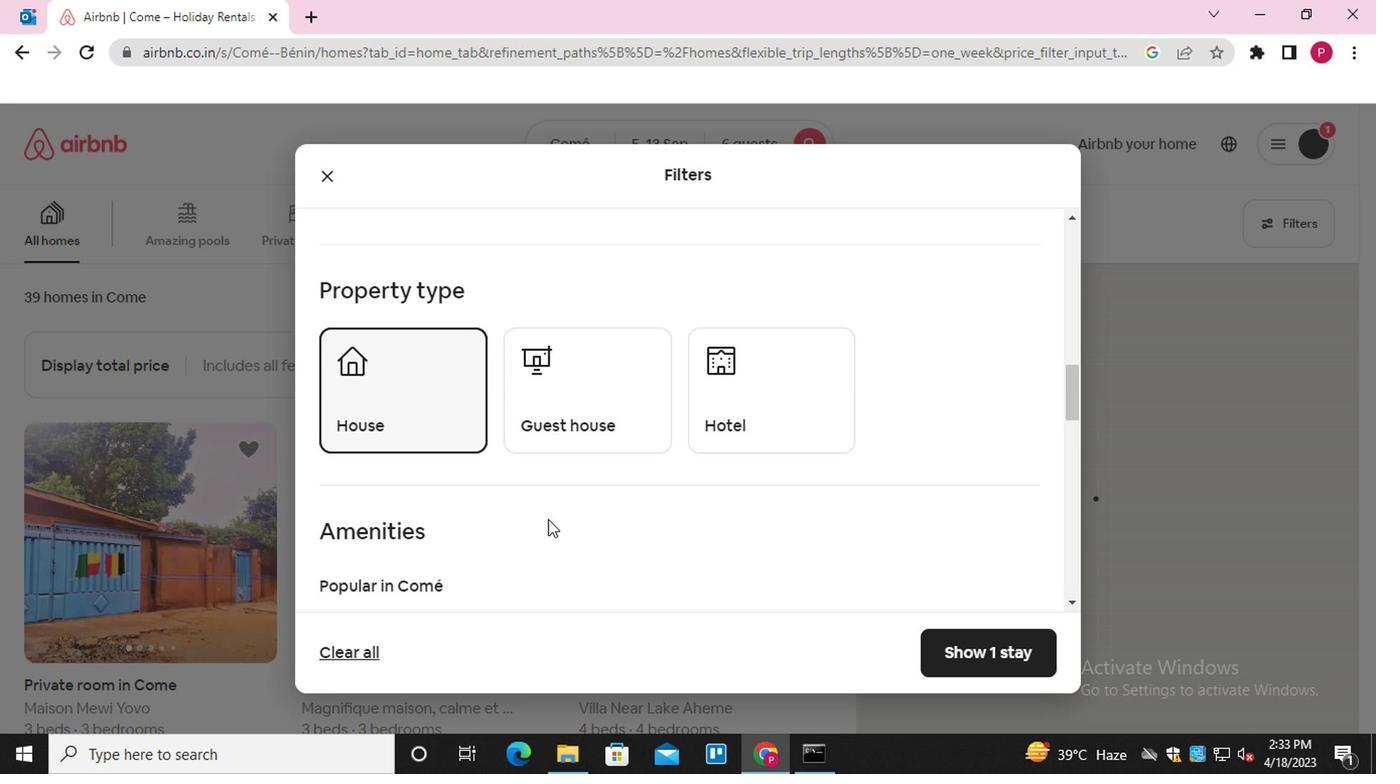 
Action: Mouse scrolled (544, 519) with delta (0, -1)
Screenshot: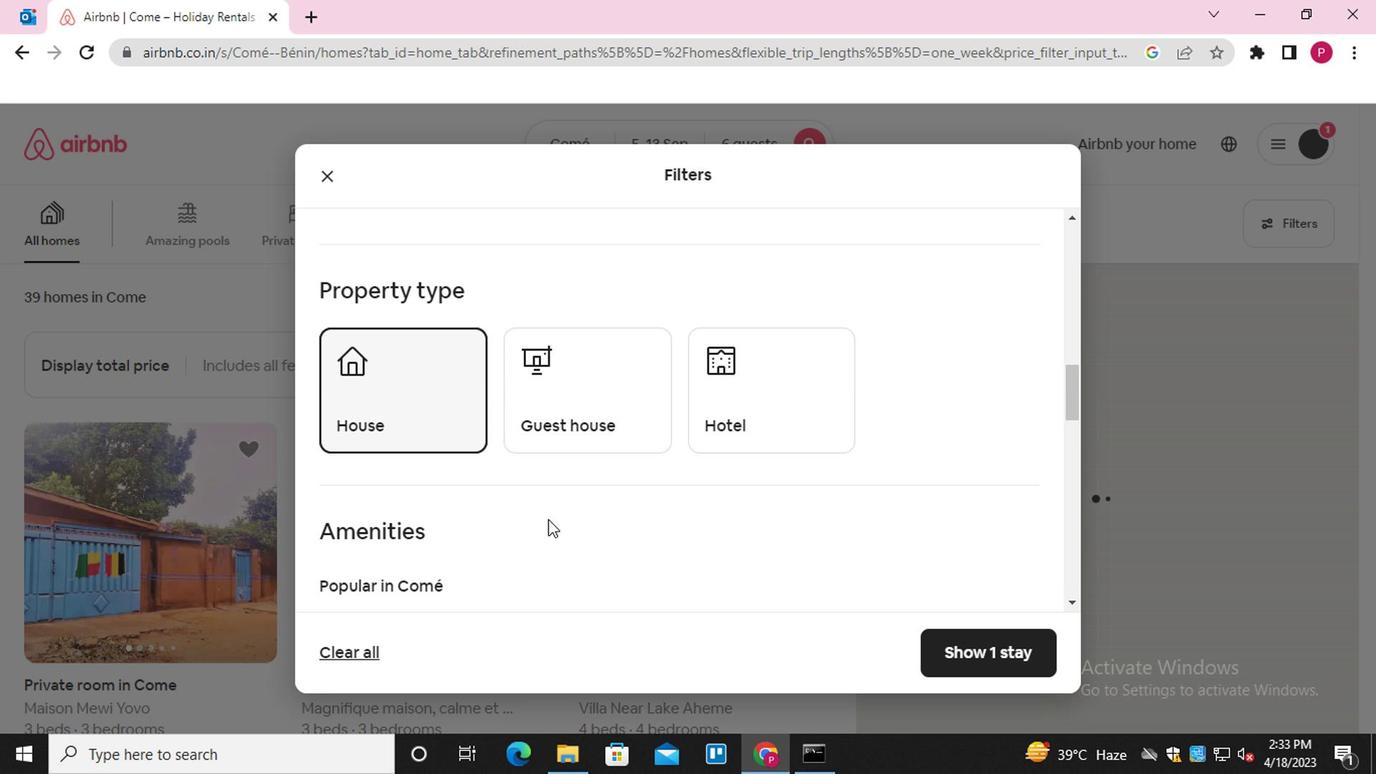 
Action: Mouse scrolled (544, 519) with delta (0, -1)
Screenshot: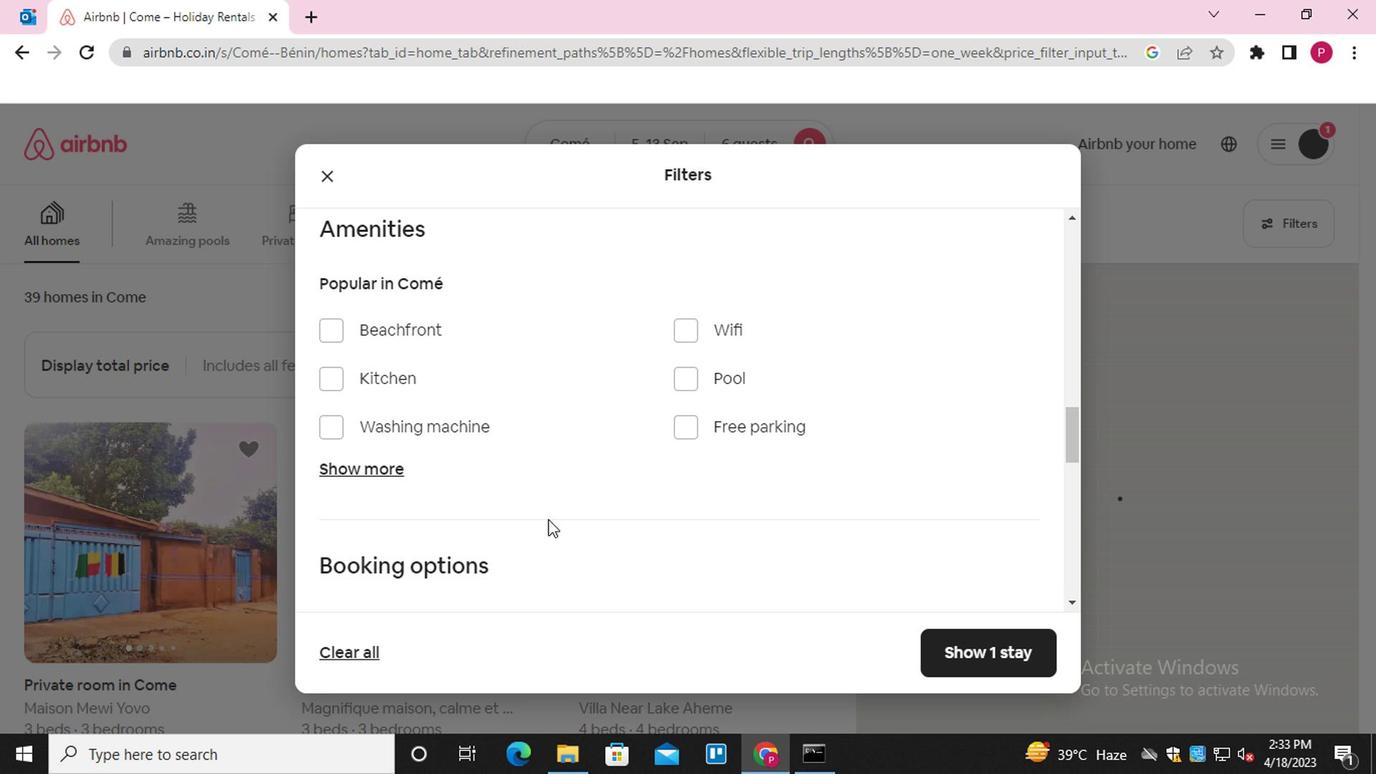 
Action: Mouse scrolled (544, 519) with delta (0, -1)
Screenshot: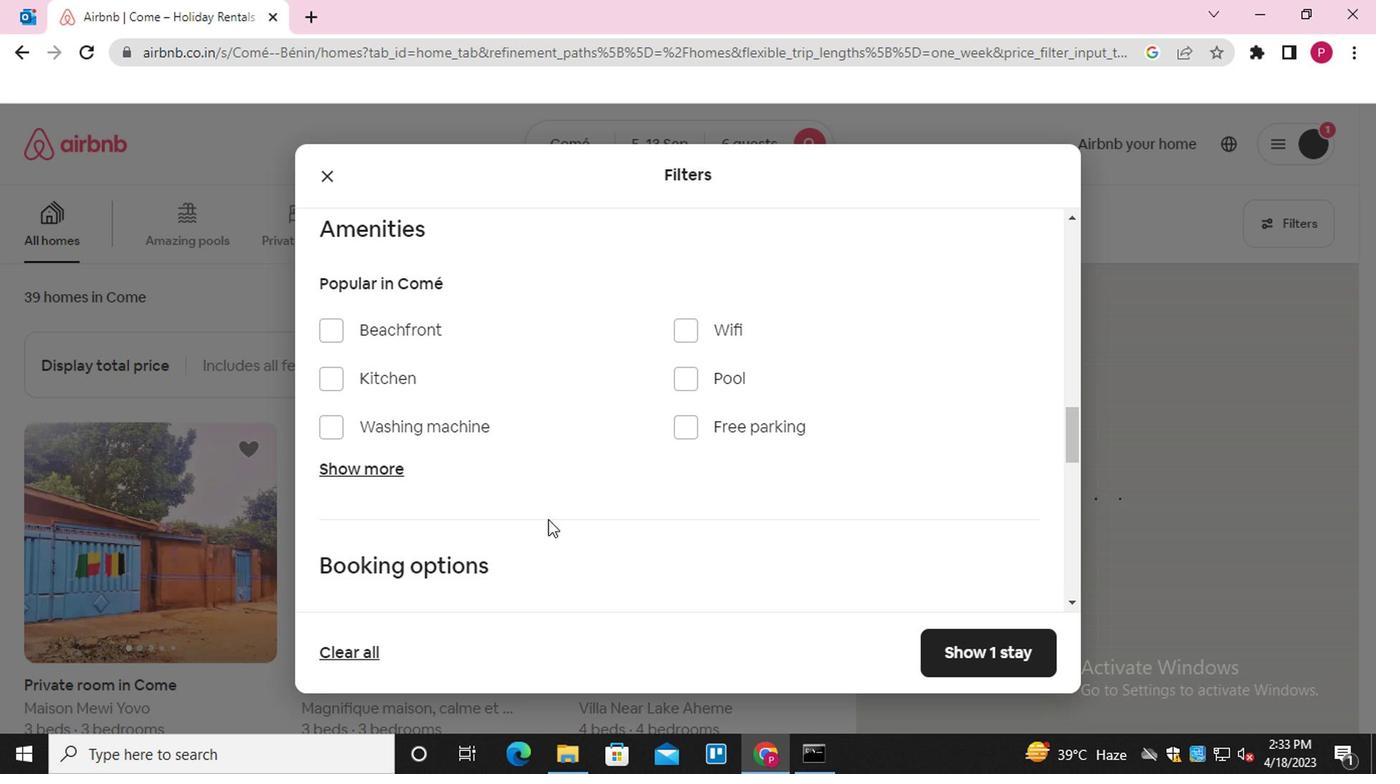 
Action: Mouse scrolled (544, 519) with delta (0, -1)
Screenshot: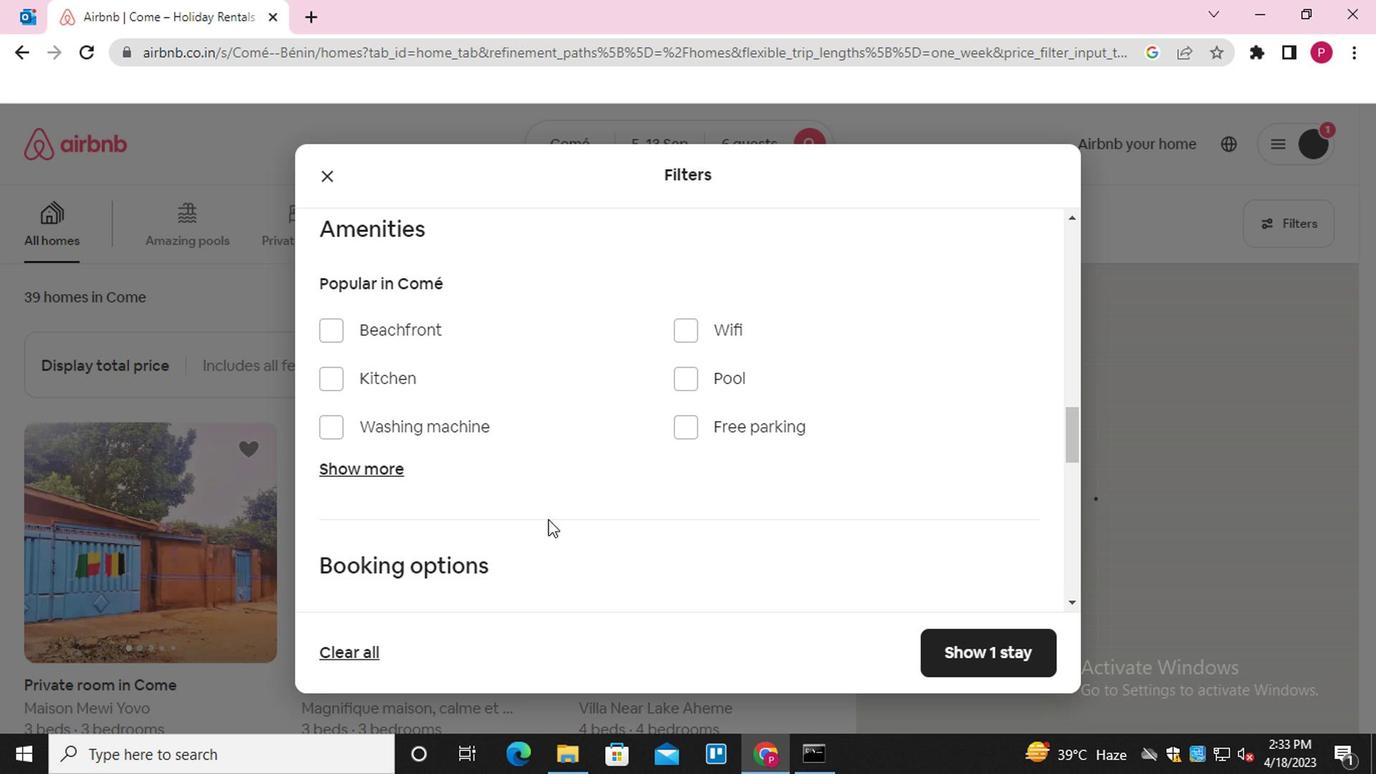 
Action: Mouse scrolled (544, 519) with delta (0, -1)
Screenshot: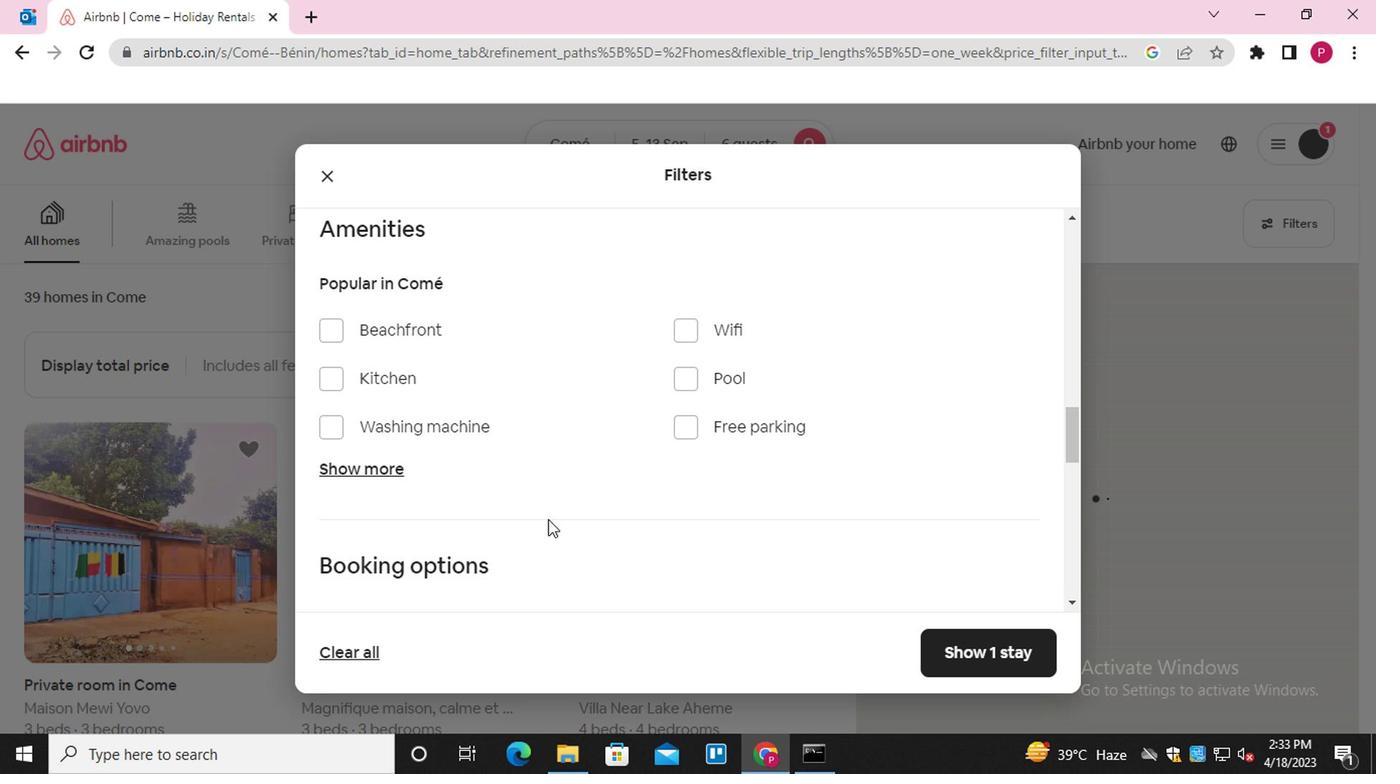 
Action: Mouse moved to (981, 295)
Screenshot: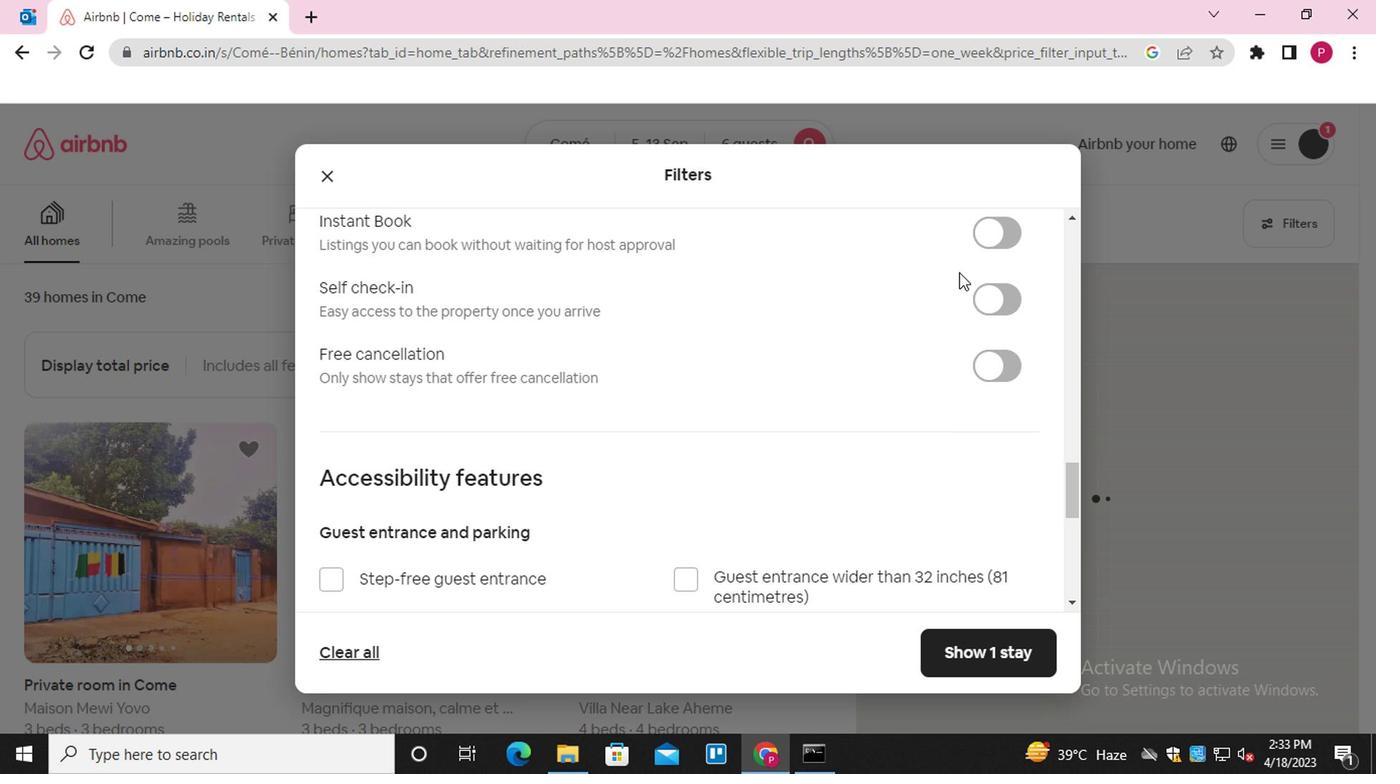 
Action: Mouse pressed left at (981, 295)
Screenshot: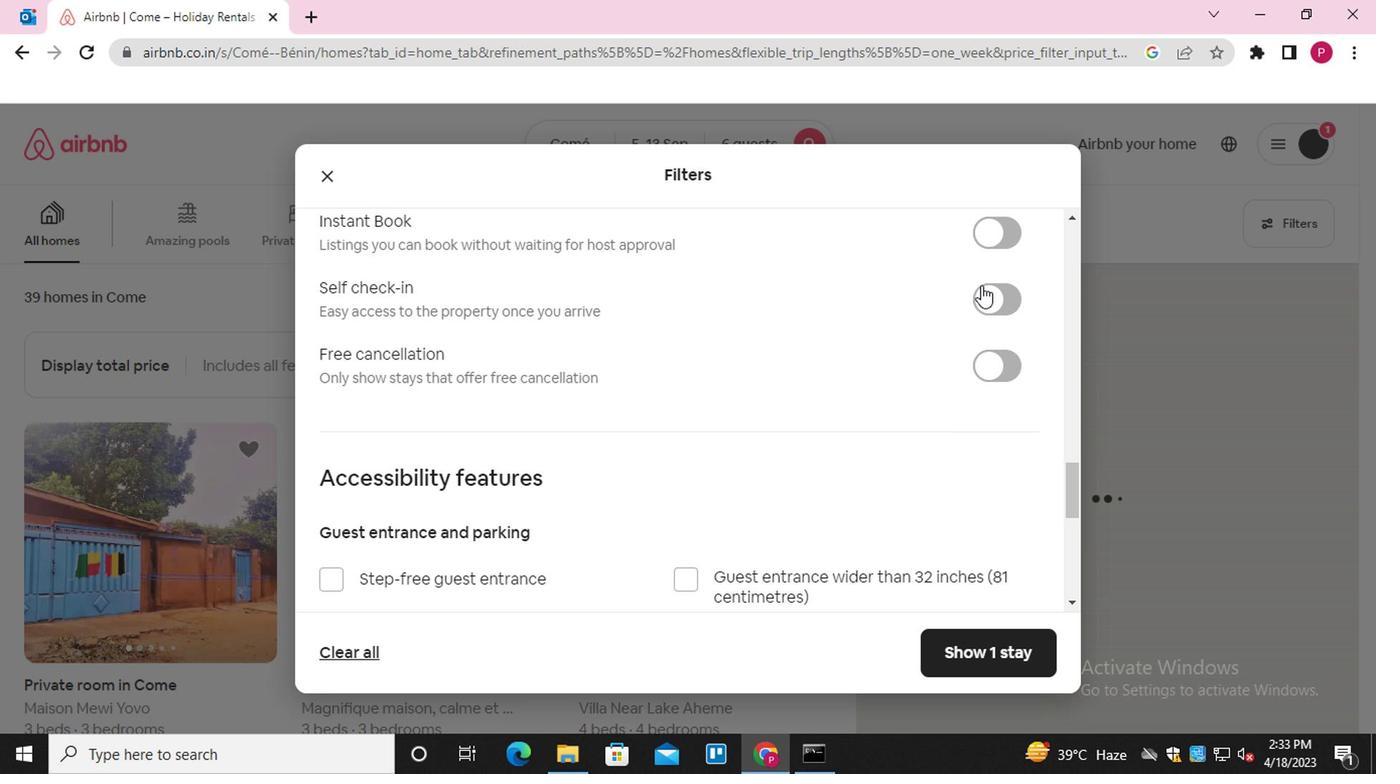 
Action: Mouse moved to (580, 454)
Screenshot: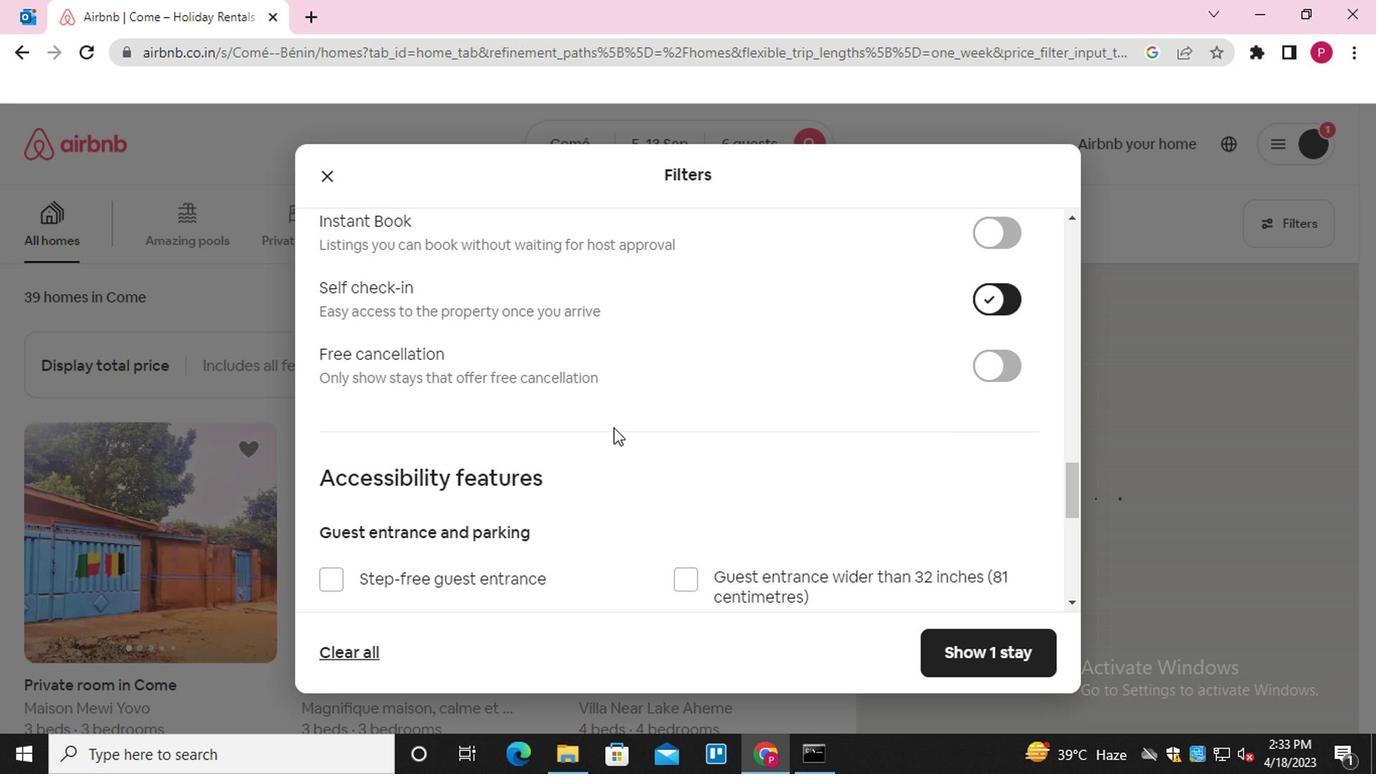 
Action: Mouse scrolled (580, 453) with delta (0, 0)
Screenshot: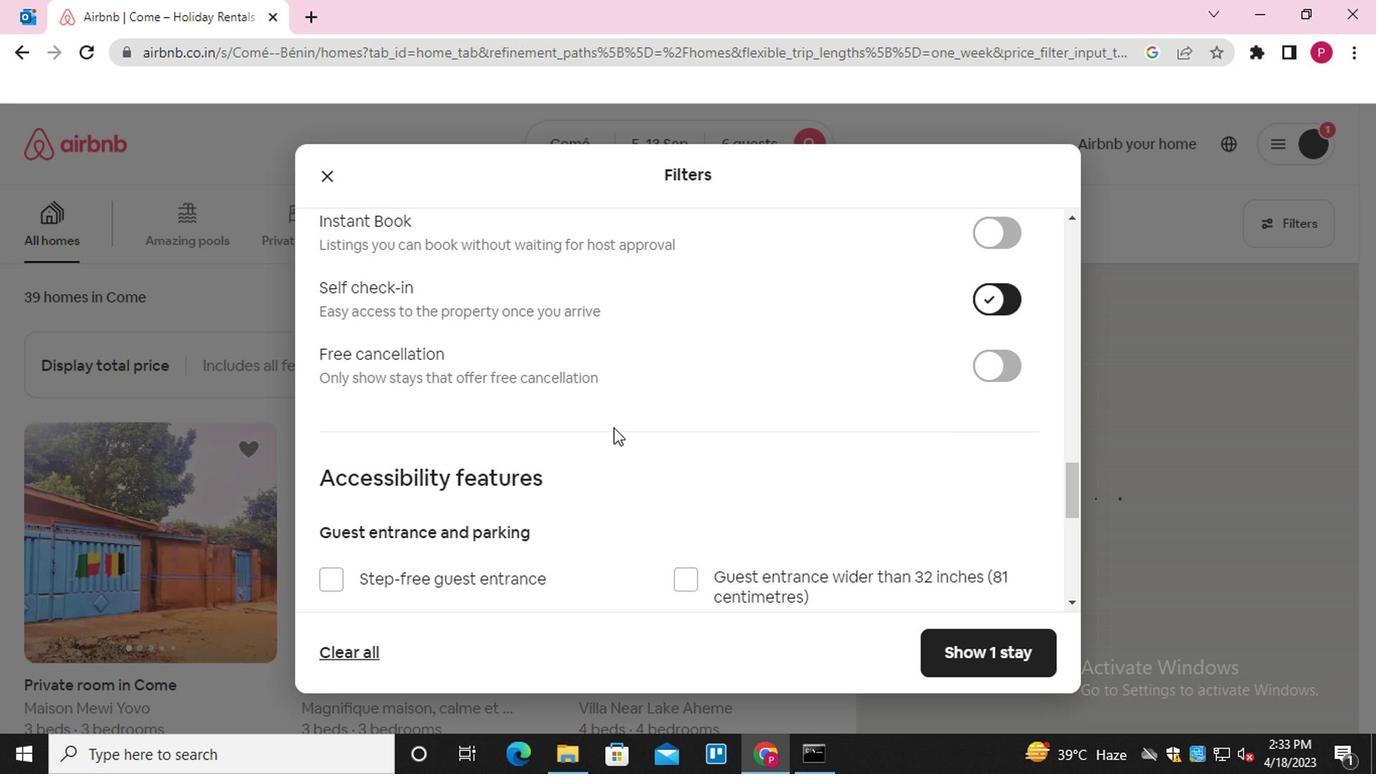 
Action: Mouse moved to (578, 459)
Screenshot: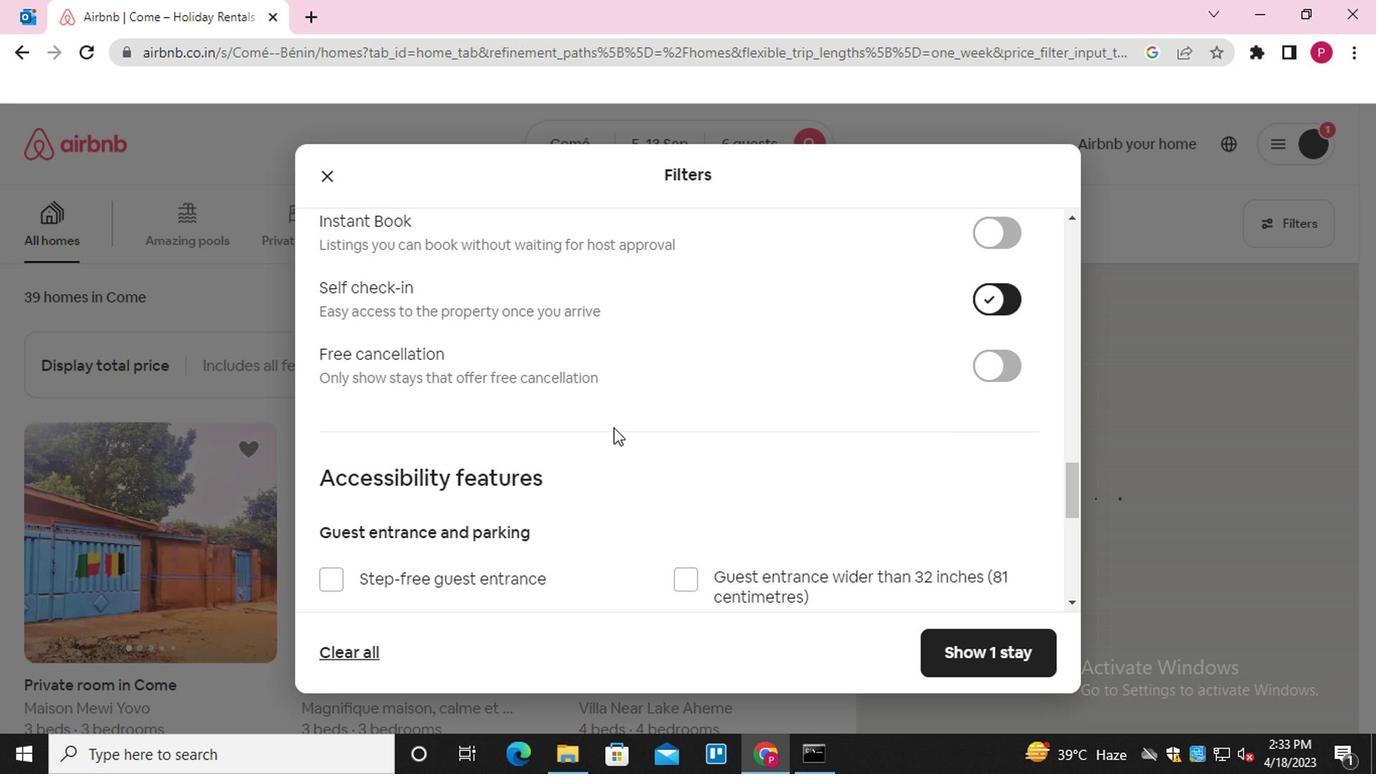 
Action: Mouse scrolled (578, 458) with delta (0, 0)
Screenshot: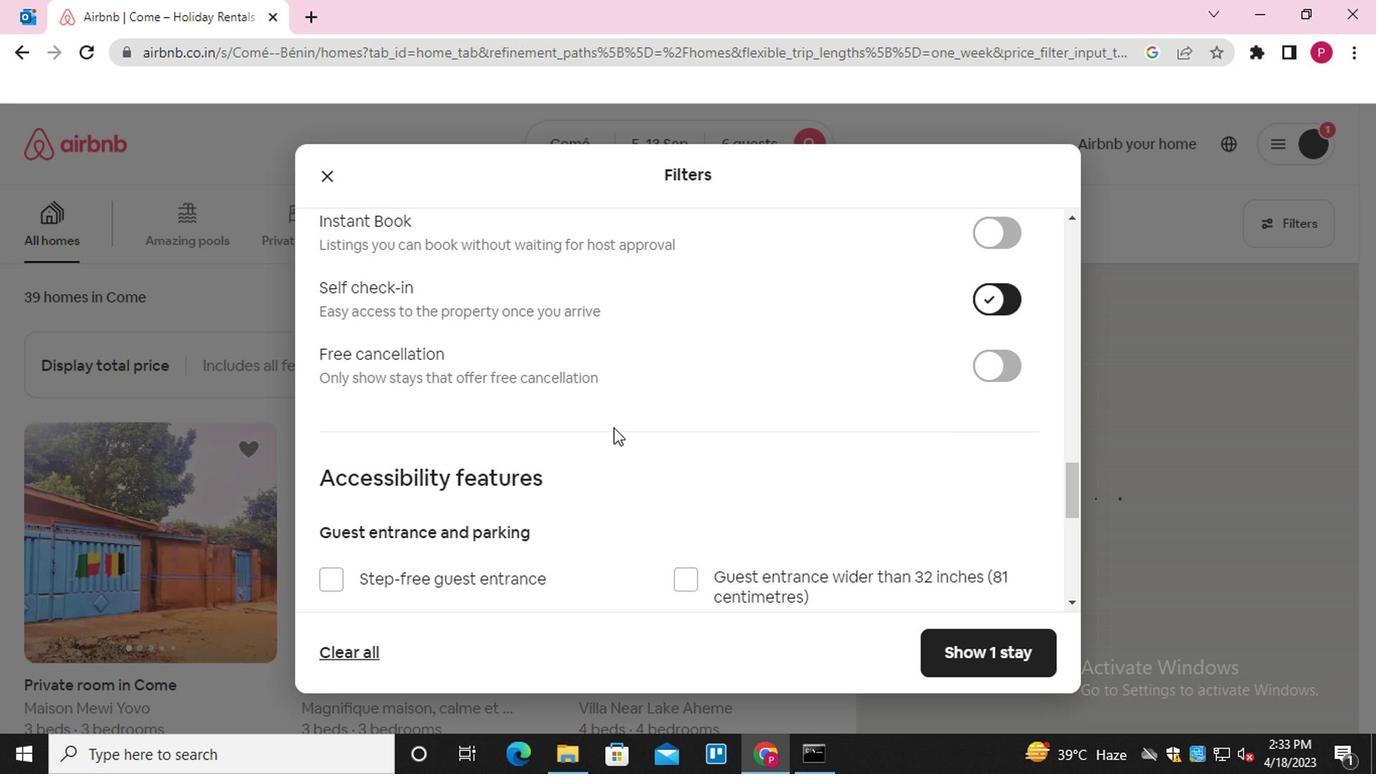 
Action: Mouse moved to (577, 462)
Screenshot: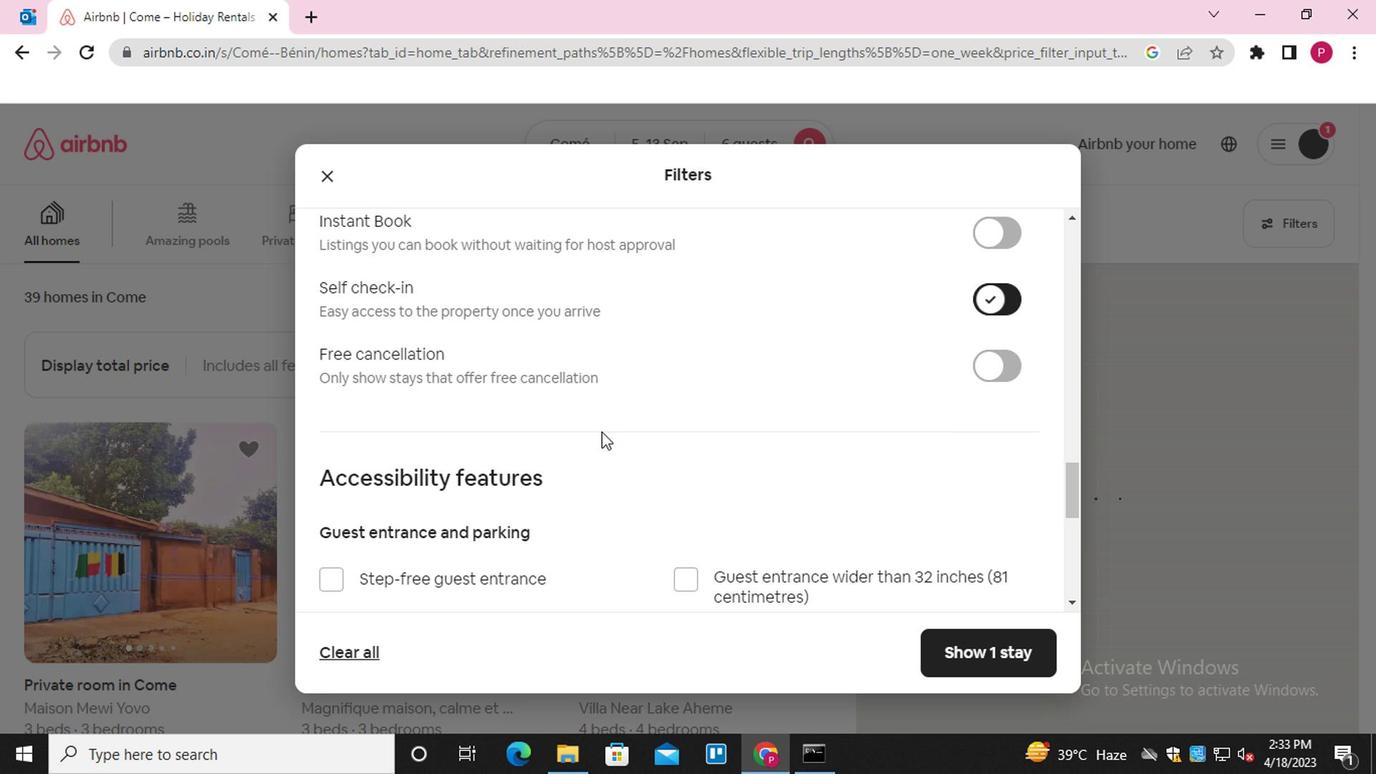 
Action: Mouse scrolled (577, 461) with delta (0, 0)
Screenshot: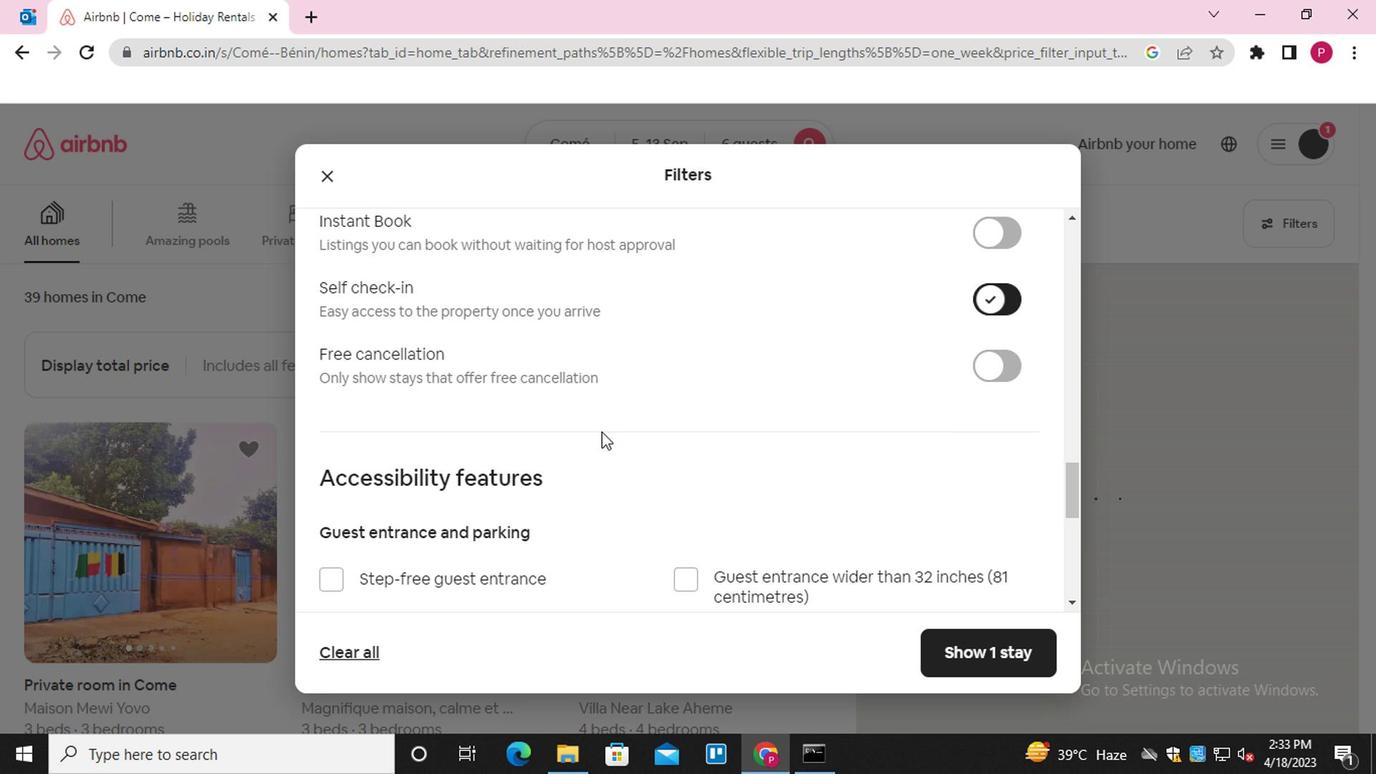 
Action: Mouse moved to (576, 466)
Screenshot: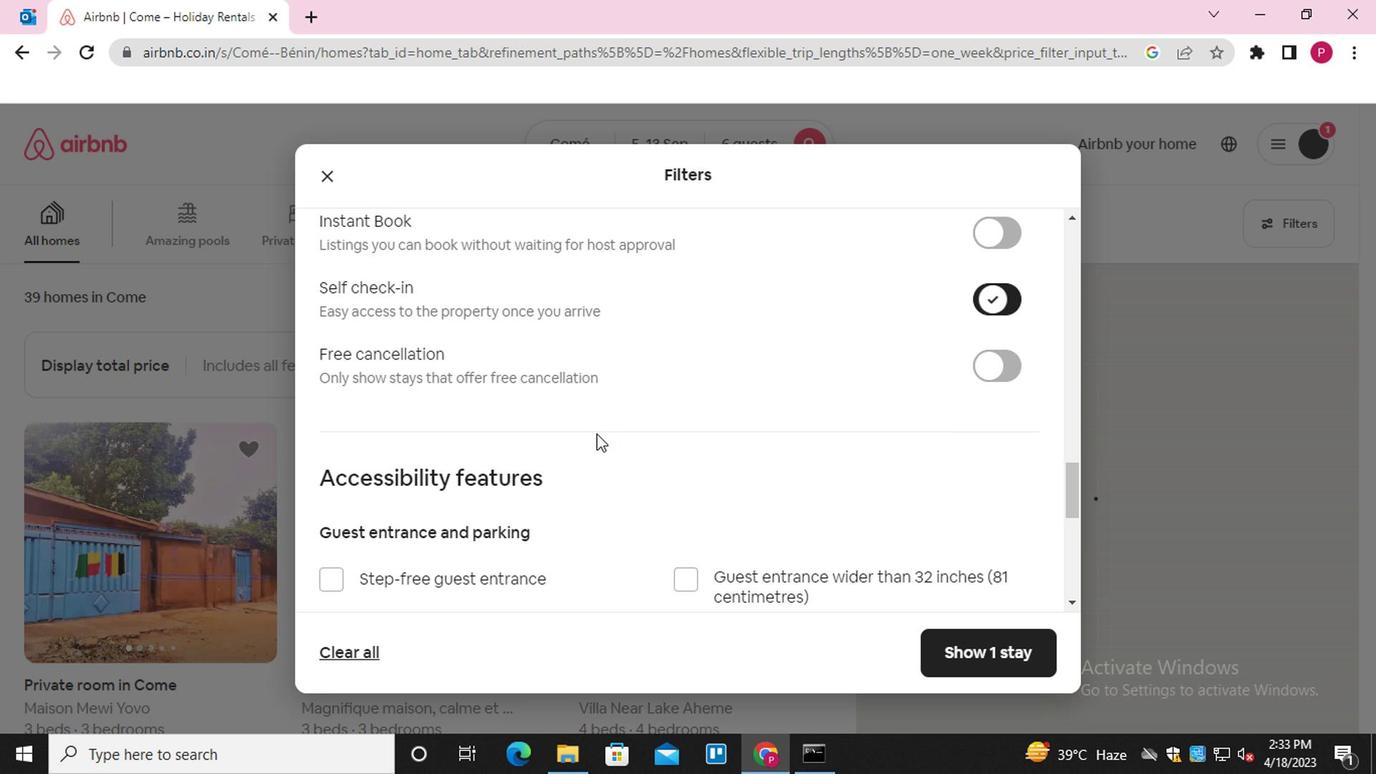 
Action: Mouse scrolled (576, 464) with delta (0, -1)
Screenshot: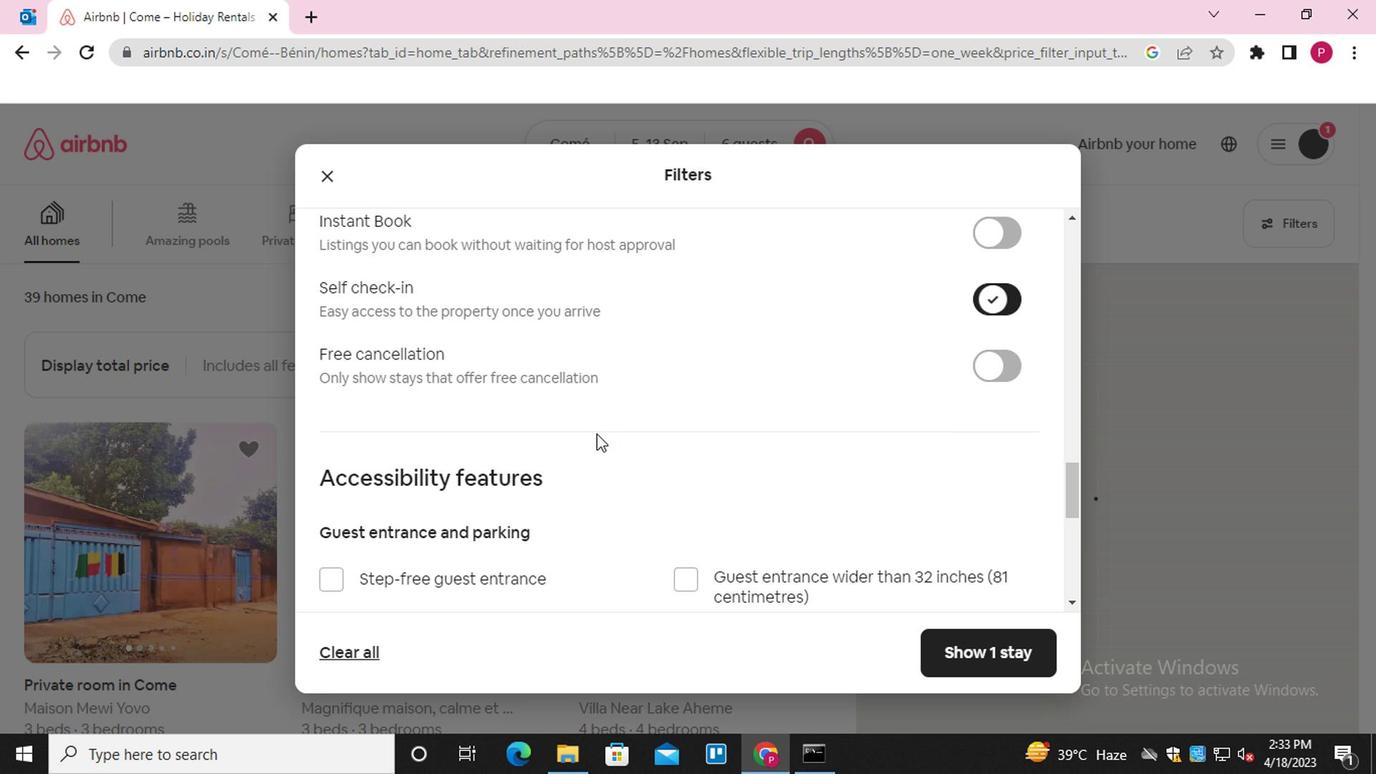 
Action: Mouse moved to (575, 468)
Screenshot: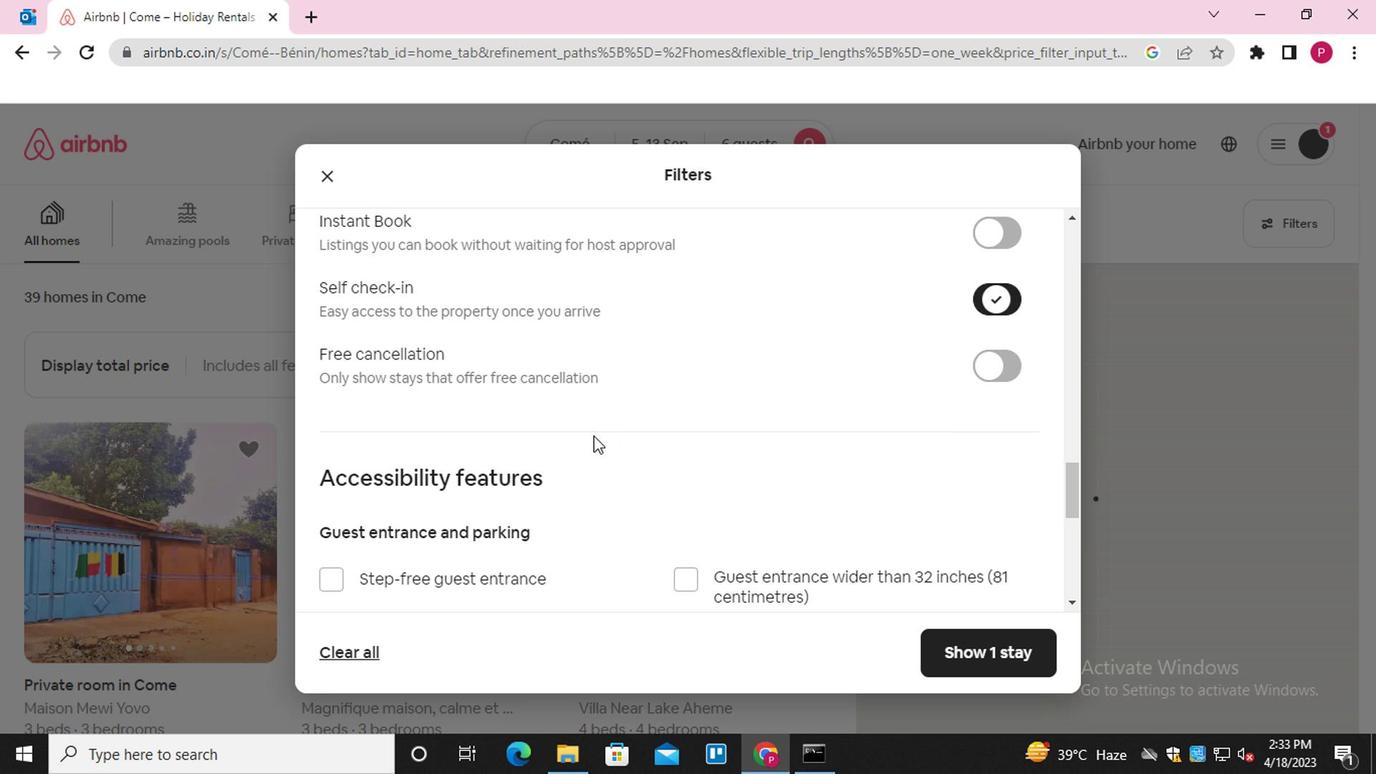 
Action: Mouse scrolled (575, 467) with delta (0, -1)
Screenshot: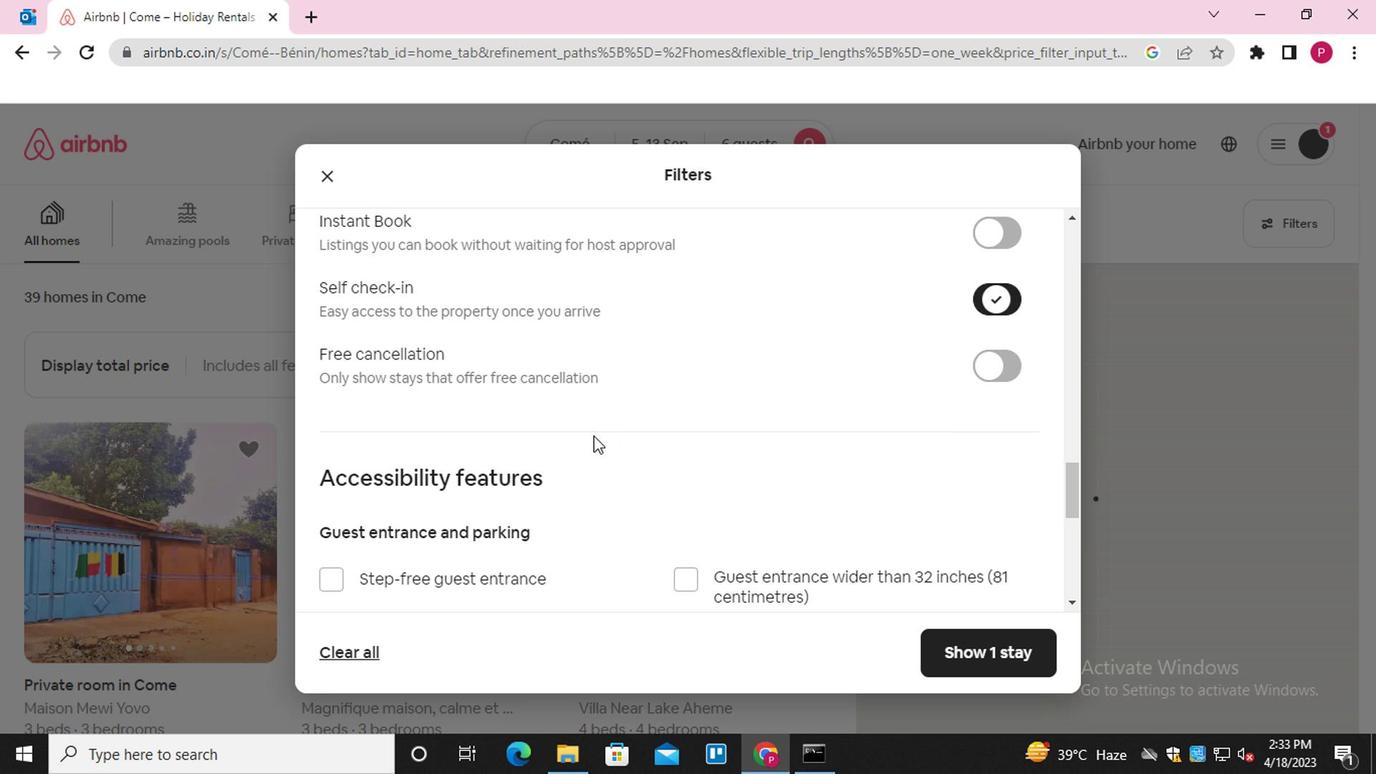 
Action: Mouse moved to (329, 549)
Screenshot: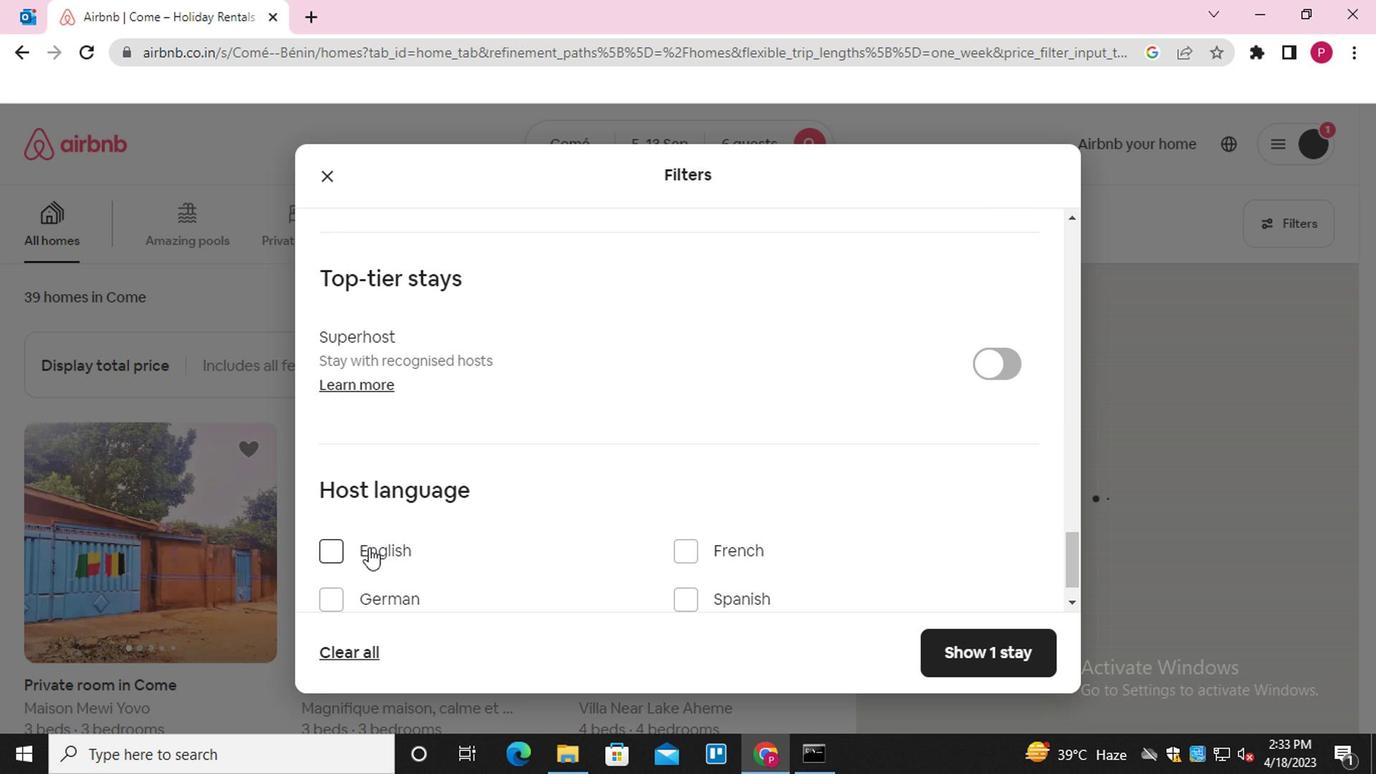 
Action: Mouse pressed left at (329, 549)
Screenshot: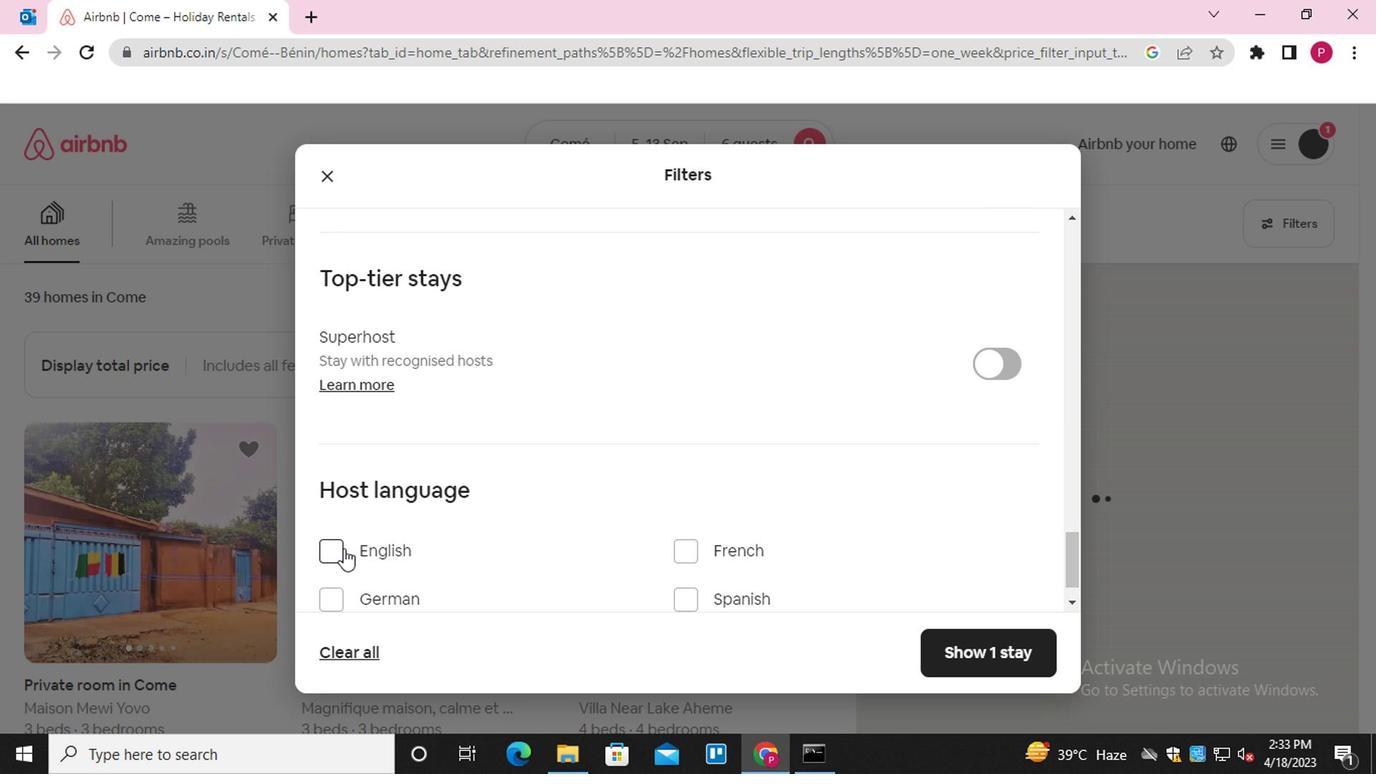 
Action: Mouse moved to (995, 656)
Screenshot: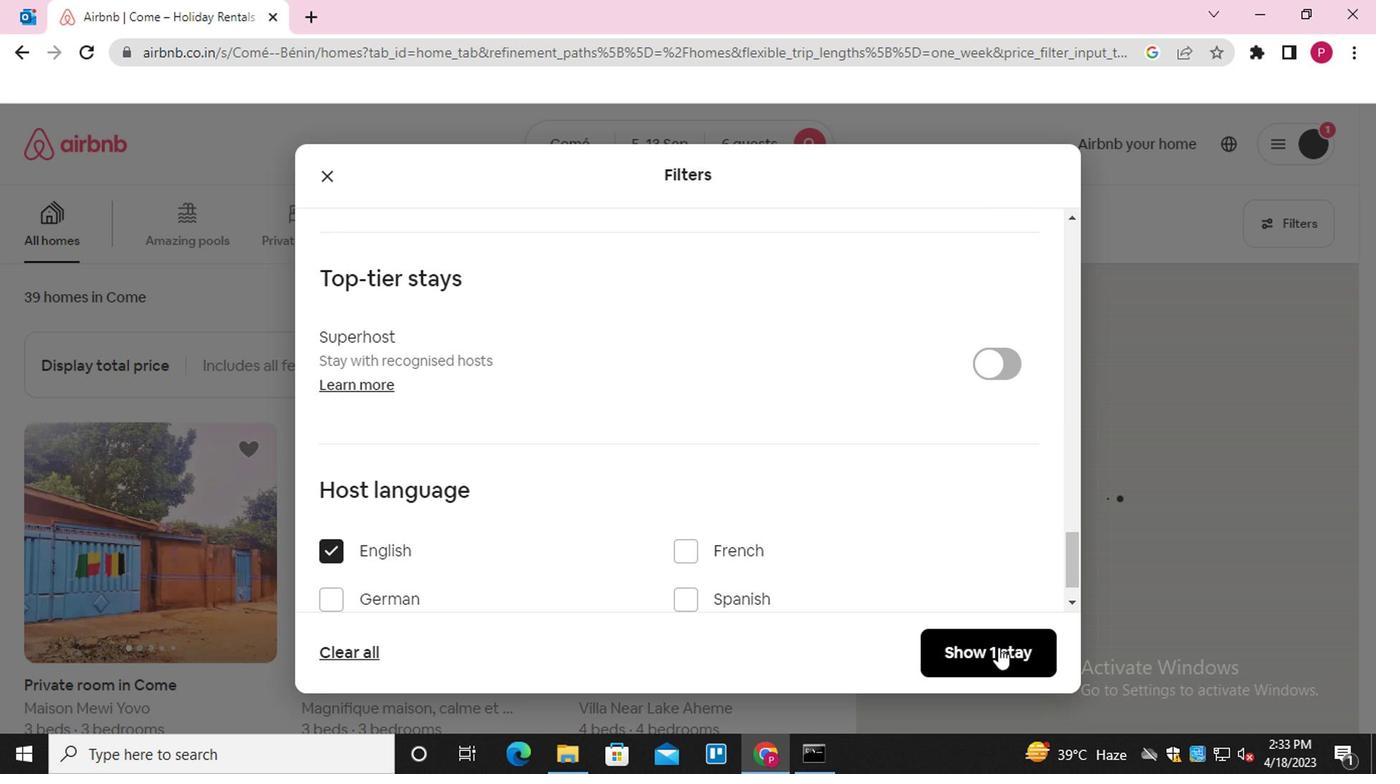 
Action: Mouse pressed left at (995, 656)
Screenshot: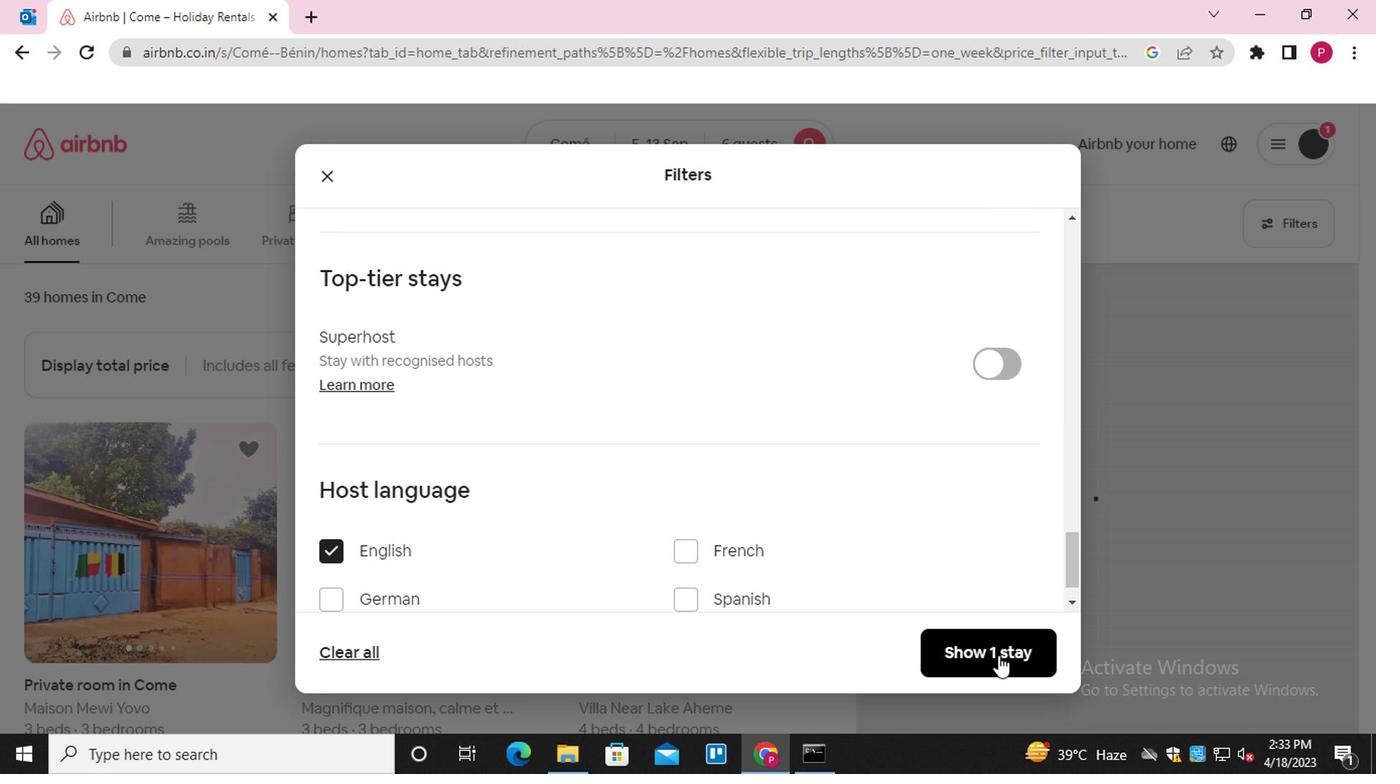 
Action: Mouse moved to (416, 440)
Screenshot: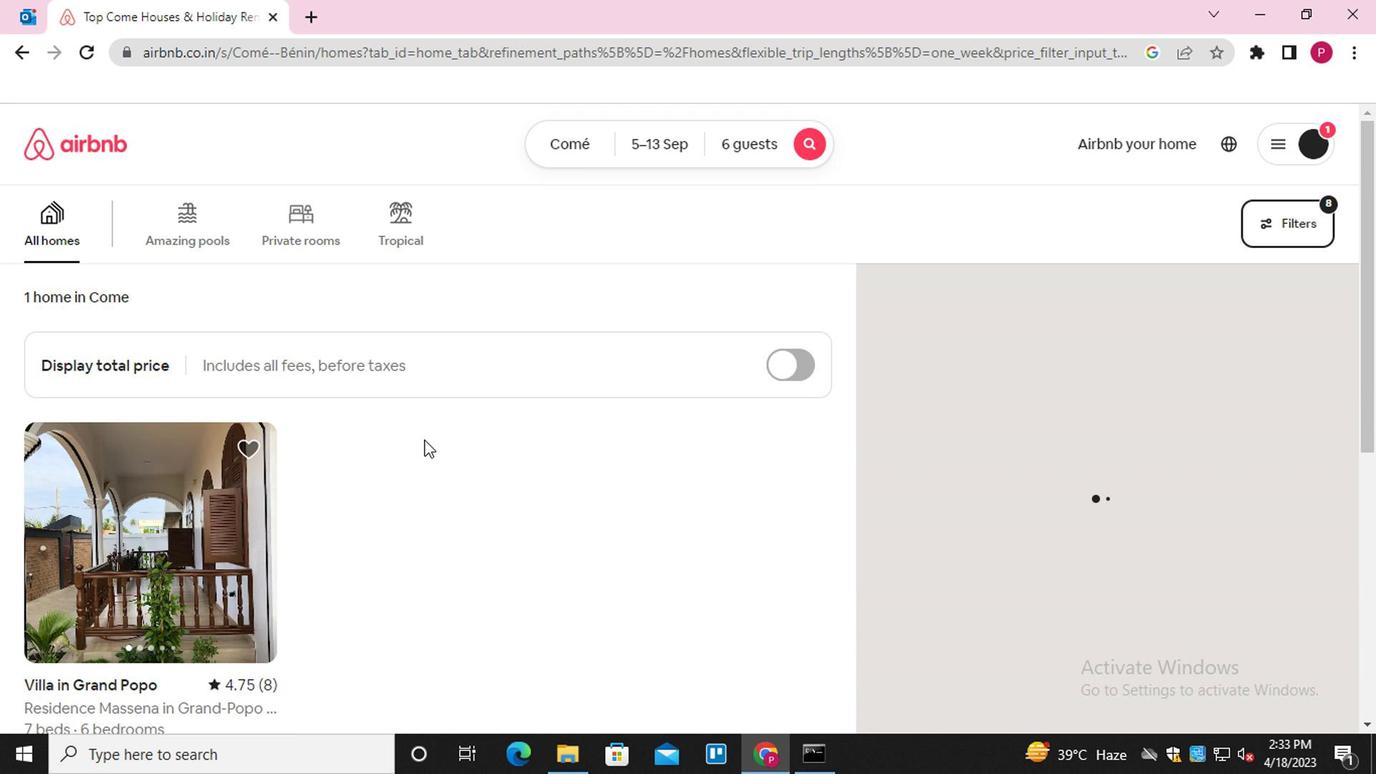 
Action: Mouse scrolled (416, 439) with delta (0, 0)
Screenshot: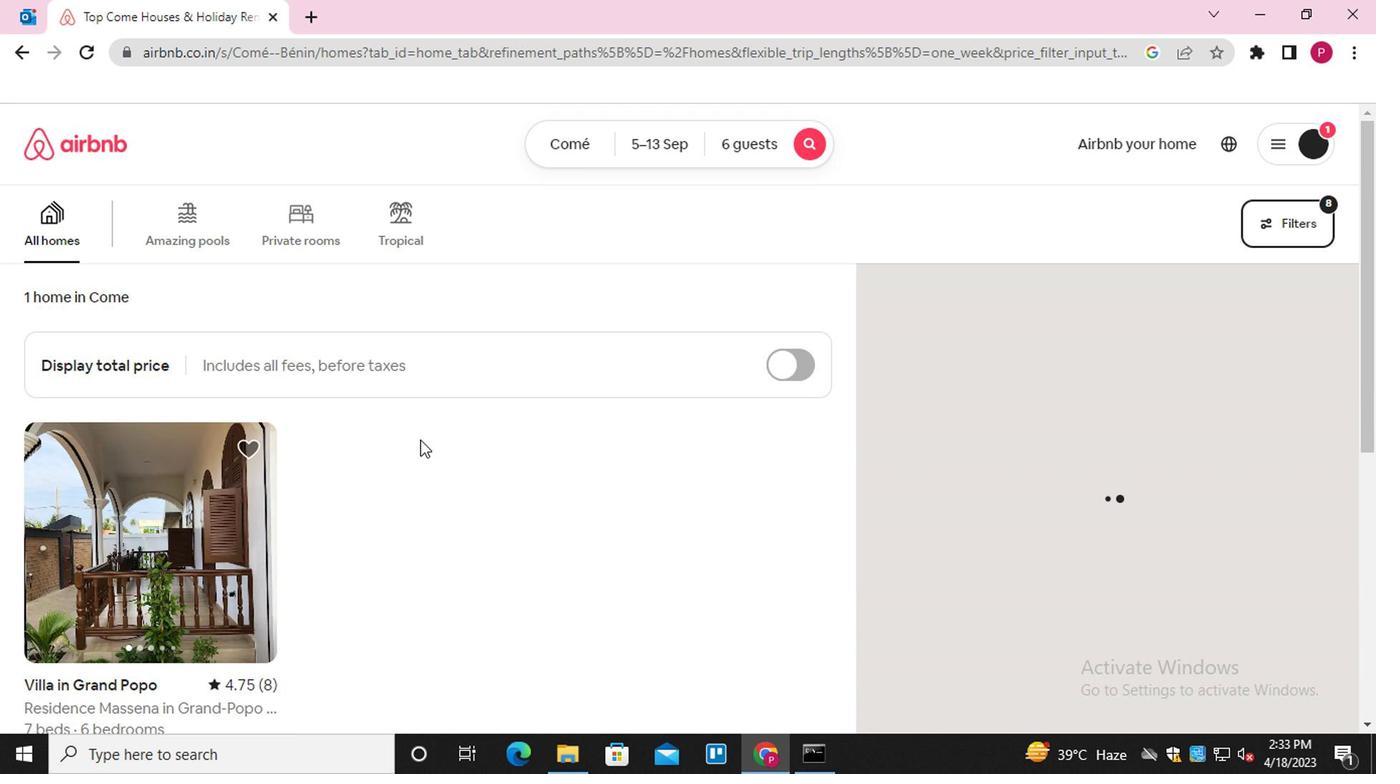 
Action: Mouse moved to (415, 440)
Screenshot: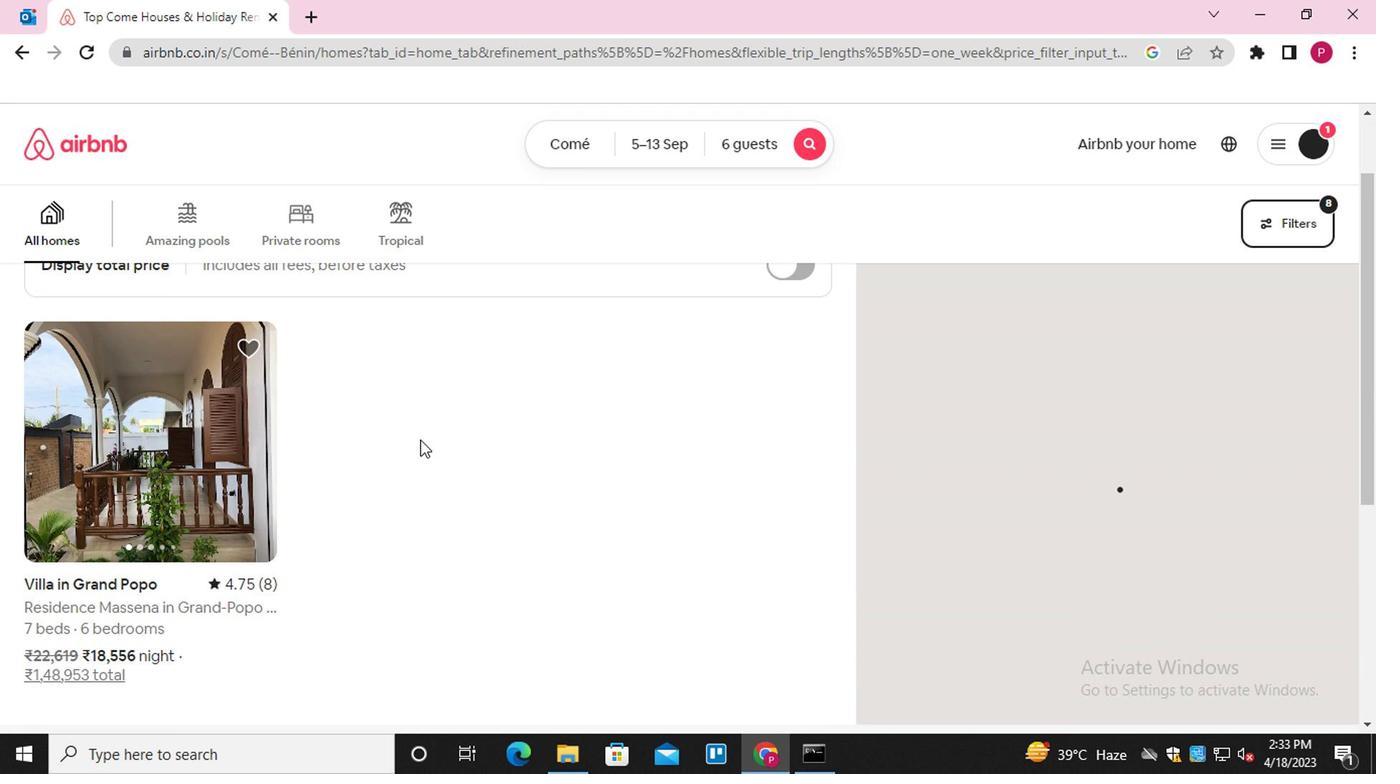 
